 Task: Select Give A Gift Card from Gift Cards. Add to cart AmazonBasics Gift Card-1. Place order for Maya Campbell, _x000D_
3321 S 233rd Ky_x000D_
Gray, Kentucky(KY), 40734, Cell Number (606) 277-0262
Action: Mouse moved to (142, 85)
Screenshot: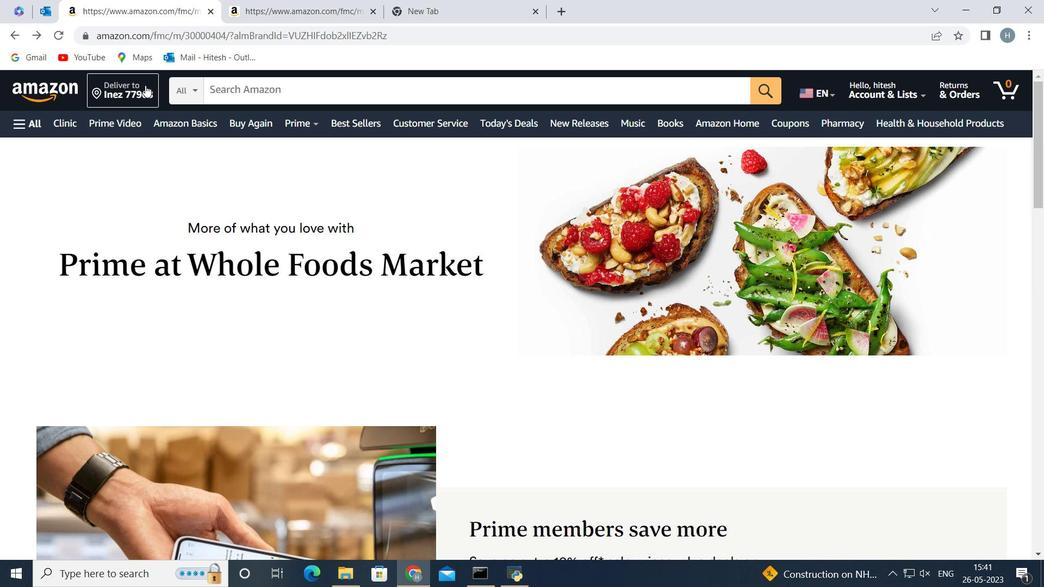 
Action: Mouse pressed left at (142, 85)
Screenshot: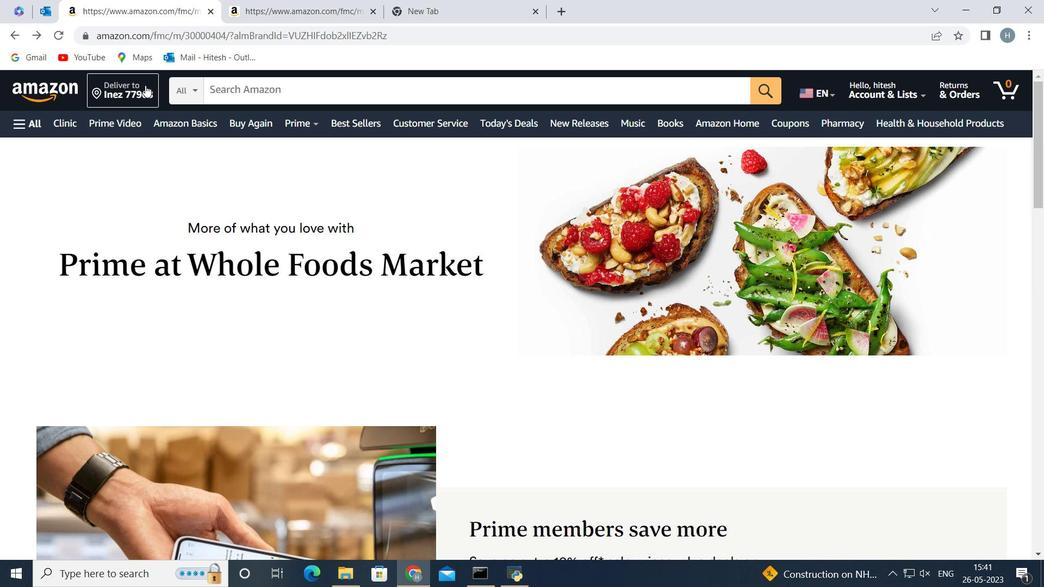 
Action: Mouse moved to (521, 381)
Screenshot: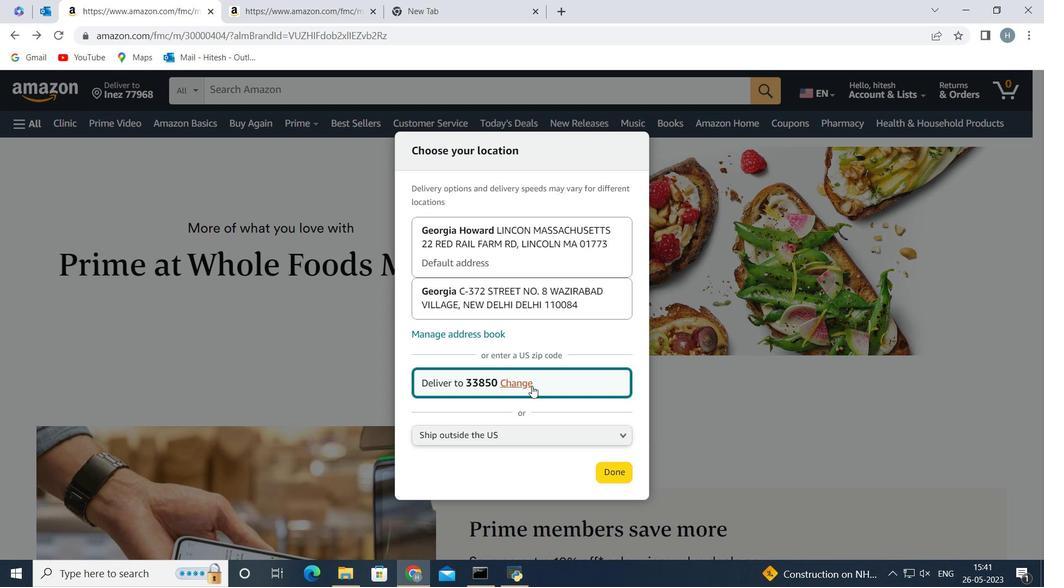 
Action: Mouse pressed left at (521, 381)
Screenshot: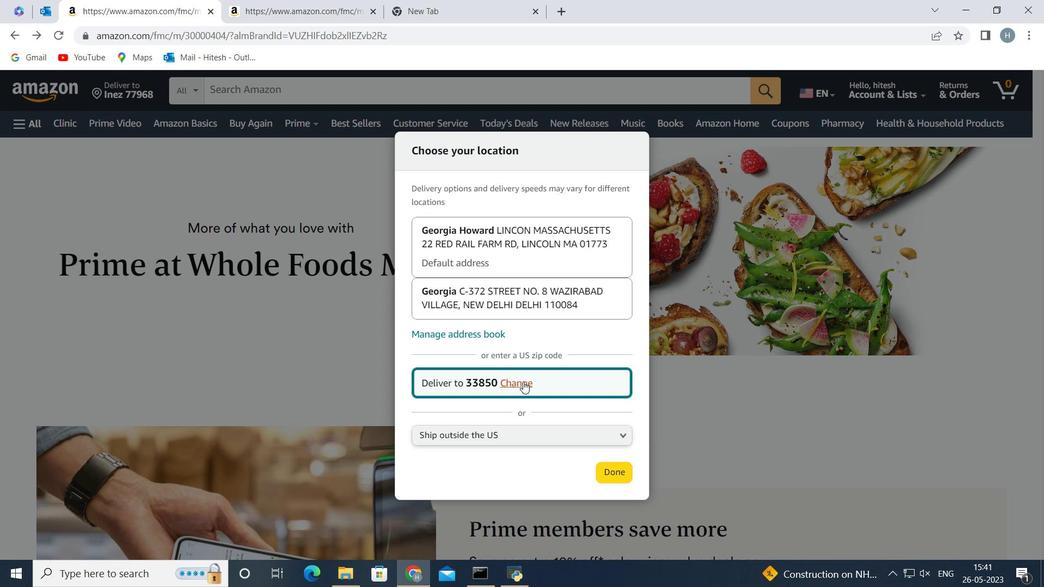 
Action: Mouse moved to (517, 378)
Screenshot: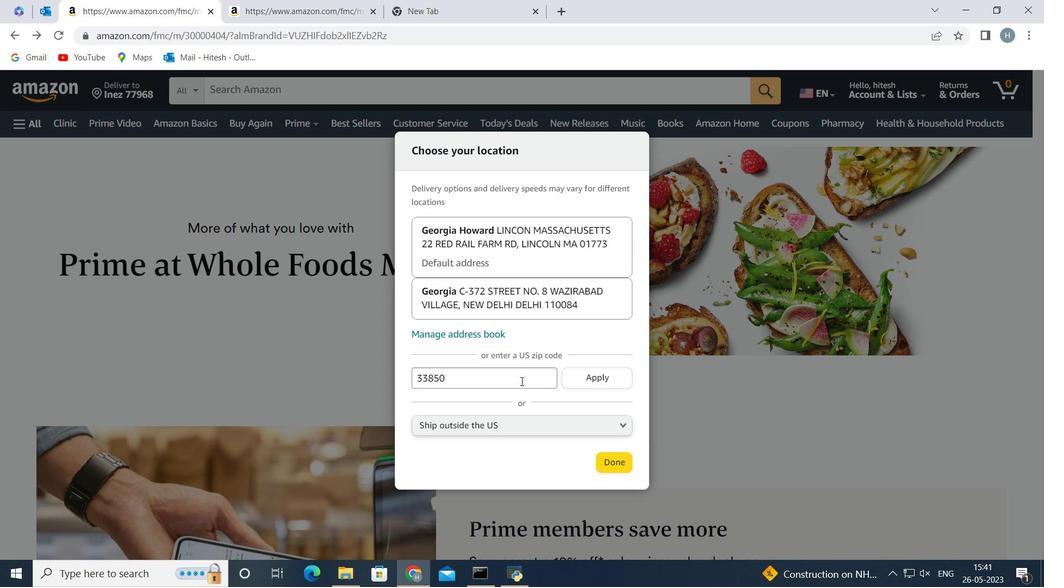 
Action: Mouse pressed left at (517, 378)
Screenshot: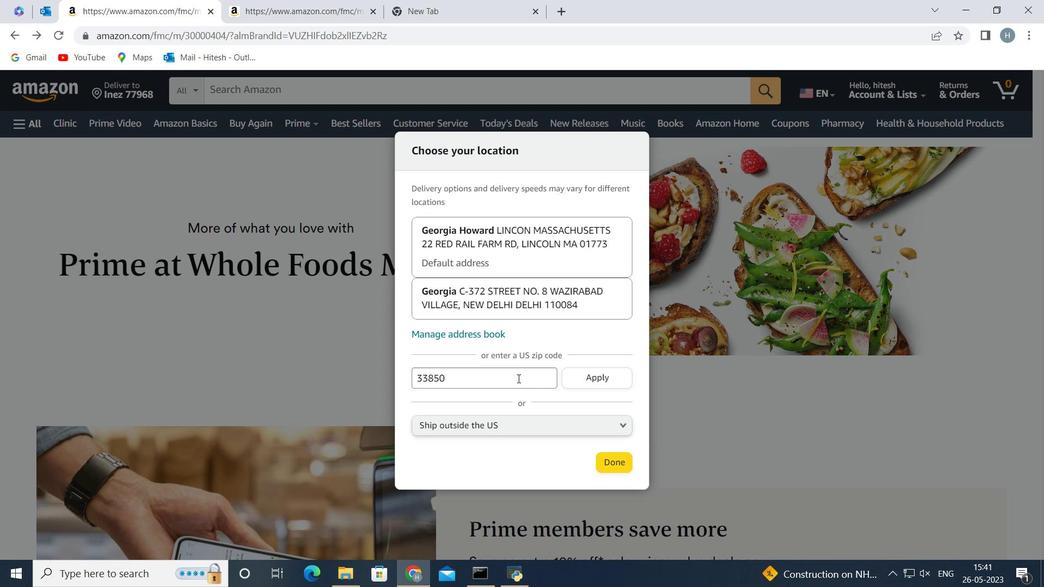 
Action: Key pressed <Key.backspace><Key.backspace><Key.backspace><Key.backspace><Key.backspace><Key.backspace><Key.backspace><Key.backspace>40734
Screenshot: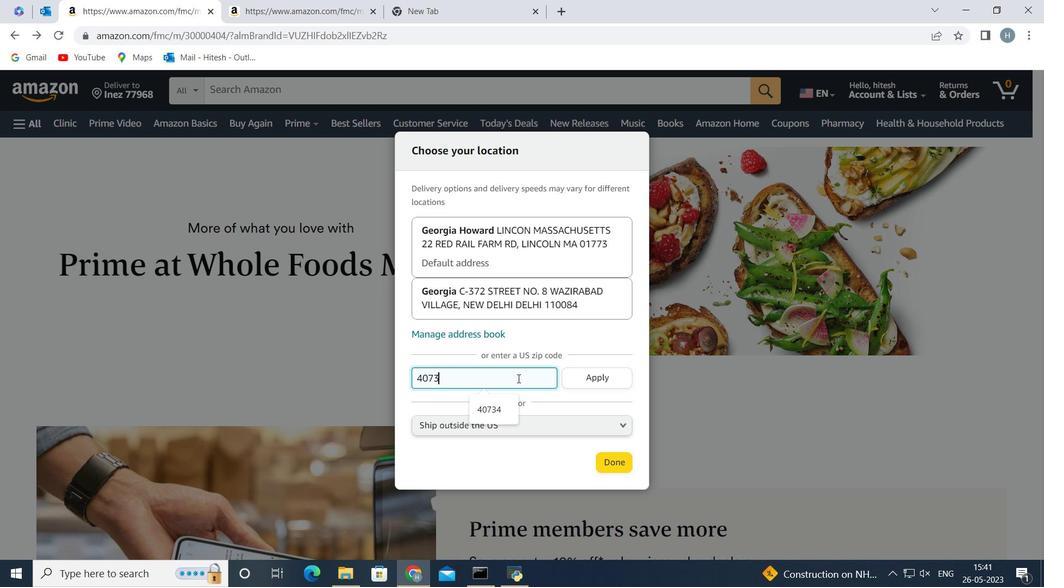 
Action: Mouse moved to (601, 380)
Screenshot: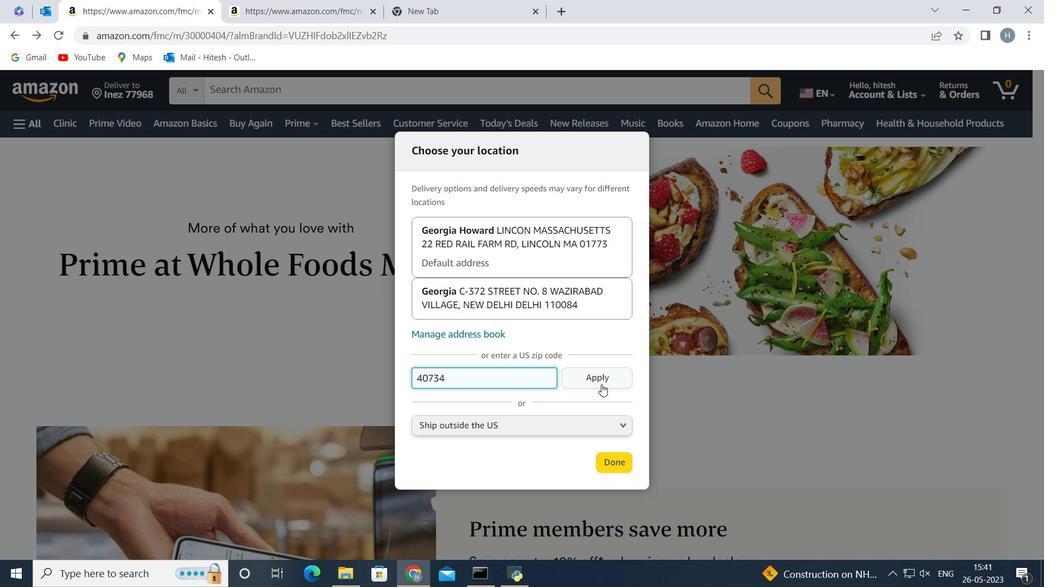 
Action: Mouse pressed left at (601, 380)
Screenshot: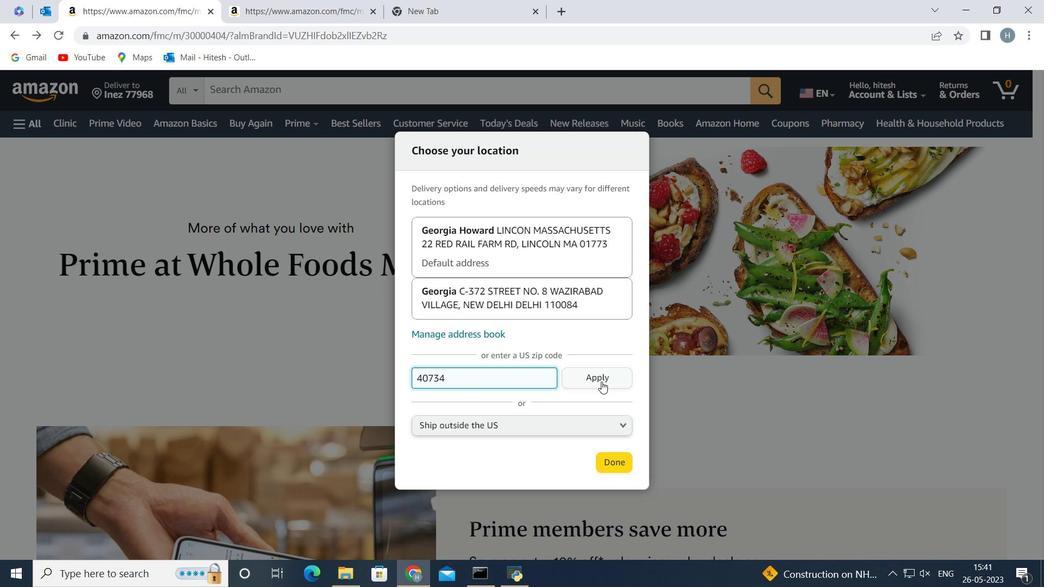 
Action: Mouse moved to (616, 473)
Screenshot: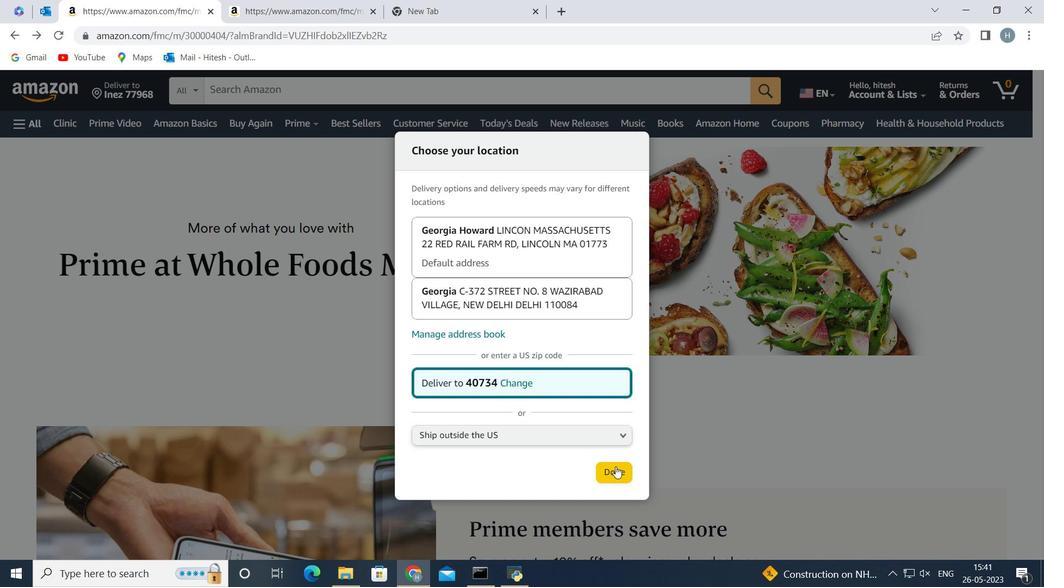 
Action: Mouse pressed left at (616, 473)
Screenshot: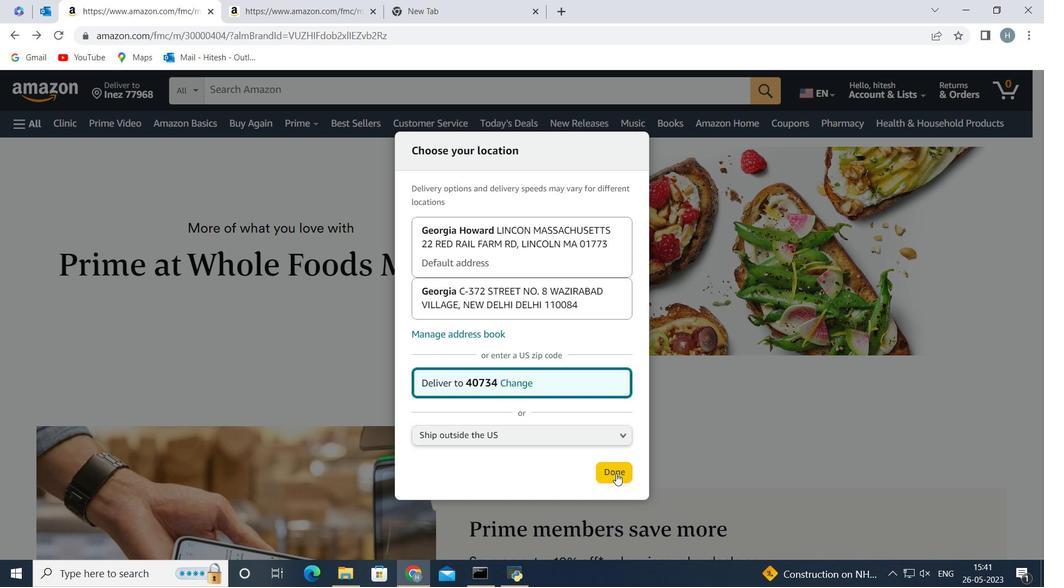 
Action: Mouse moved to (17, 125)
Screenshot: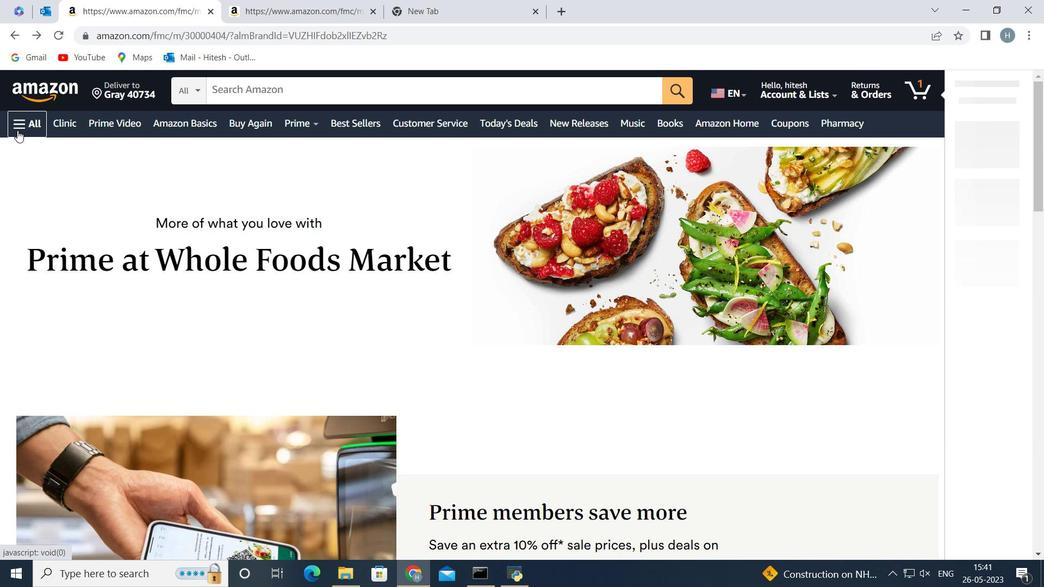 
Action: Mouse pressed left at (17, 125)
Screenshot: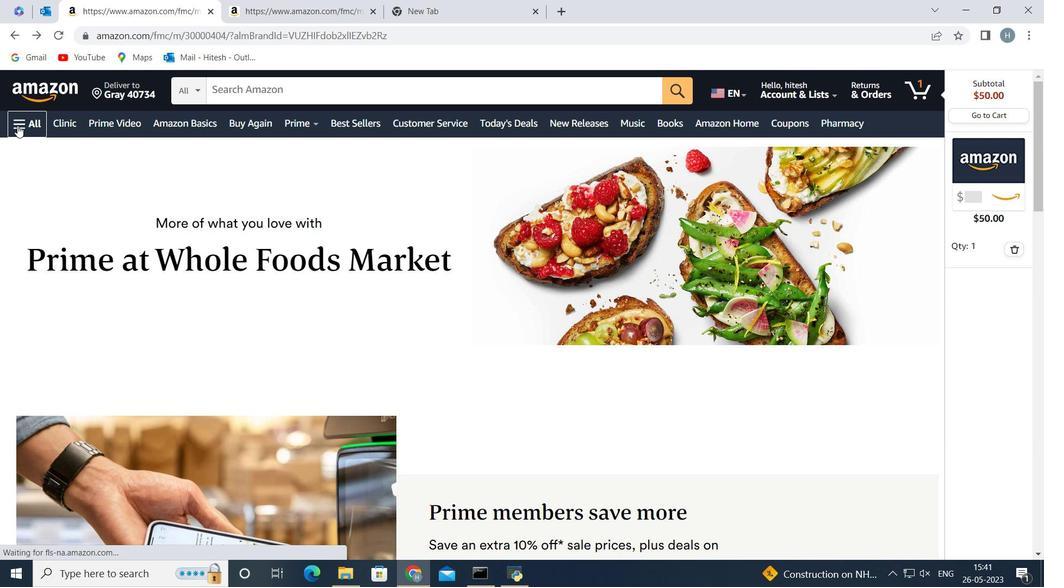 
Action: Mouse moved to (76, 202)
Screenshot: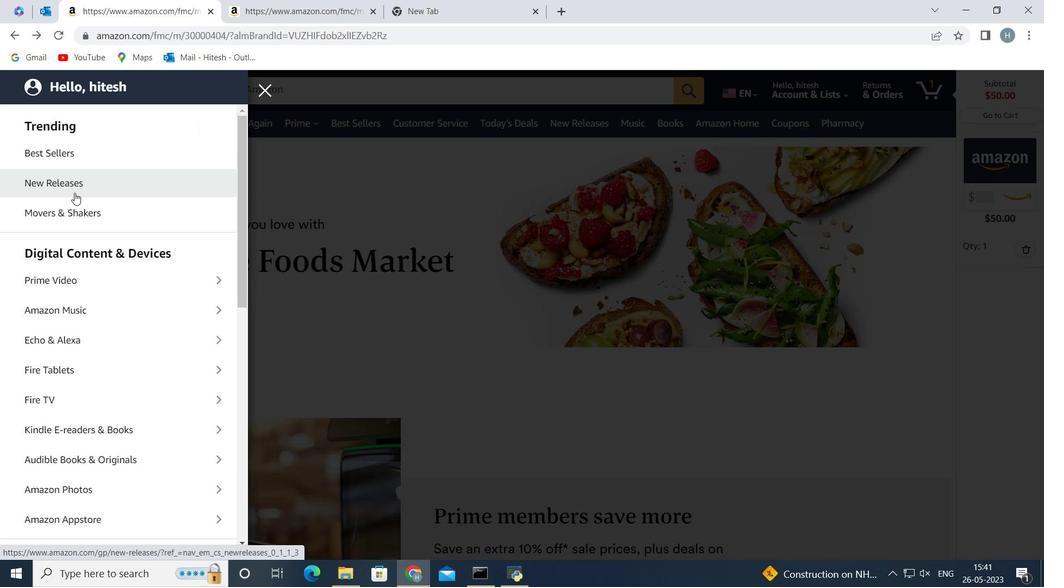 
Action: Mouse scrolled (76, 201) with delta (0, 0)
Screenshot: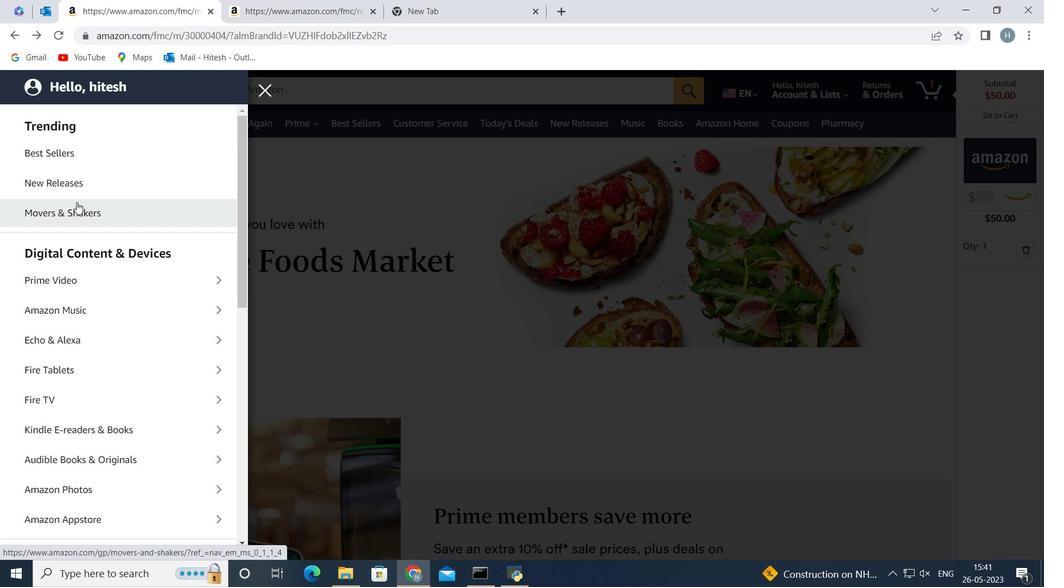 
Action: Mouse scrolled (76, 201) with delta (0, 0)
Screenshot: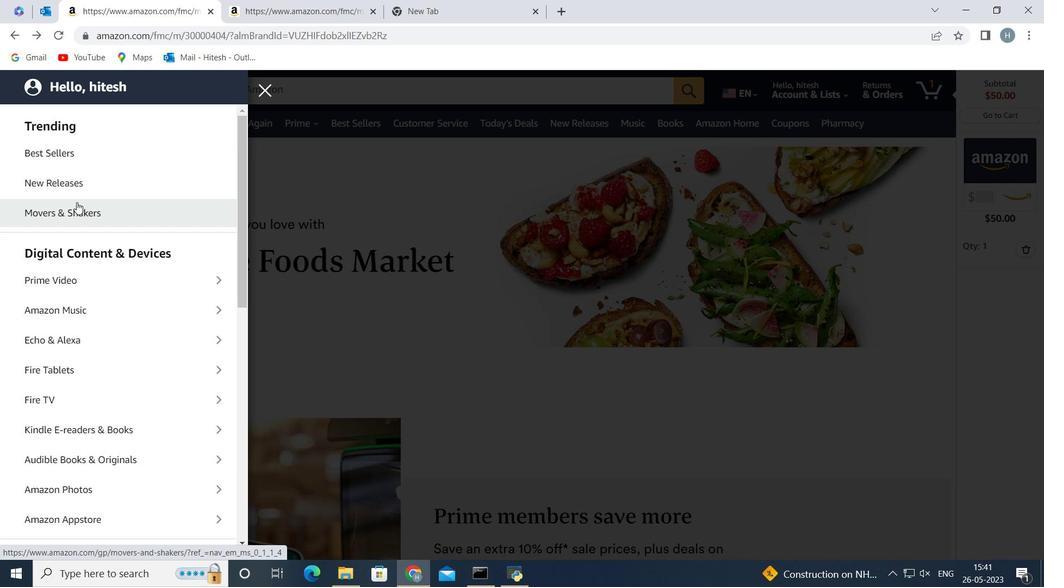 
Action: Mouse scrolled (76, 201) with delta (0, 0)
Screenshot: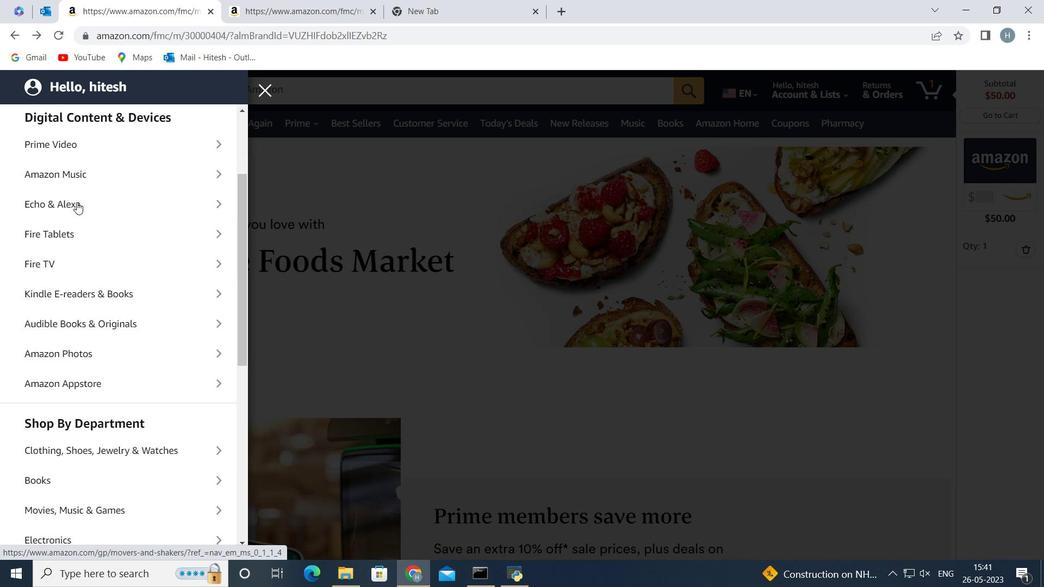 
Action: Mouse scrolled (76, 201) with delta (0, 0)
Screenshot: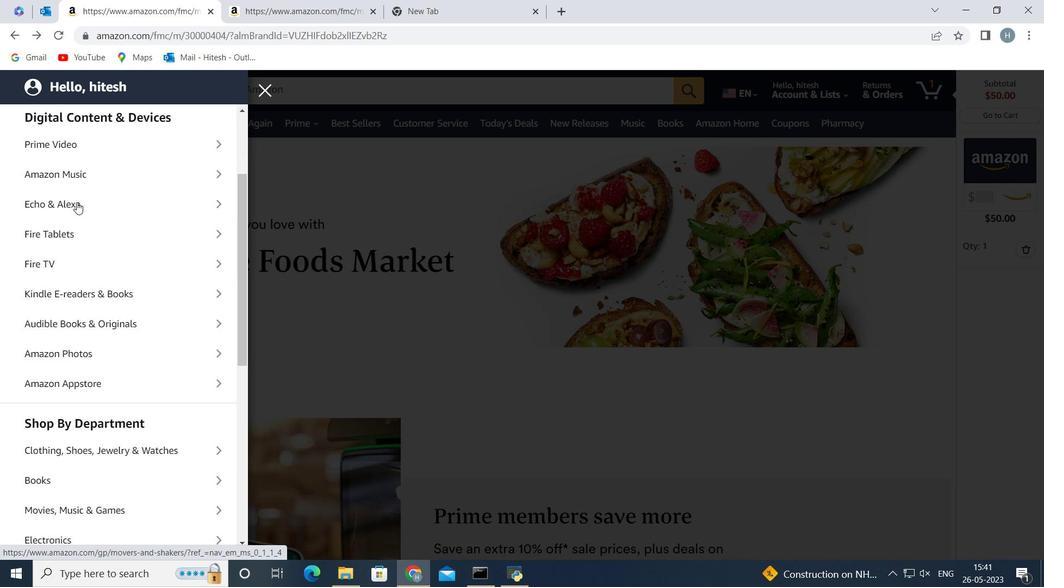
Action: Mouse scrolled (76, 201) with delta (0, 0)
Screenshot: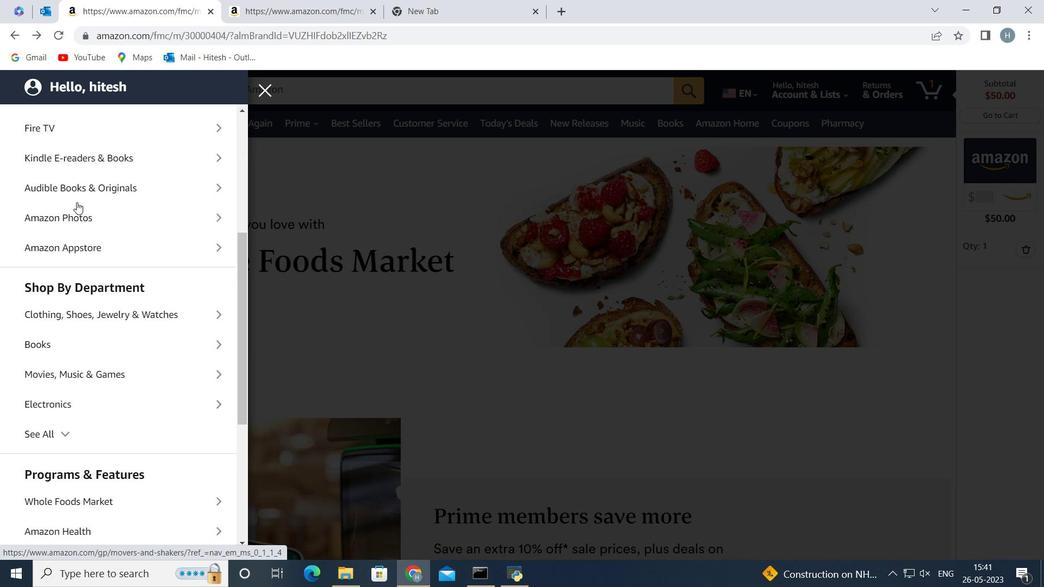
Action: Mouse scrolled (76, 201) with delta (0, 0)
Screenshot: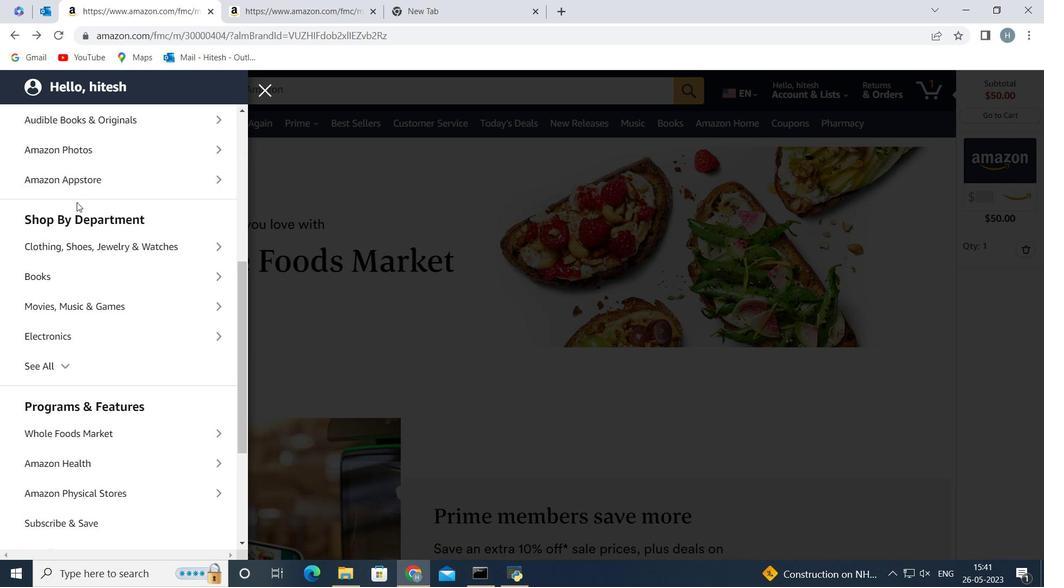 
Action: Mouse scrolled (76, 201) with delta (0, 0)
Screenshot: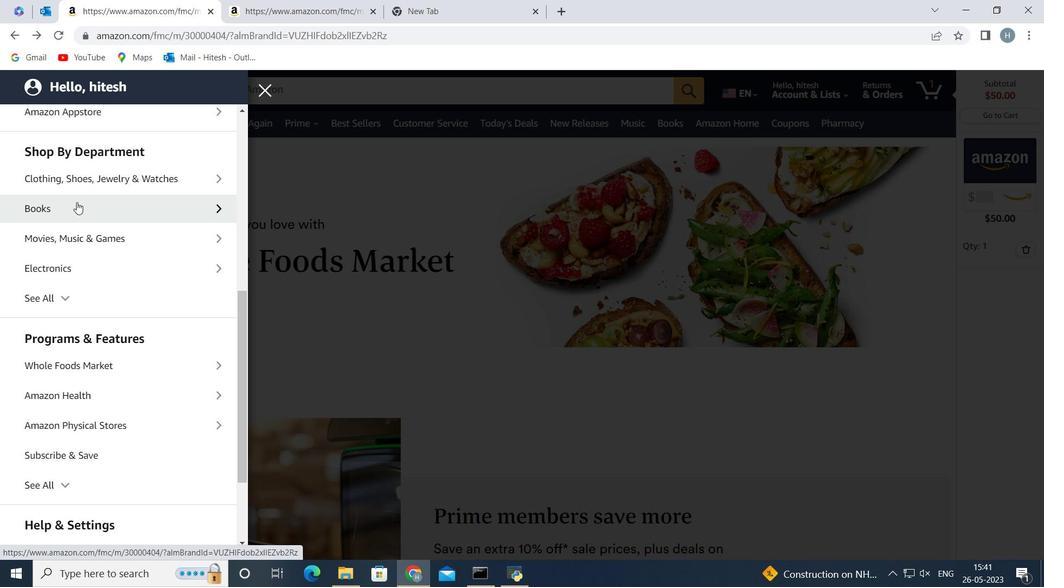 
Action: Mouse moved to (76, 422)
Screenshot: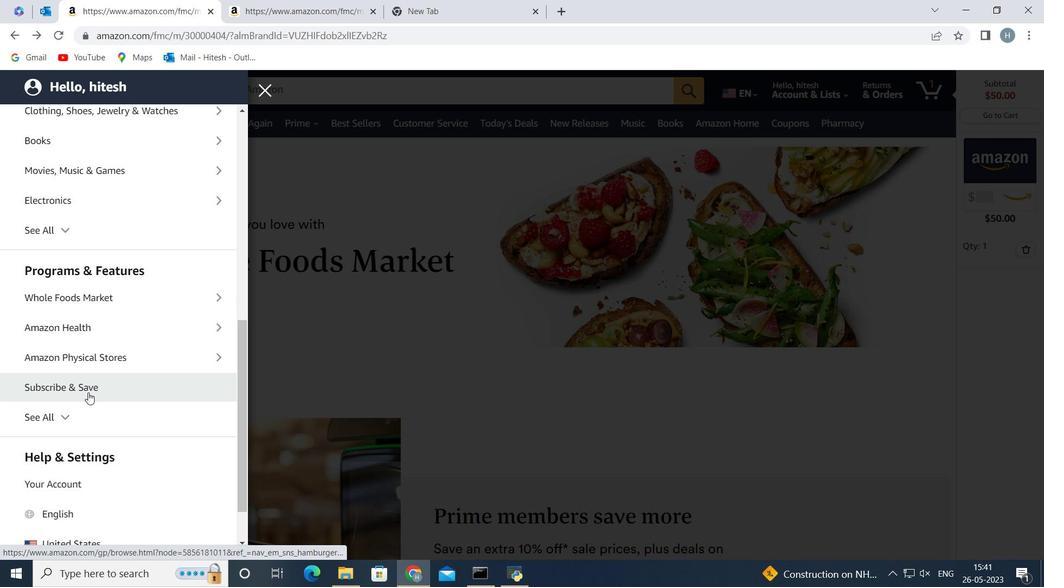 
Action: Mouse pressed left at (76, 422)
Screenshot: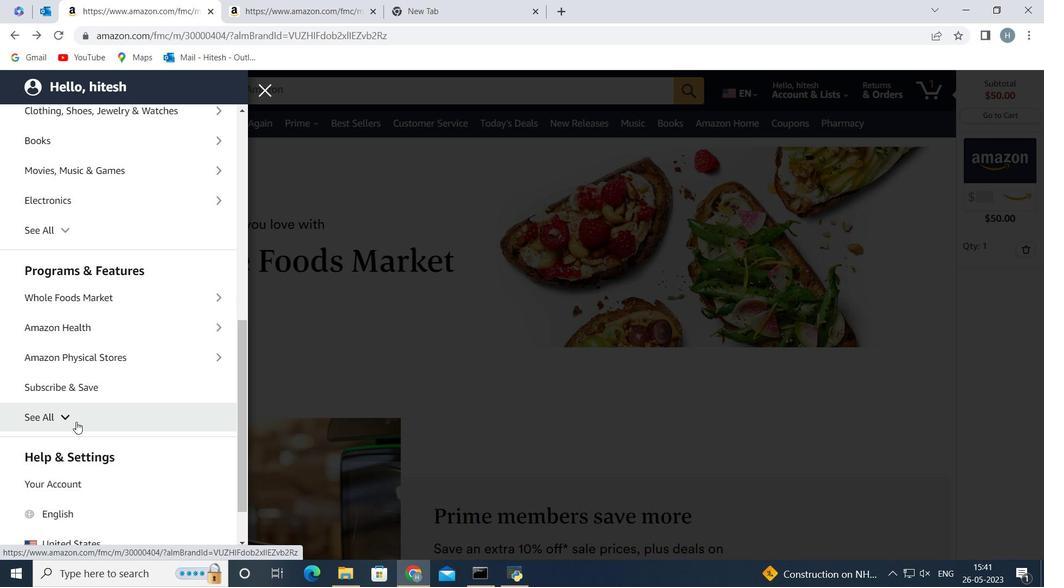 
Action: Mouse moved to (109, 369)
Screenshot: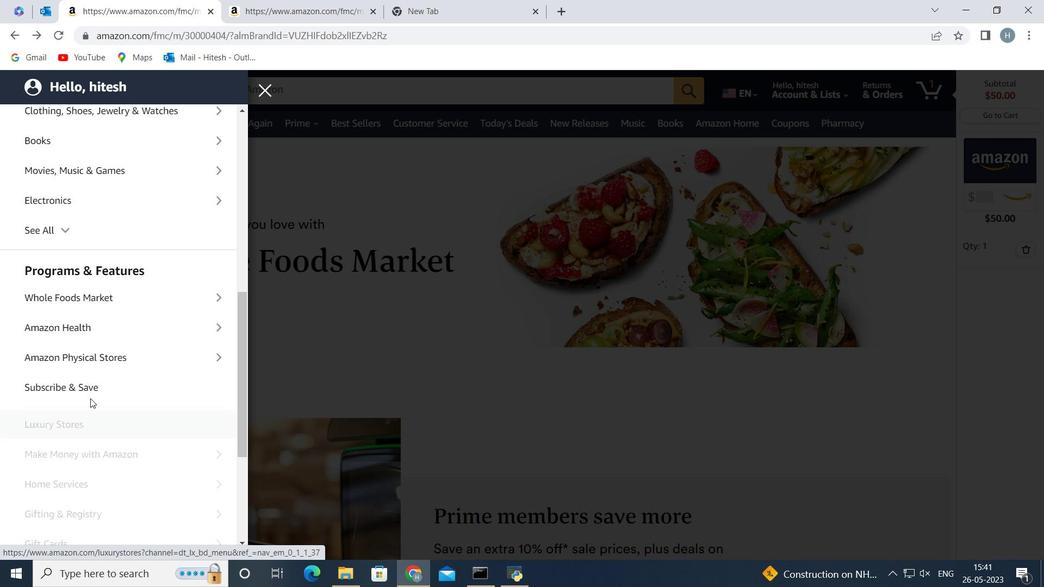 
Action: Mouse scrolled (109, 369) with delta (0, 0)
Screenshot: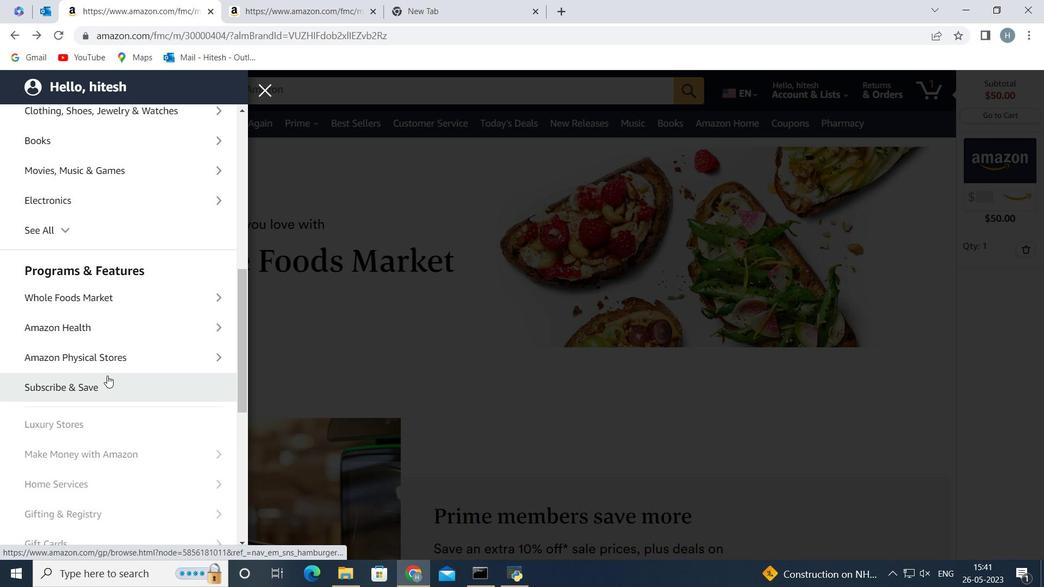 
Action: Mouse scrolled (109, 369) with delta (0, 0)
Screenshot: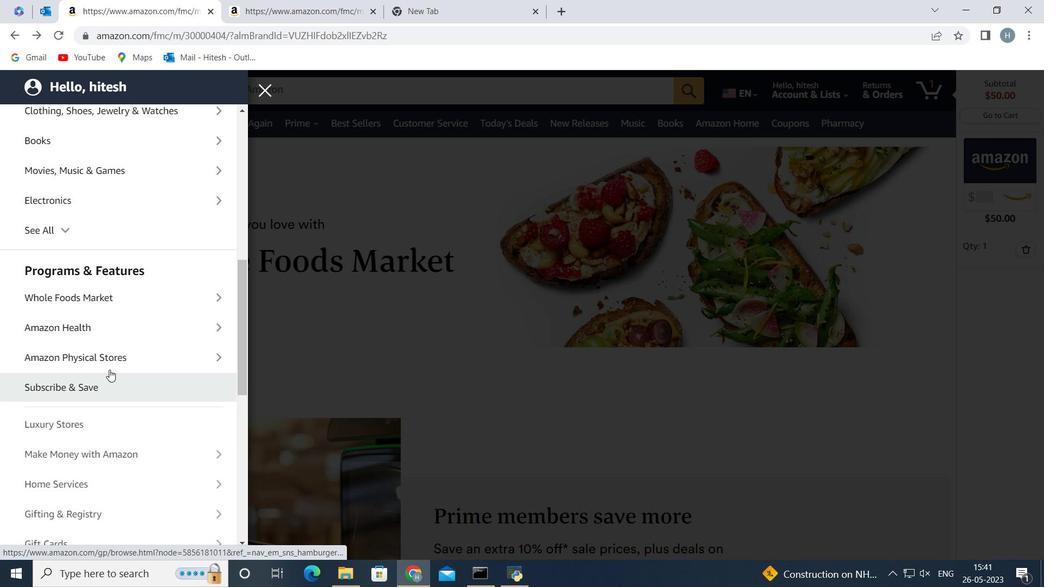 
Action: Mouse moved to (111, 366)
Screenshot: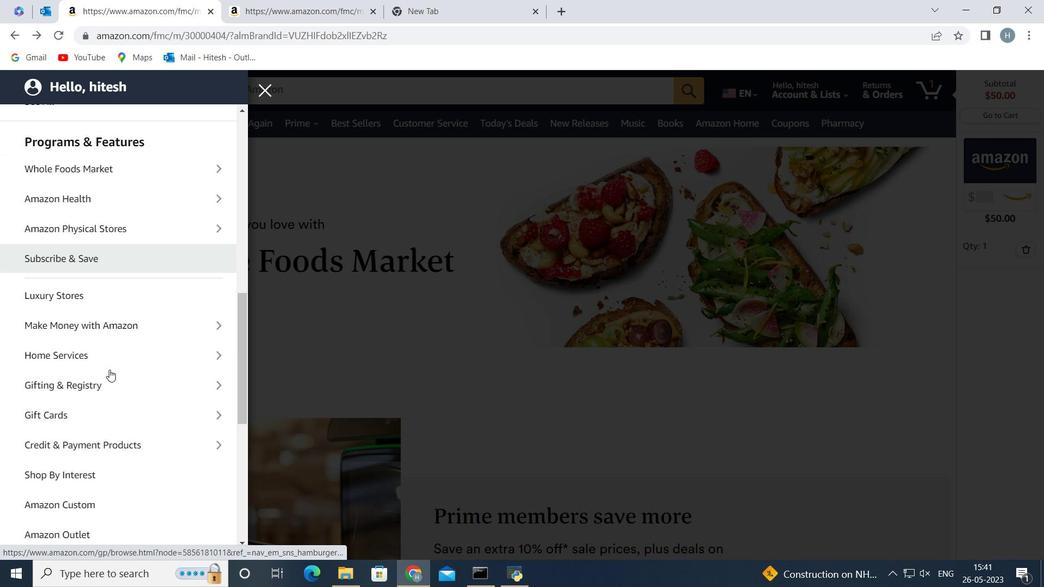 
Action: Mouse scrolled (111, 365) with delta (0, 0)
Screenshot: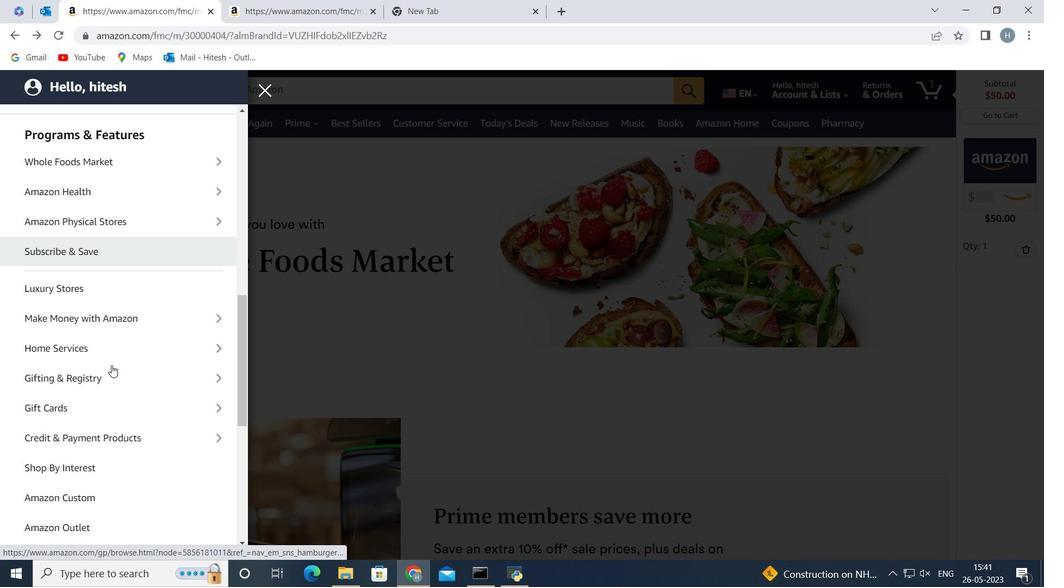 
Action: Mouse moved to (123, 335)
Screenshot: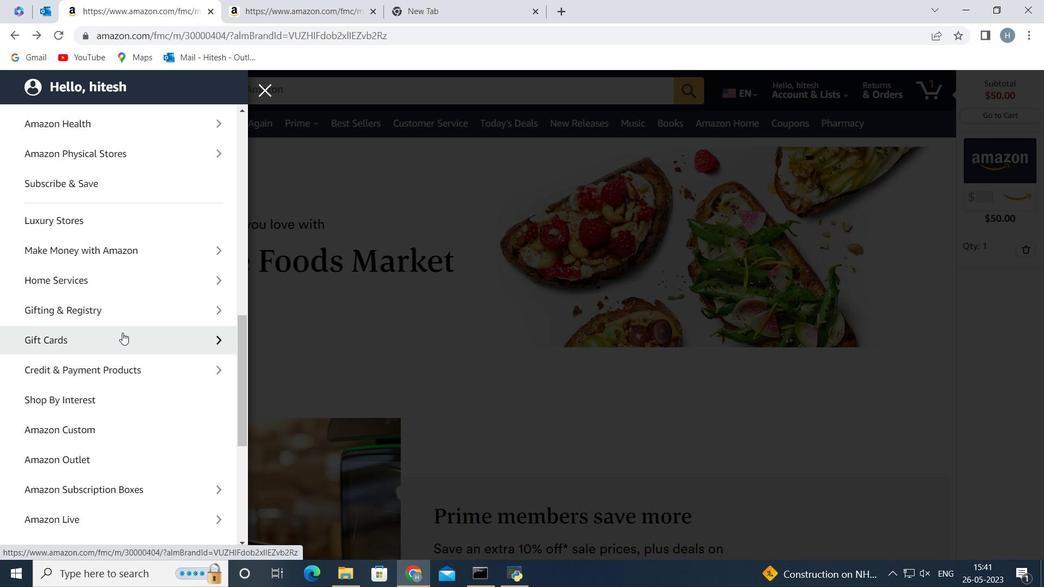 
Action: Mouse pressed left at (123, 335)
Screenshot: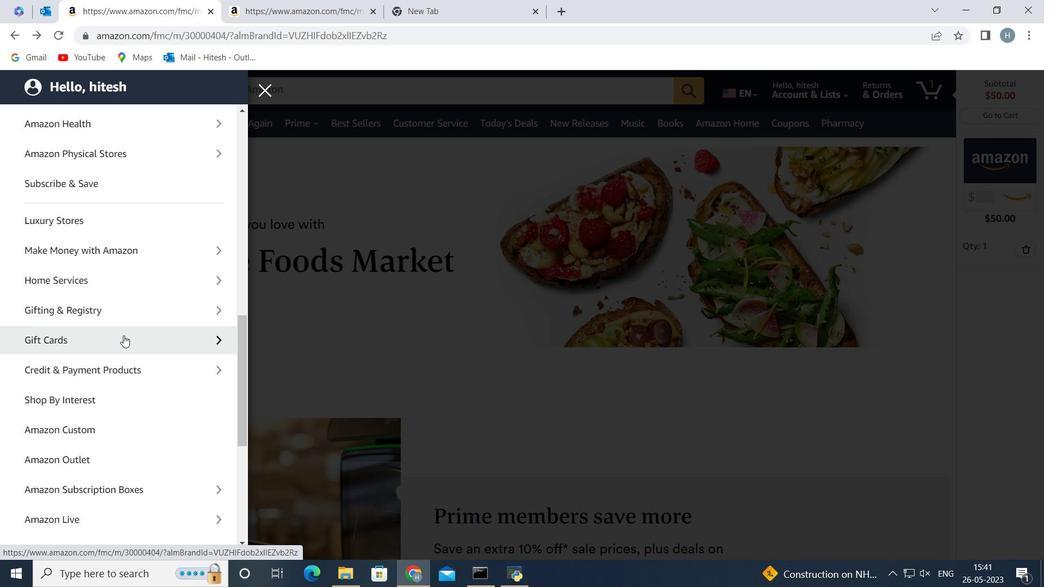 
Action: Mouse moved to (150, 177)
Screenshot: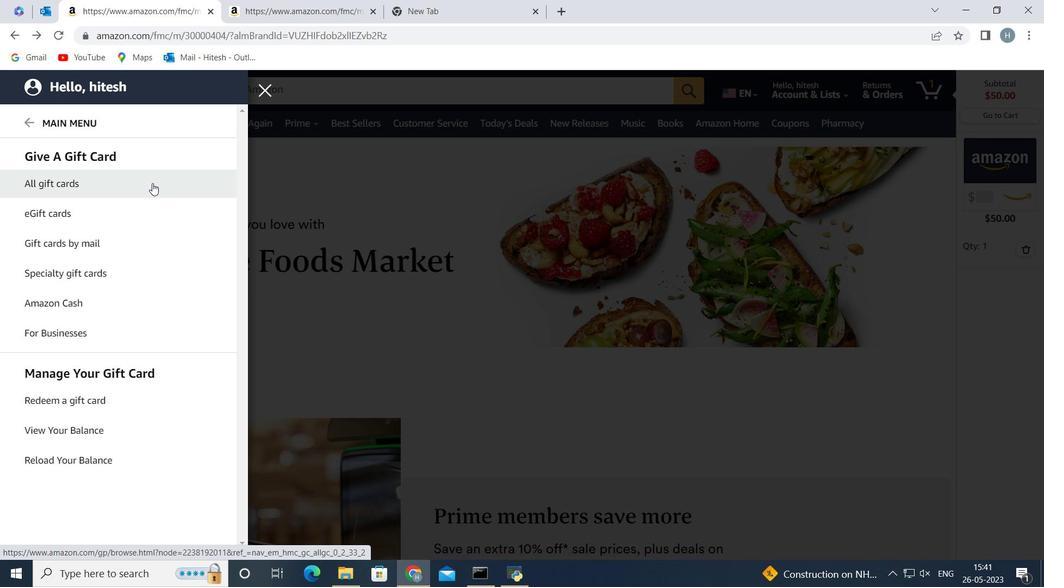 
Action: Mouse pressed left at (150, 177)
Screenshot: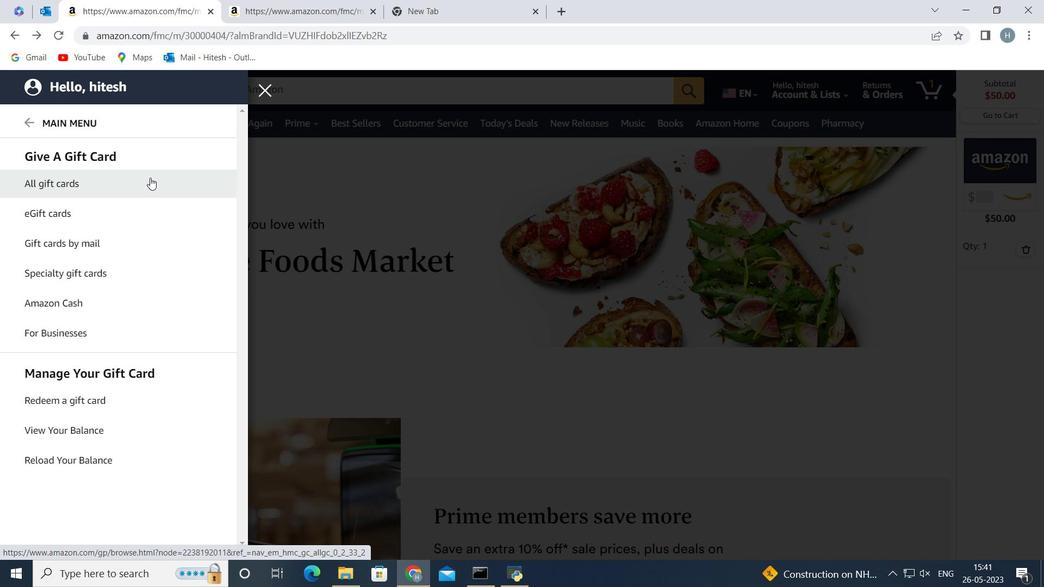 
Action: Mouse moved to (335, 88)
Screenshot: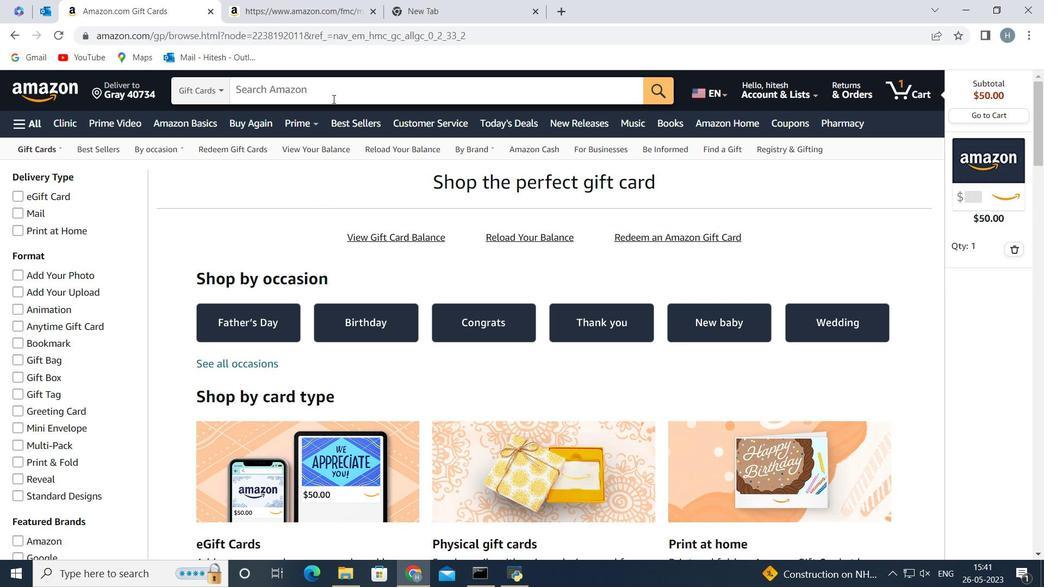 
Action: Mouse pressed left at (335, 88)
Screenshot: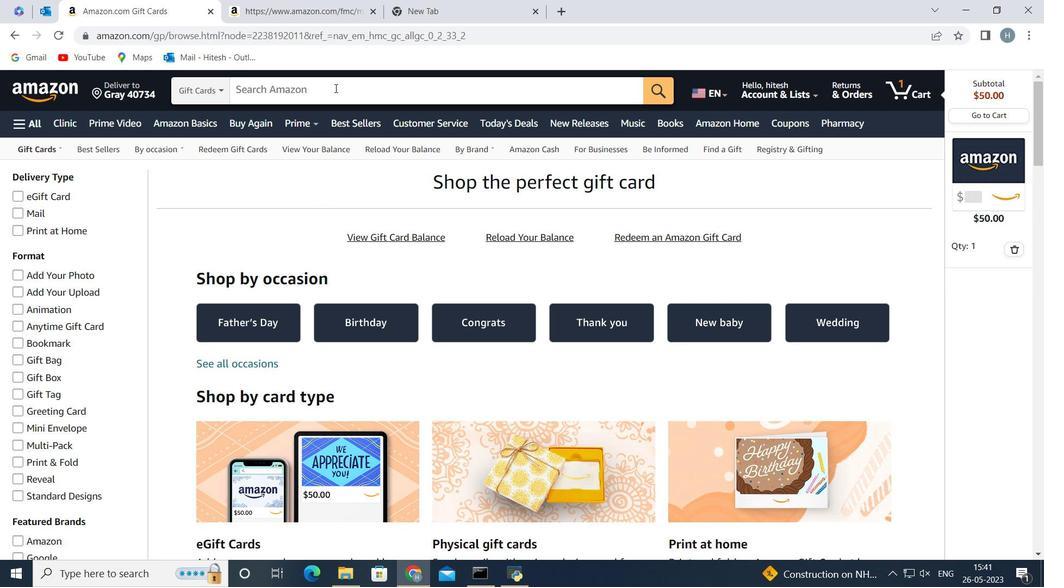 
Action: Key pressed <Key.shift>Ama
Screenshot: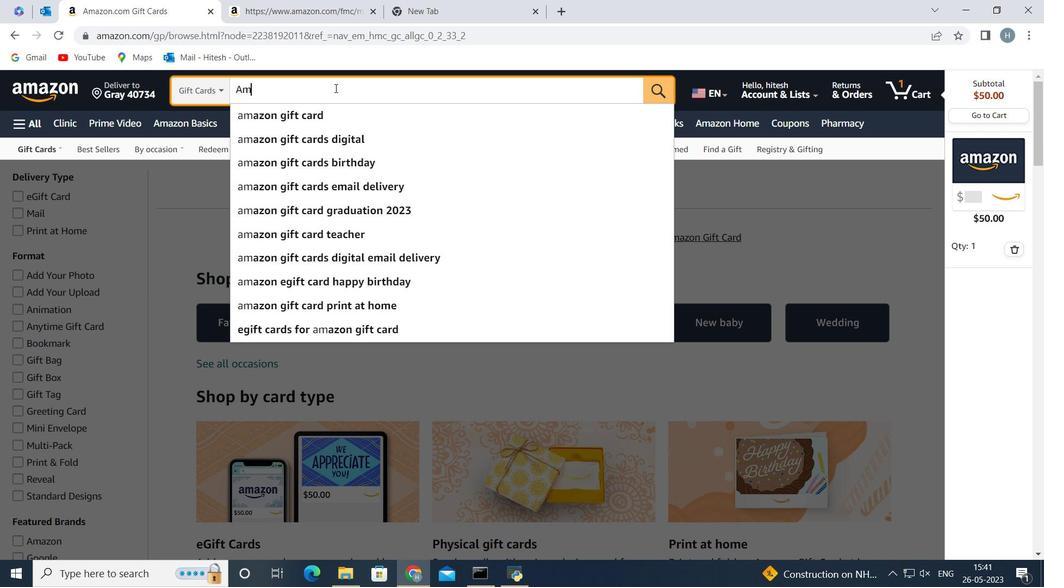 
Action: Mouse moved to (335, 88)
Screenshot: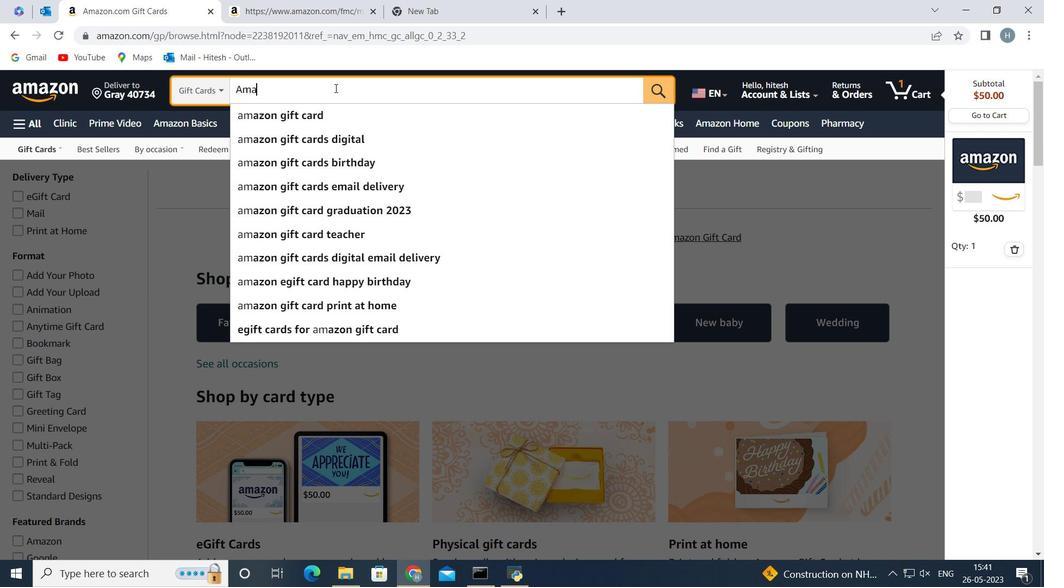 
Action: Key pressed zon<Key.space><Key.backspace>basics<Key.space>gift<Key.space>card<Key.enter>
Screenshot: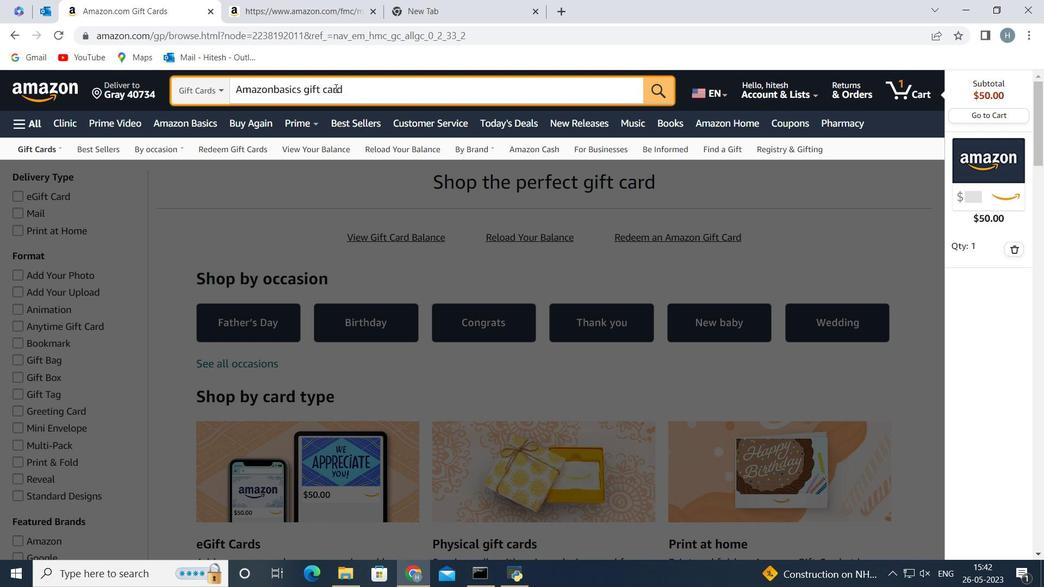 
Action: Mouse moved to (354, 267)
Screenshot: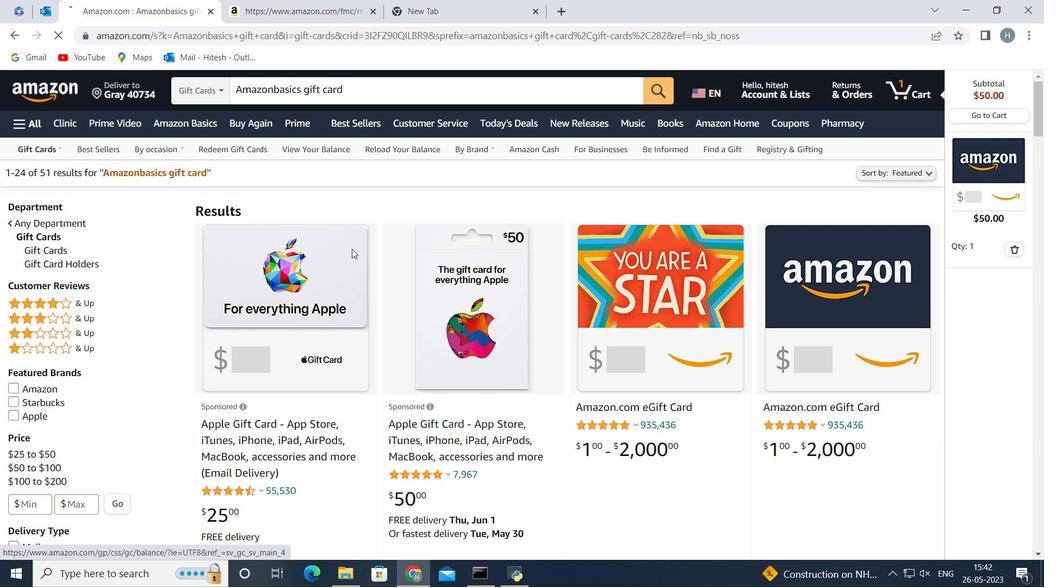 
Action: Mouse scrolled (354, 266) with delta (0, 0)
Screenshot: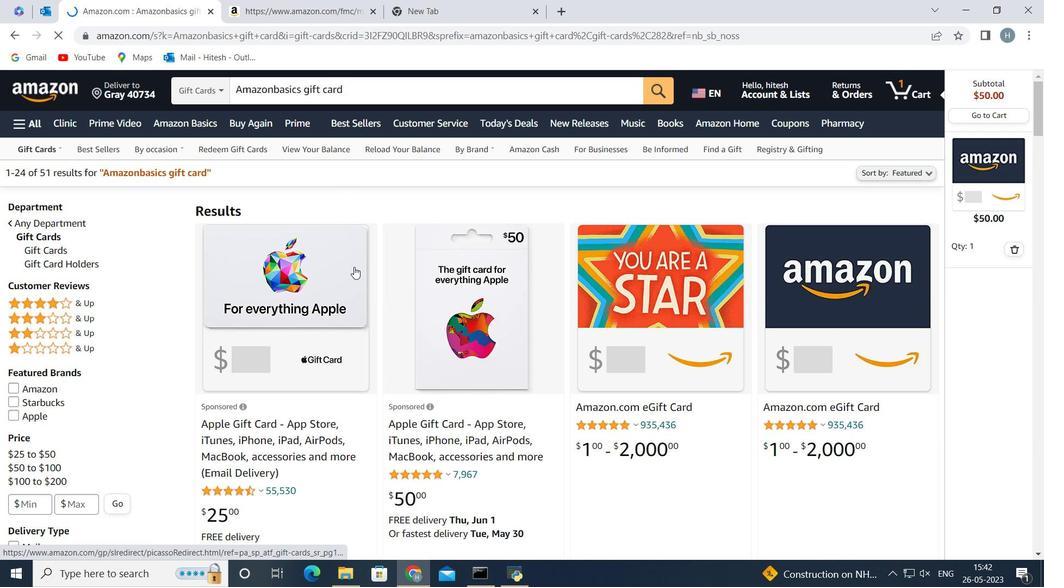 
Action: Mouse moved to (354, 264)
Screenshot: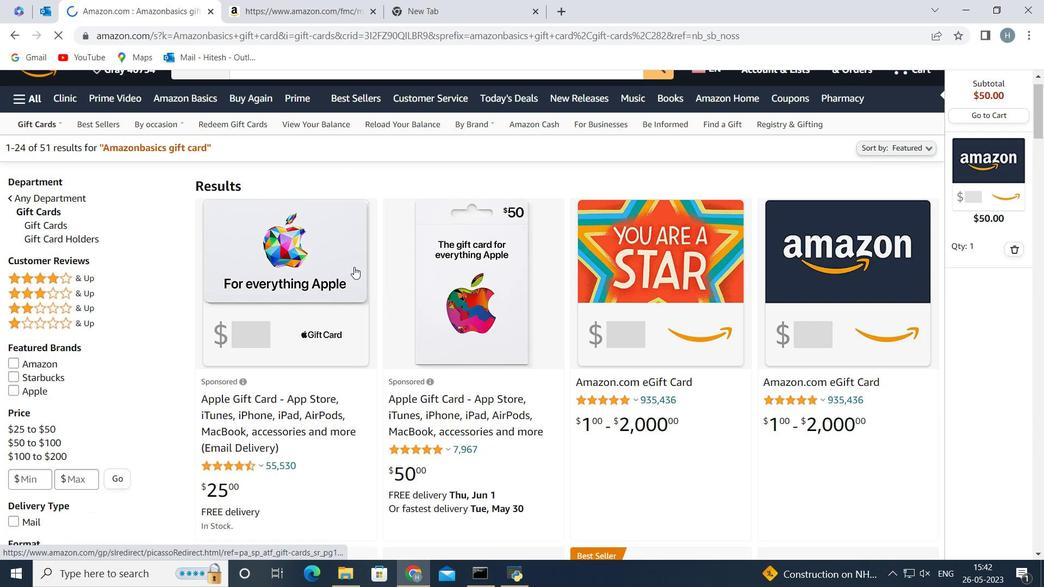 
Action: Mouse scrolled (354, 264) with delta (0, 0)
Screenshot: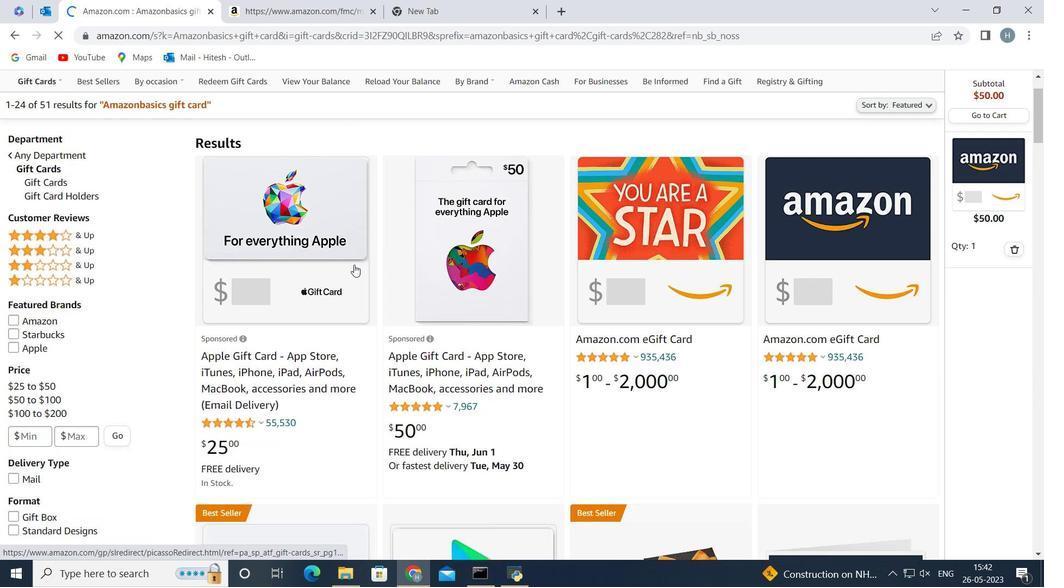 
Action: Mouse moved to (420, 230)
Screenshot: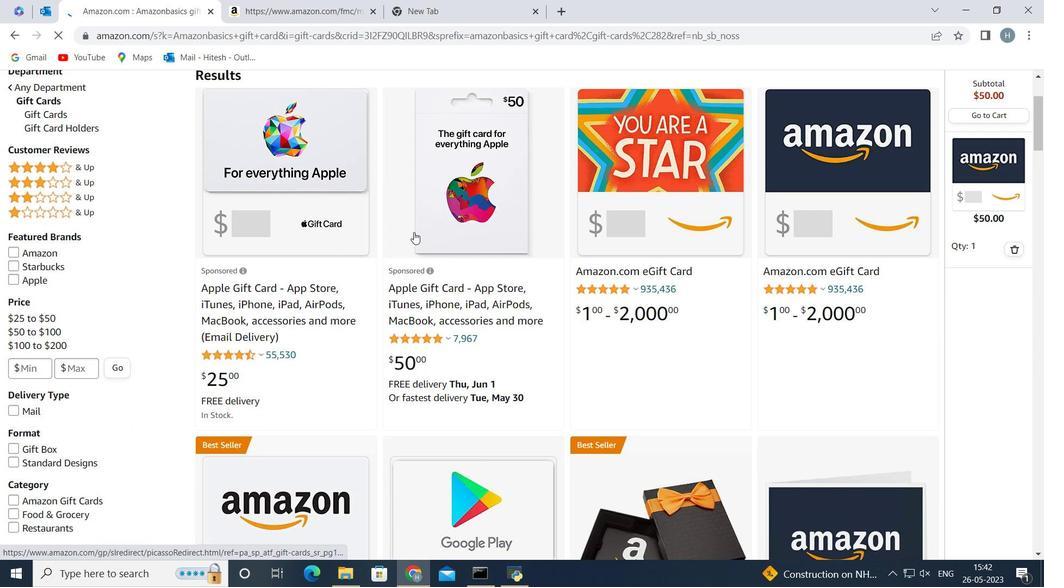 
Action: Mouse scrolled (420, 230) with delta (0, 0)
Screenshot: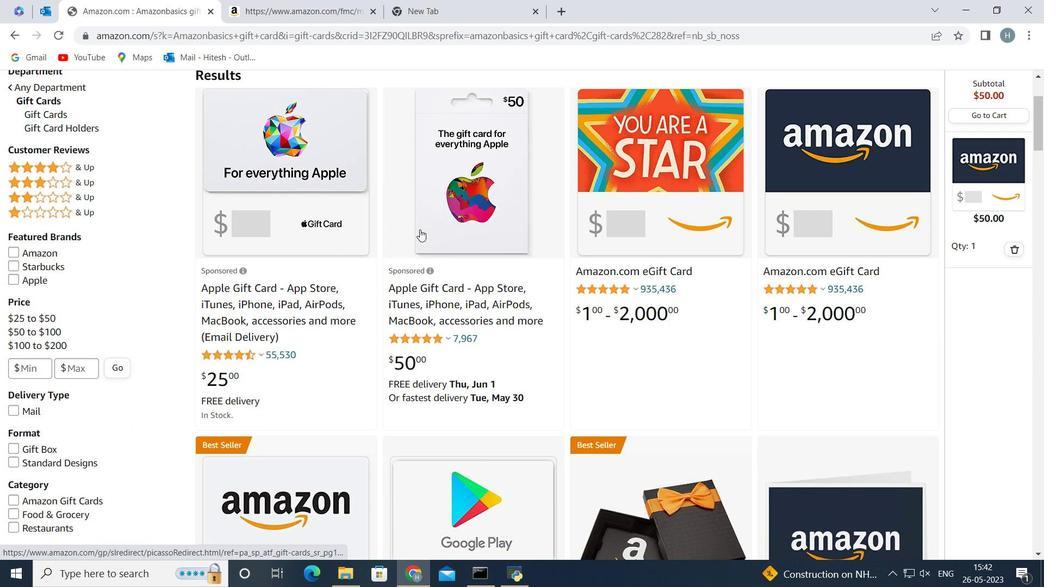 
Action: Mouse scrolled (420, 230) with delta (0, 0)
Screenshot: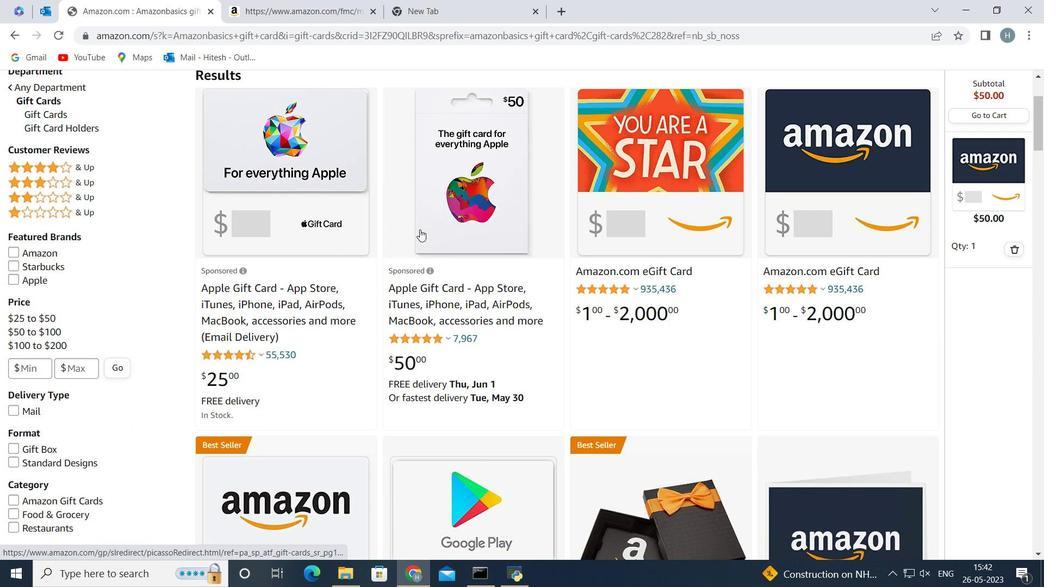 
Action: Mouse scrolled (420, 230) with delta (0, 0)
Screenshot: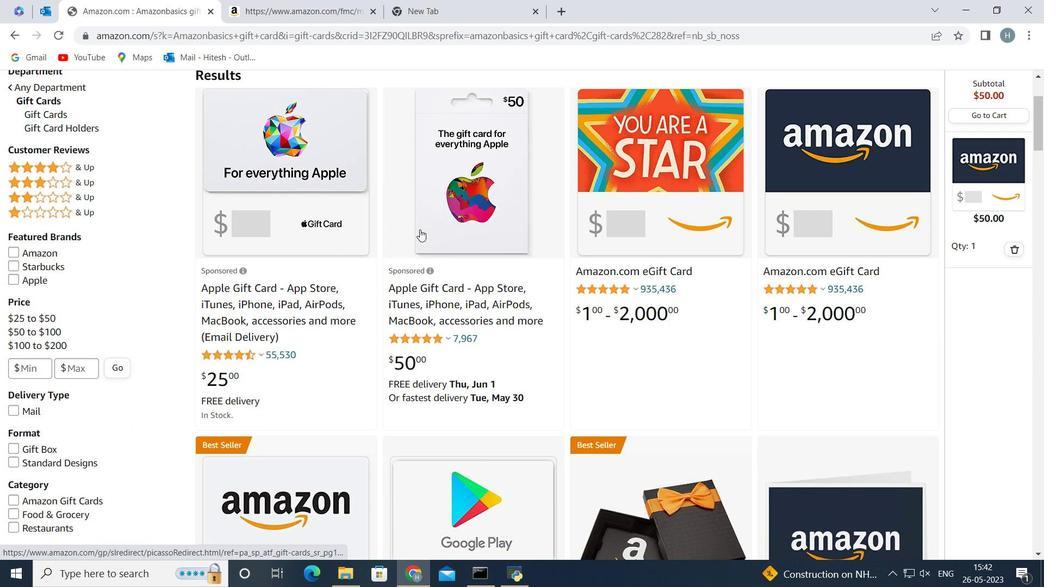 
Action: Mouse scrolled (420, 230) with delta (0, 0)
Screenshot: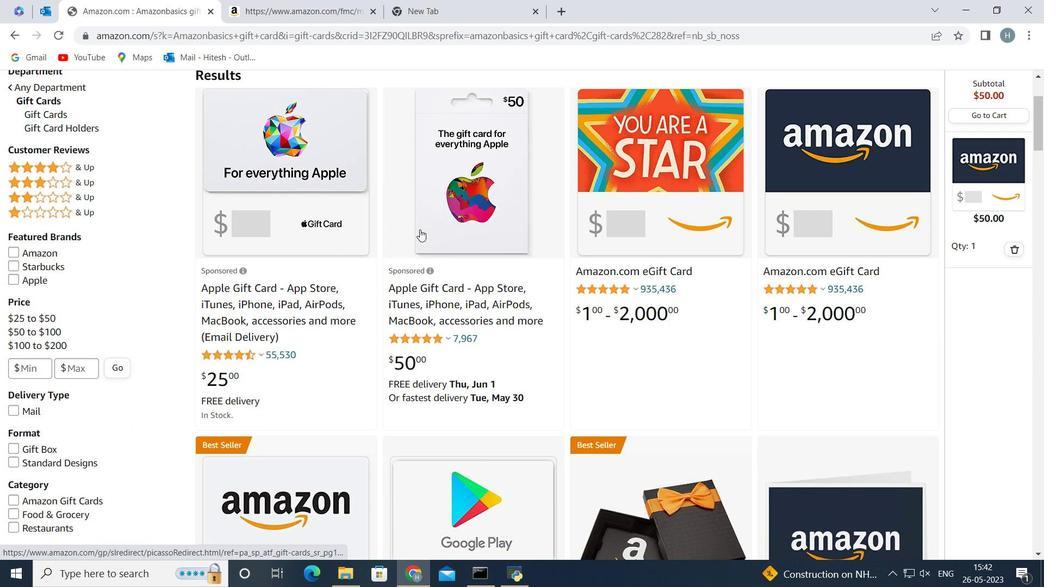 
Action: Mouse scrolled (420, 230) with delta (0, 0)
Screenshot: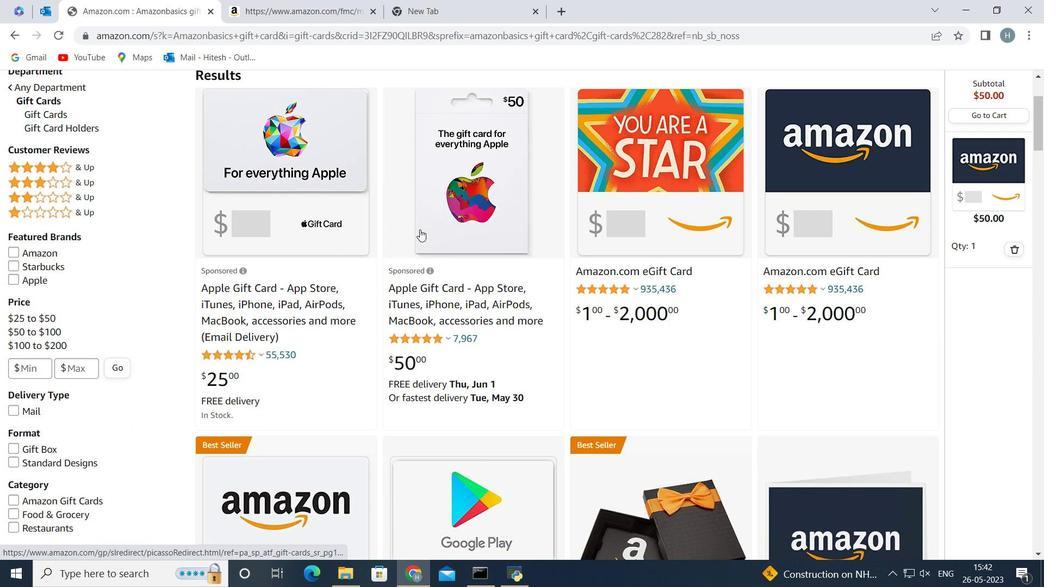 
Action: Mouse scrolled (420, 230) with delta (0, 0)
Screenshot: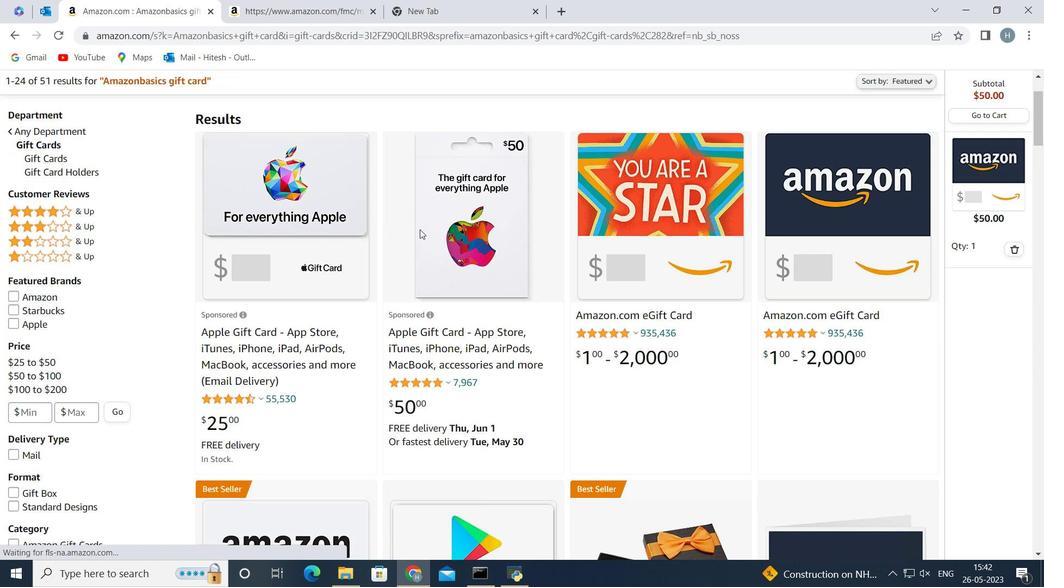 
Action: Mouse scrolled (420, 230) with delta (0, 0)
Screenshot: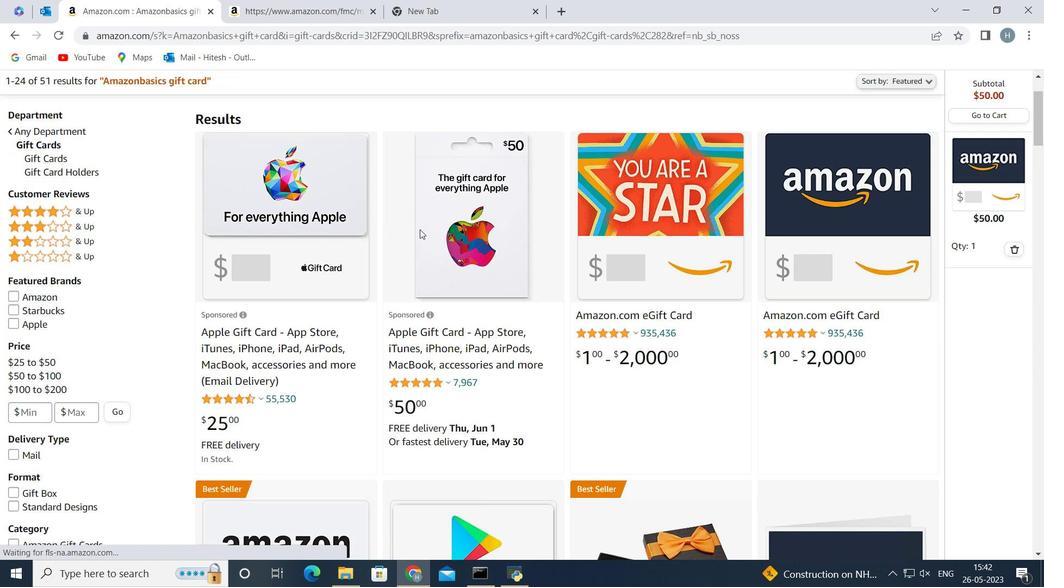
Action: Mouse scrolled (420, 230) with delta (0, 0)
Screenshot: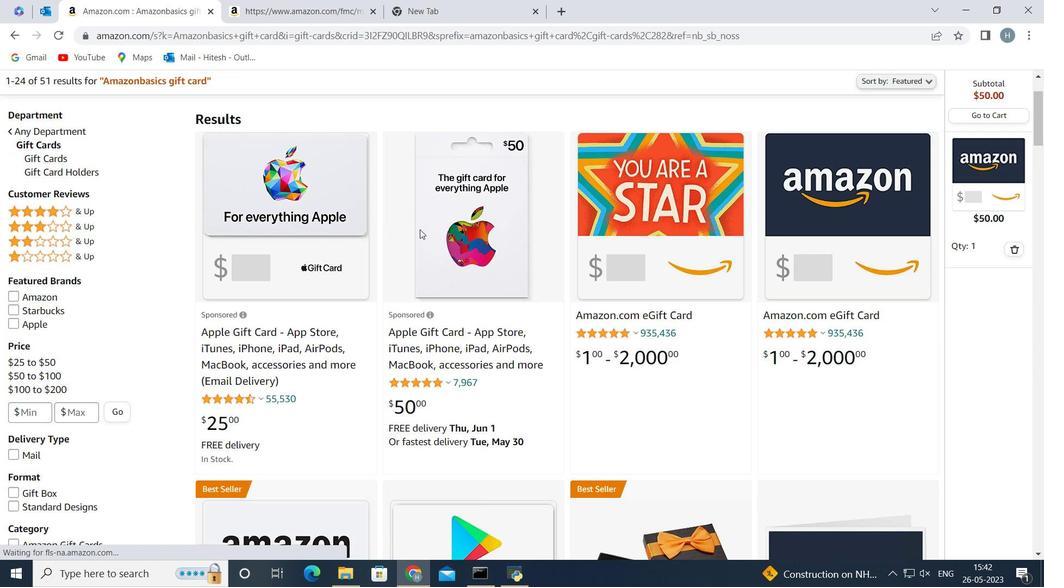 
Action: Mouse scrolled (420, 230) with delta (0, 0)
Screenshot: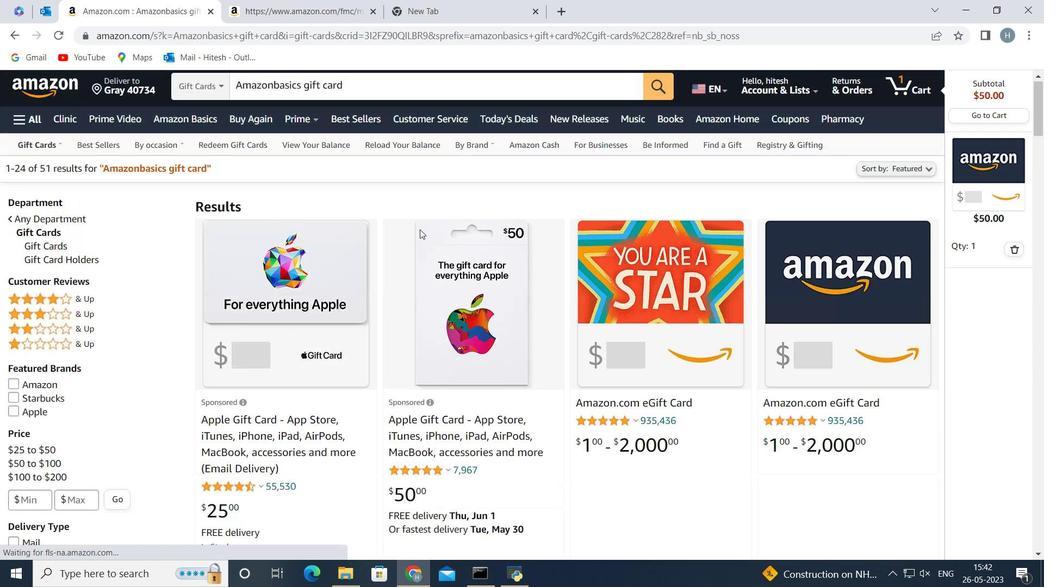 
Action: Mouse moved to (374, 265)
Screenshot: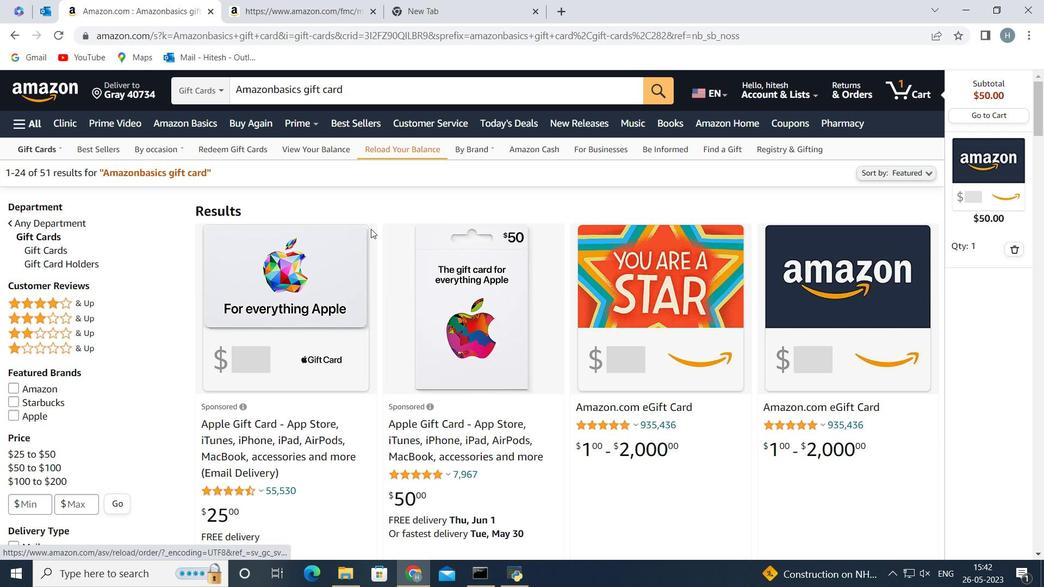 
Action: Mouse scrolled (374, 264) with delta (0, 0)
Screenshot: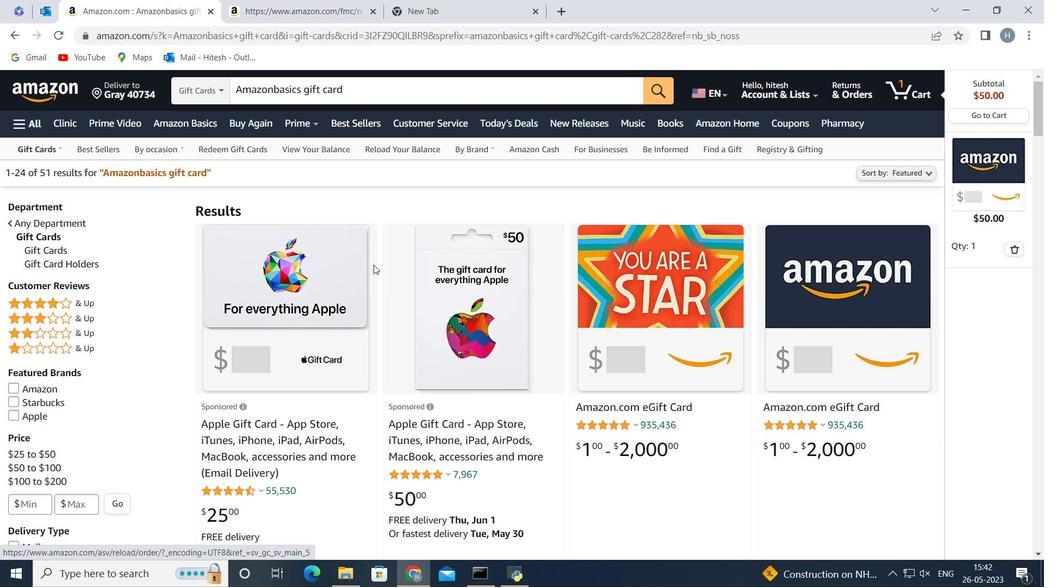 
Action: Mouse scrolled (374, 264) with delta (0, 0)
Screenshot: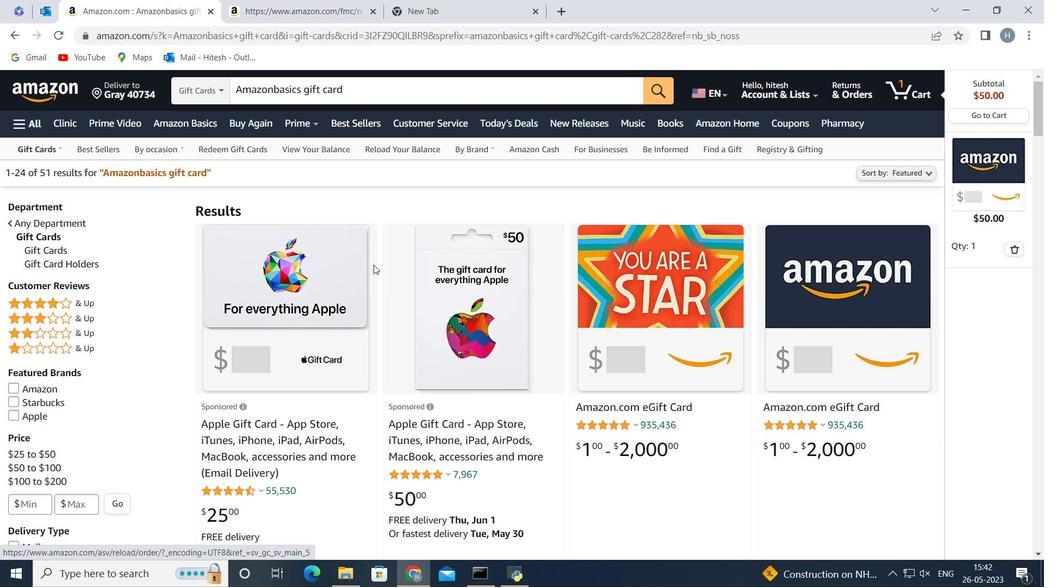 
Action: Mouse moved to (589, 219)
Screenshot: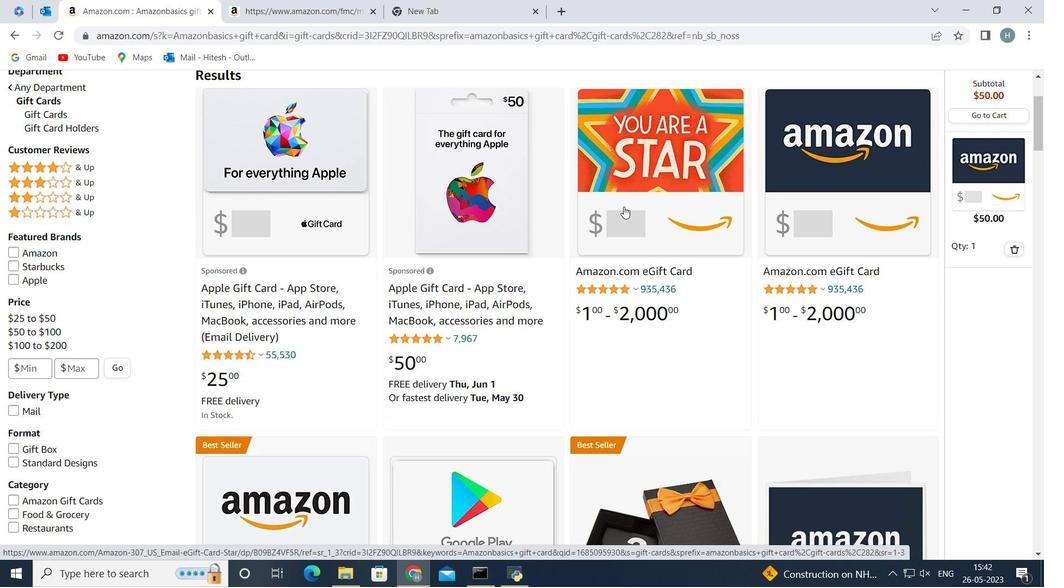 
Action: Mouse scrolled (589, 219) with delta (0, 0)
Screenshot: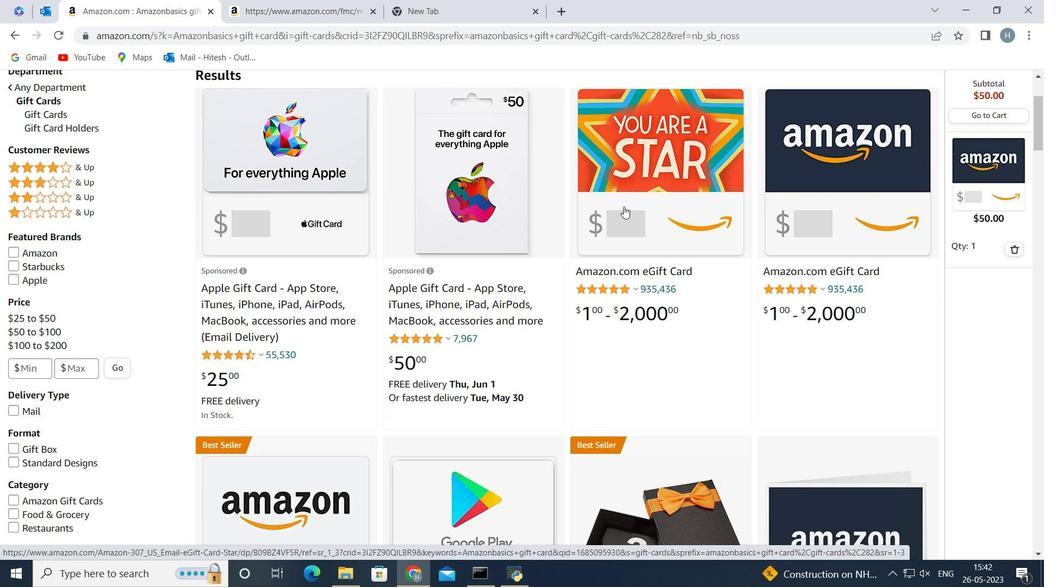 
Action: Mouse scrolled (589, 219) with delta (0, 0)
Screenshot: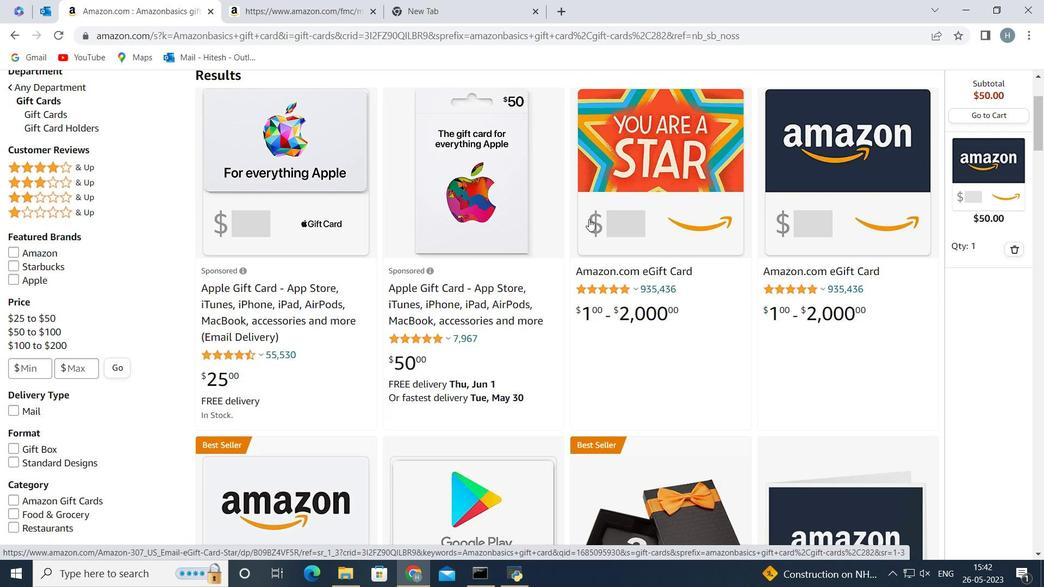 
Action: Mouse scrolled (589, 219) with delta (0, 0)
Screenshot: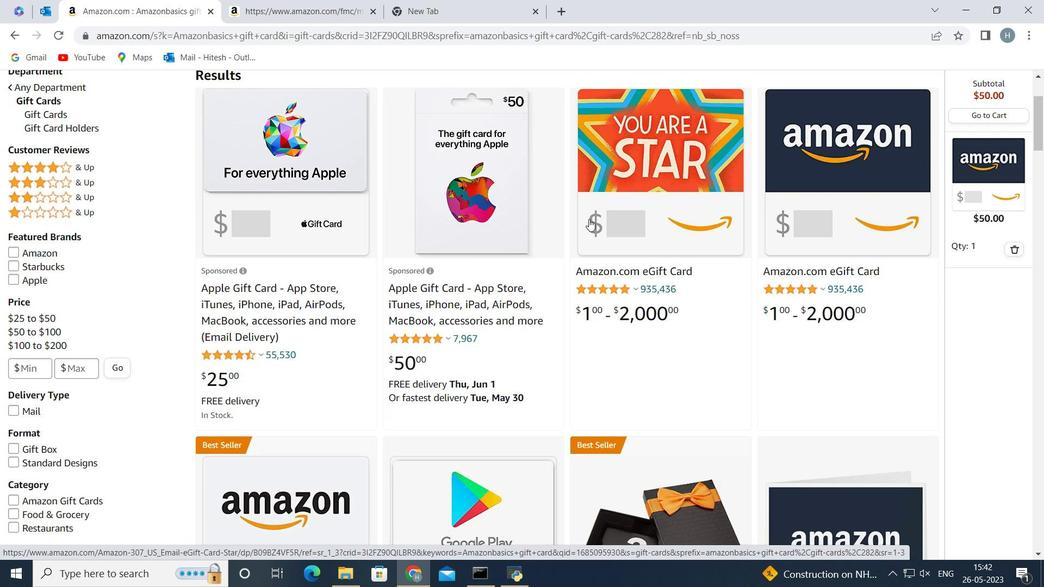 
Action: Mouse moved to (704, 234)
Screenshot: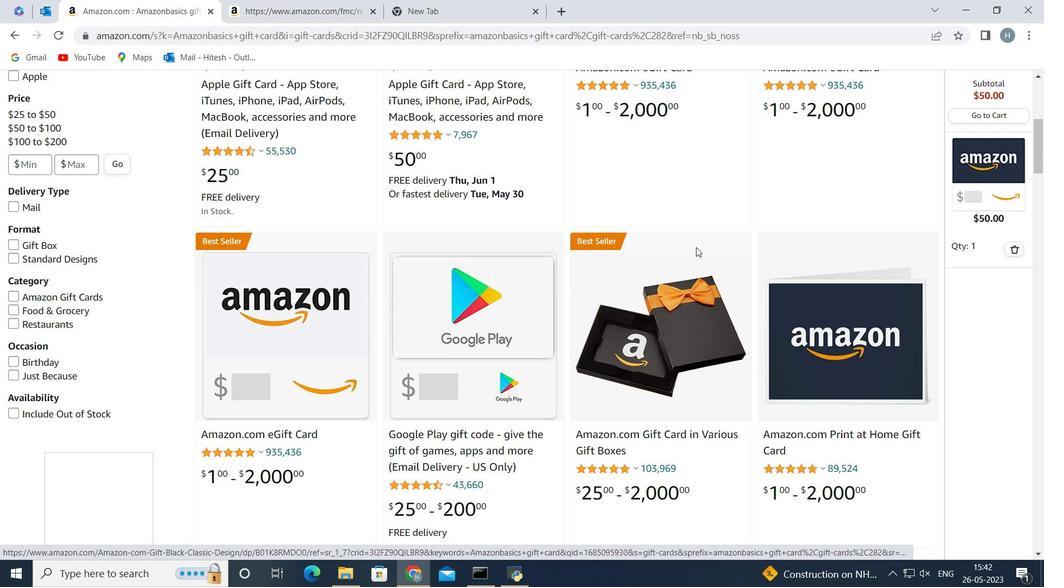 
Action: Mouse scrolled (704, 235) with delta (0, 0)
Screenshot: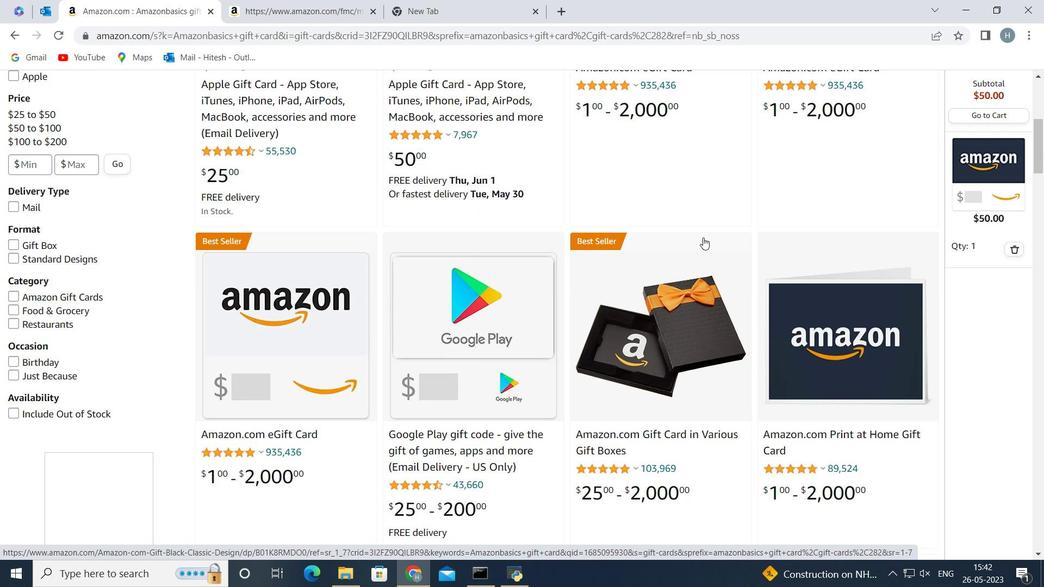 
Action: Mouse scrolled (704, 235) with delta (0, 0)
Screenshot: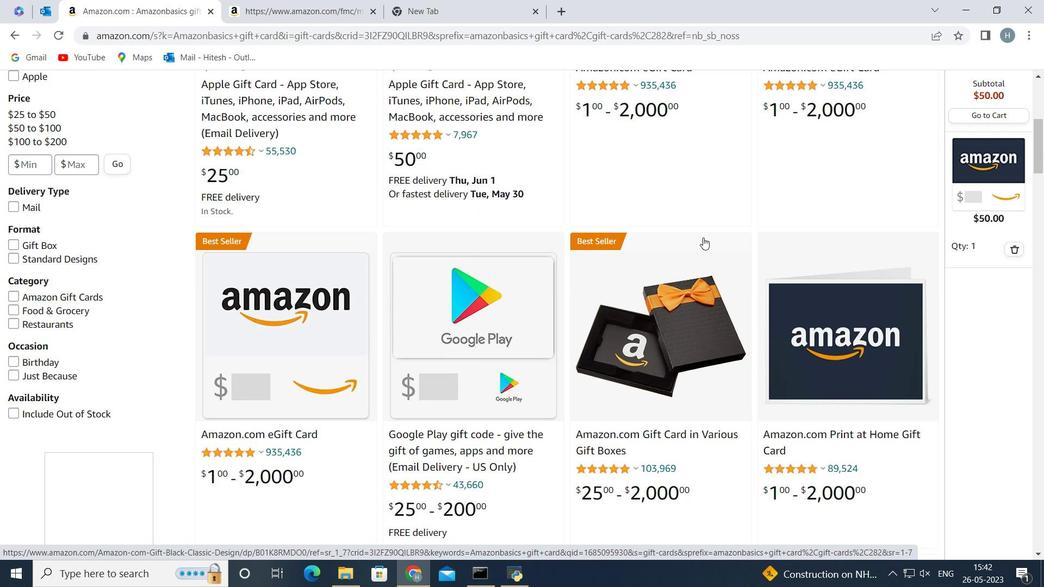 
Action: Mouse scrolled (704, 235) with delta (0, 0)
Screenshot: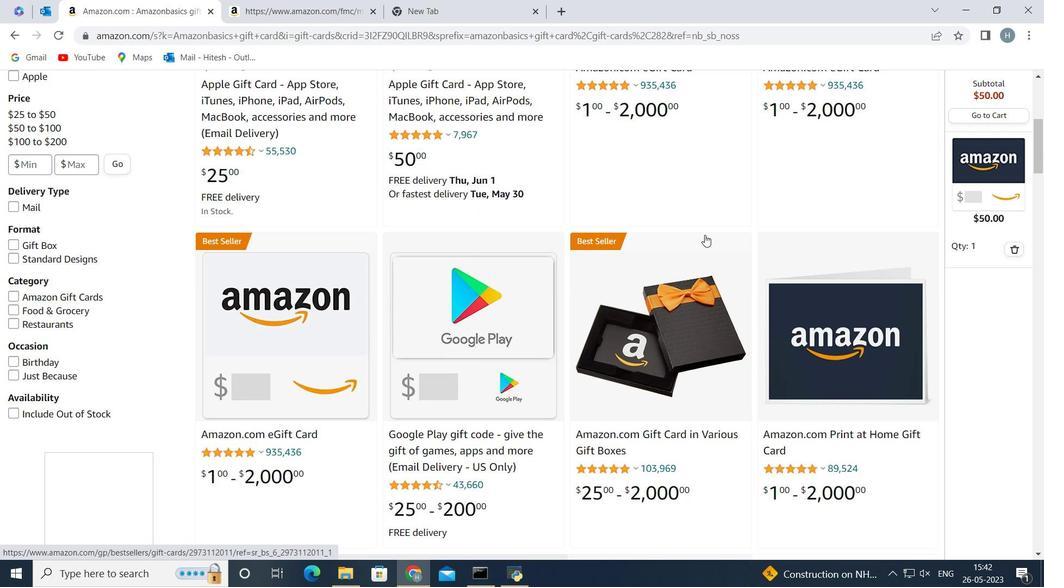 
Action: Mouse moved to (801, 155)
Screenshot: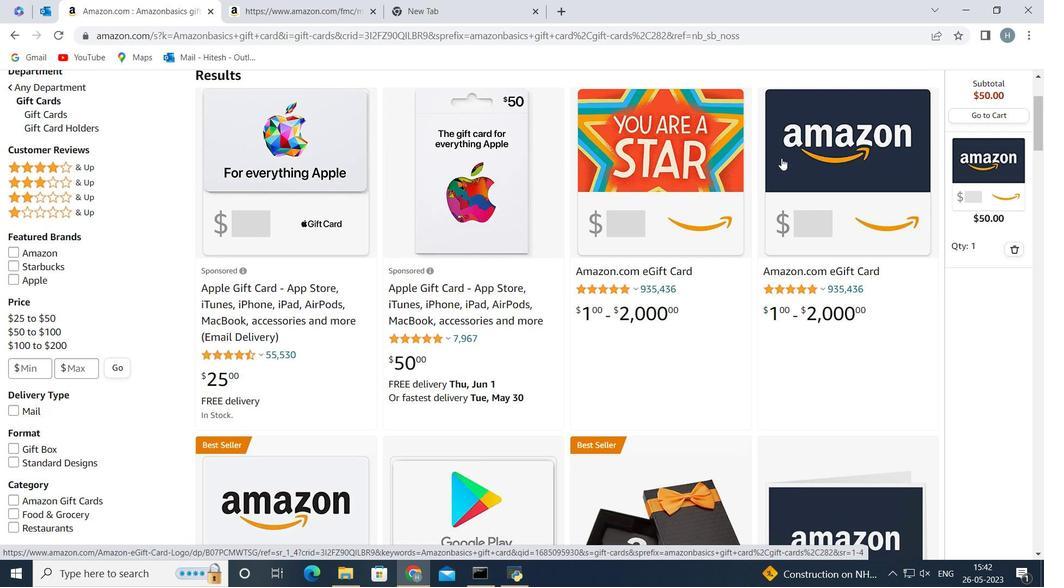 
Action: Mouse pressed left at (801, 155)
Screenshot: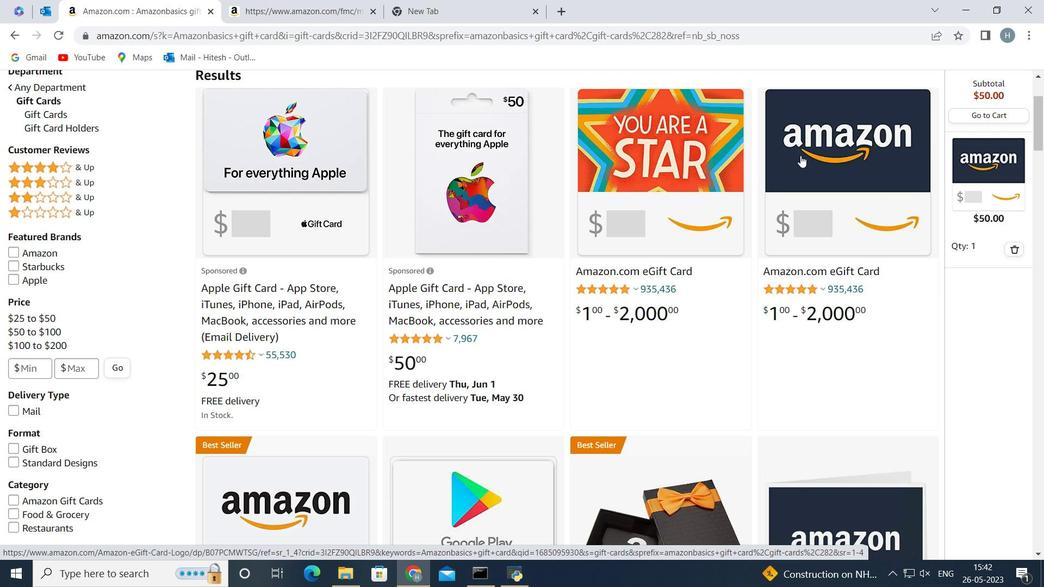 
Action: Mouse moved to (682, 199)
Screenshot: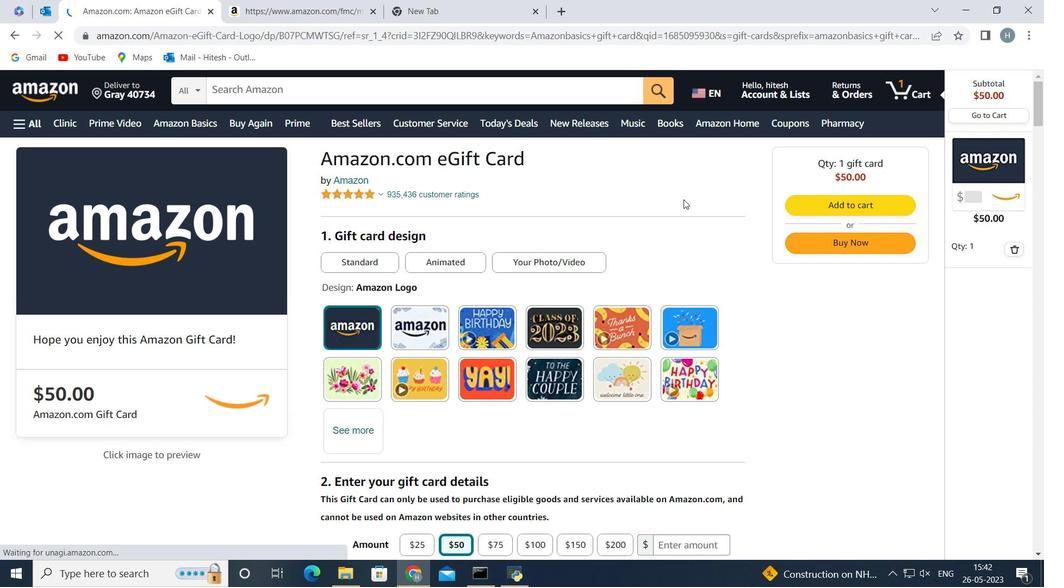 
Action: Mouse scrolled (682, 199) with delta (0, 0)
Screenshot: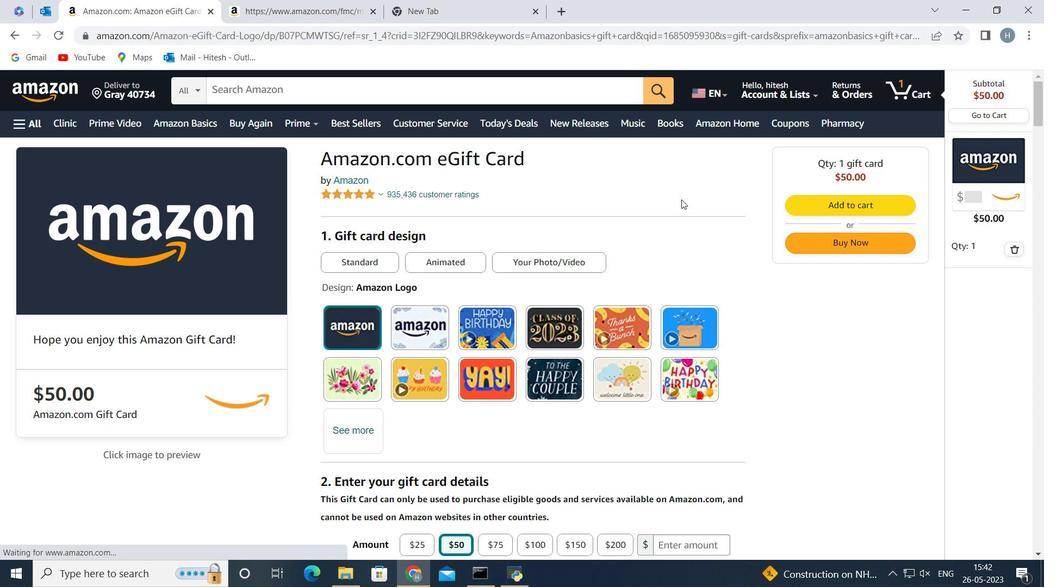 
Action: Mouse moved to (536, 264)
Screenshot: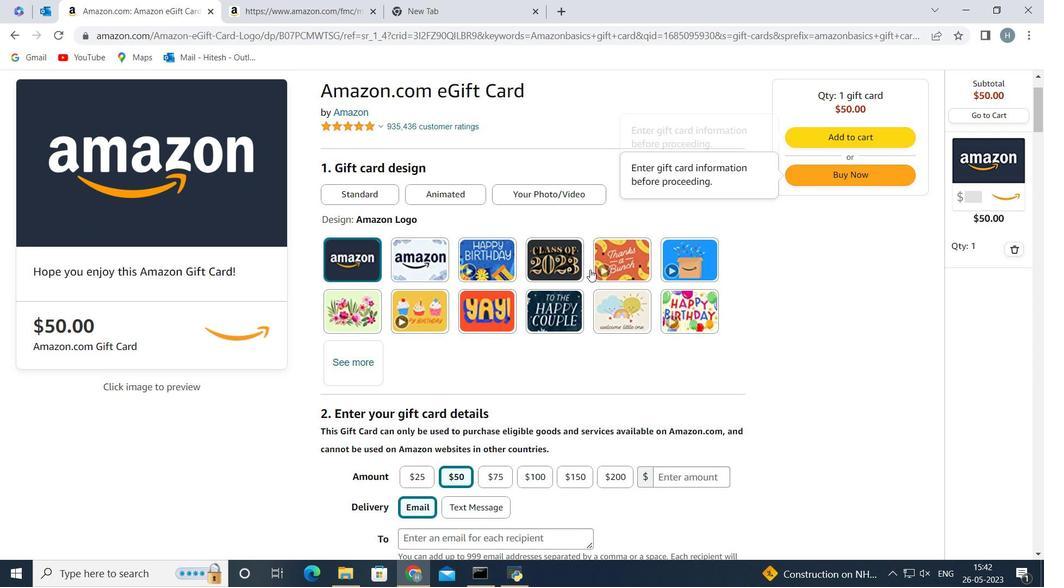 
Action: Mouse scrolled (536, 264) with delta (0, 0)
Screenshot: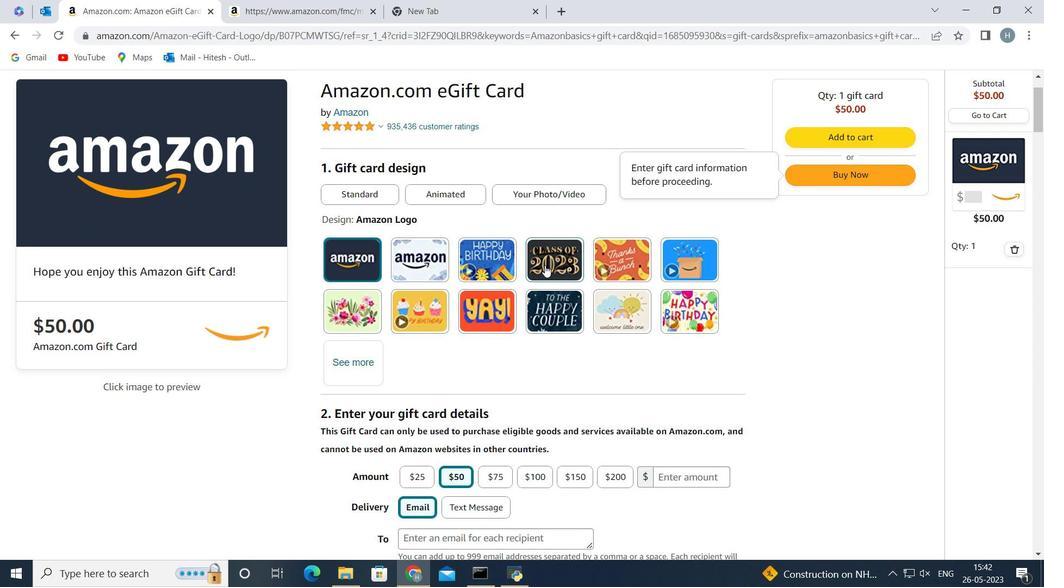 
Action: Mouse moved to (535, 264)
Screenshot: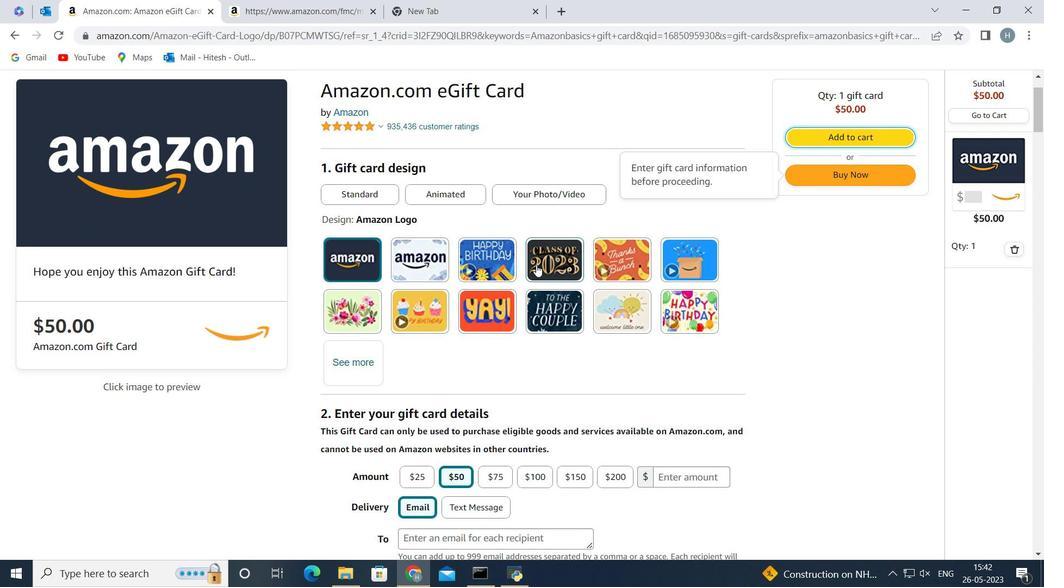 
Action: Mouse scrolled (535, 264) with delta (0, 0)
Screenshot: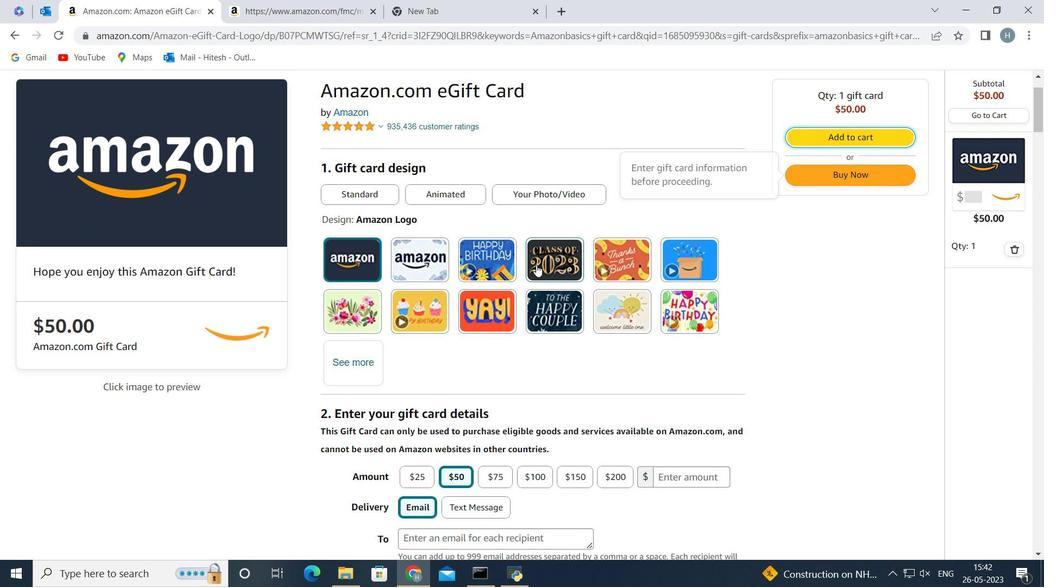 
Action: Mouse moved to (534, 264)
Screenshot: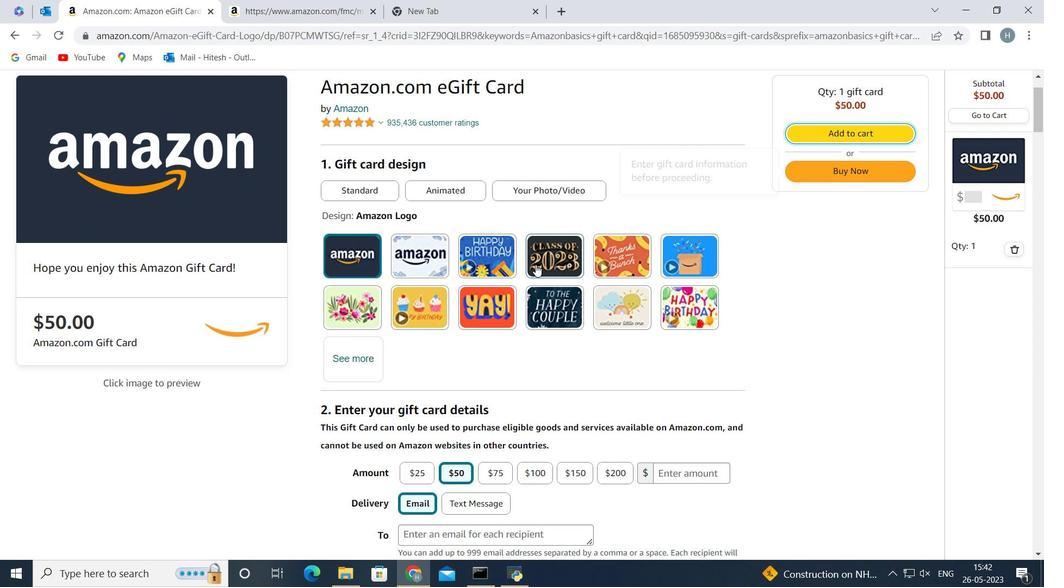 
Action: Mouse scrolled (534, 264) with delta (0, 0)
Screenshot: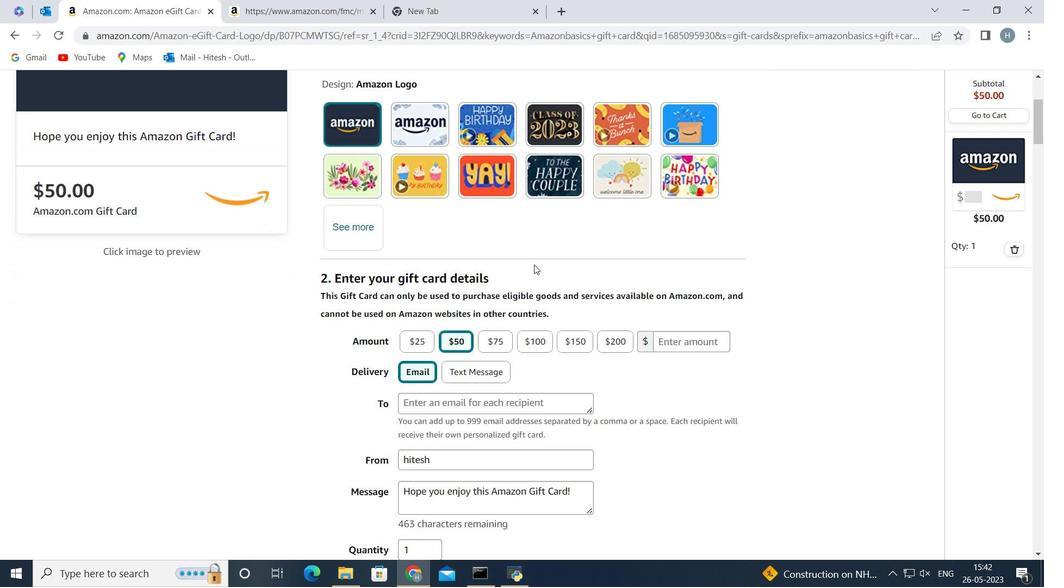 
Action: Mouse moved to (485, 333)
Screenshot: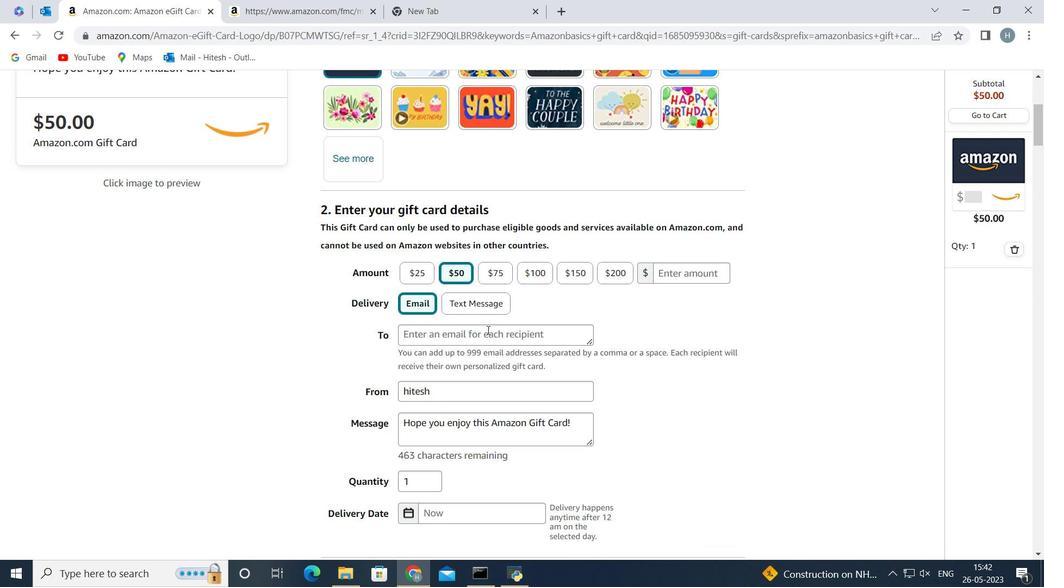 
Action: Mouse pressed left at (485, 333)
Screenshot: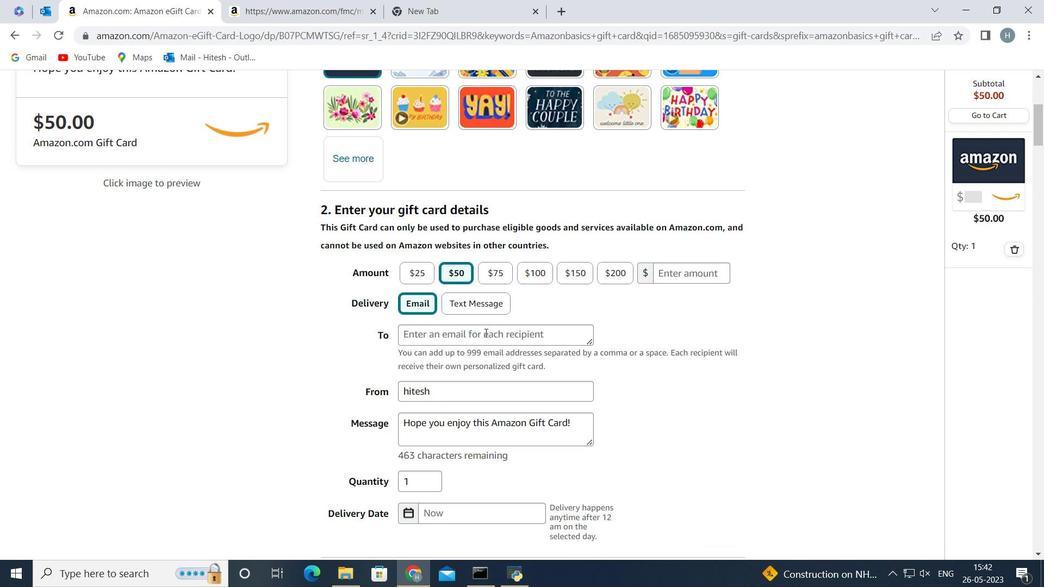 
Action: Mouse scrolled (485, 333) with delta (0, 0)
Screenshot: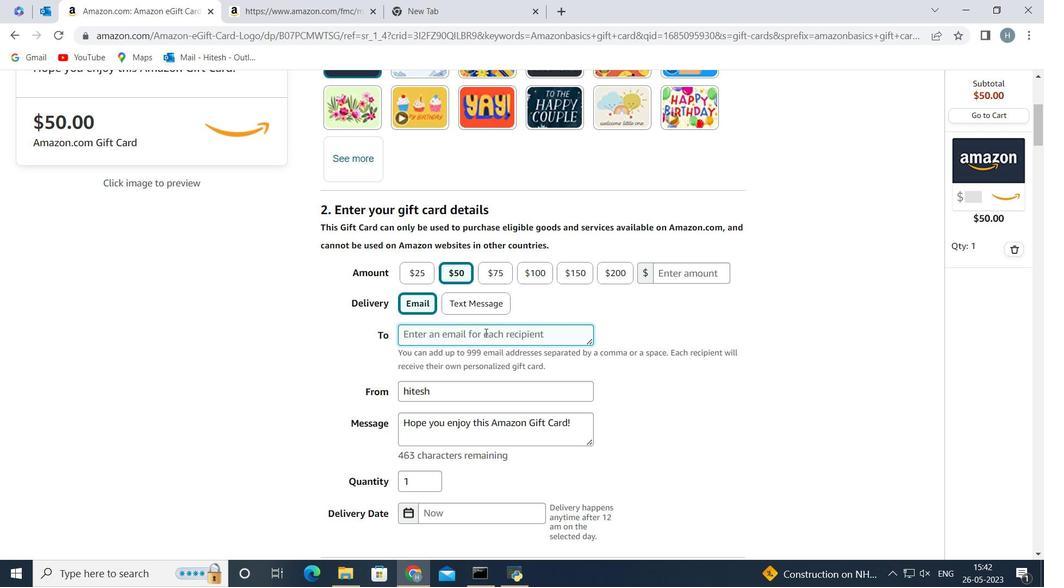 
Action: Mouse scrolled (485, 333) with delta (0, 0)
Screenshot: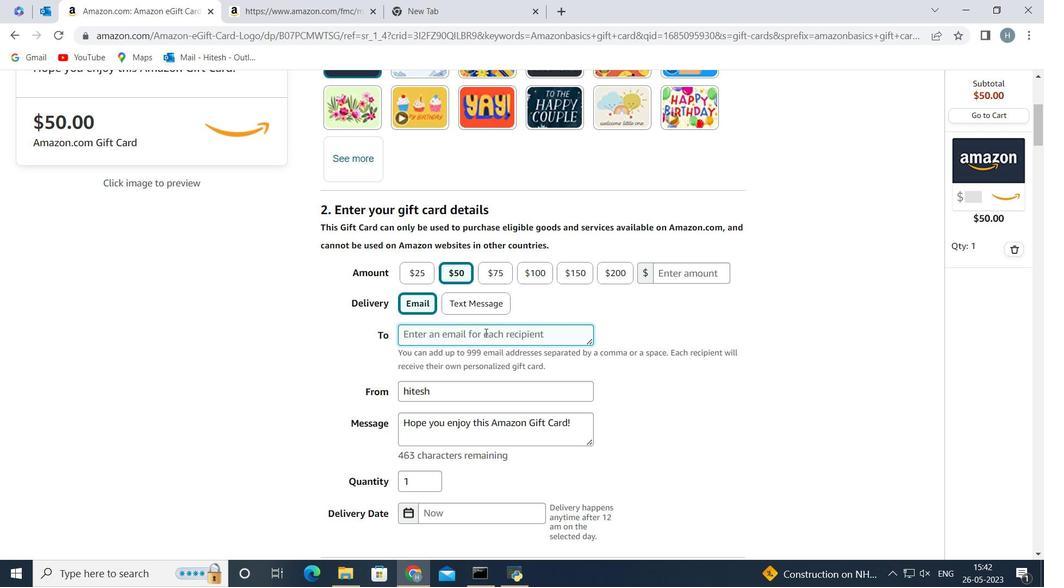 
Action: Mouse scrolled (485, 333) with delta (0, 0)
Screenshot: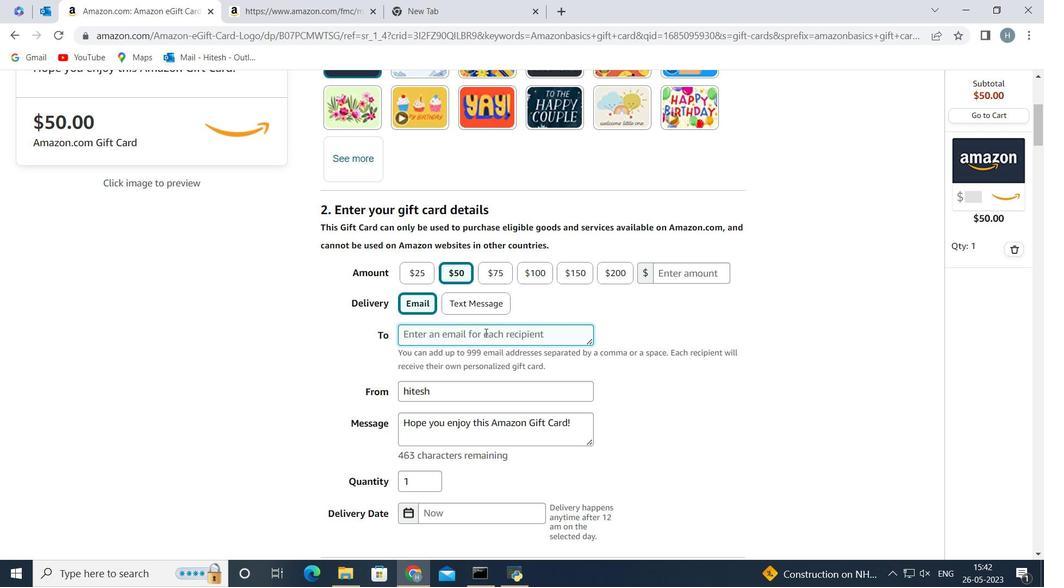 
Action: Mouse moved to (501, 328)
Screenshot: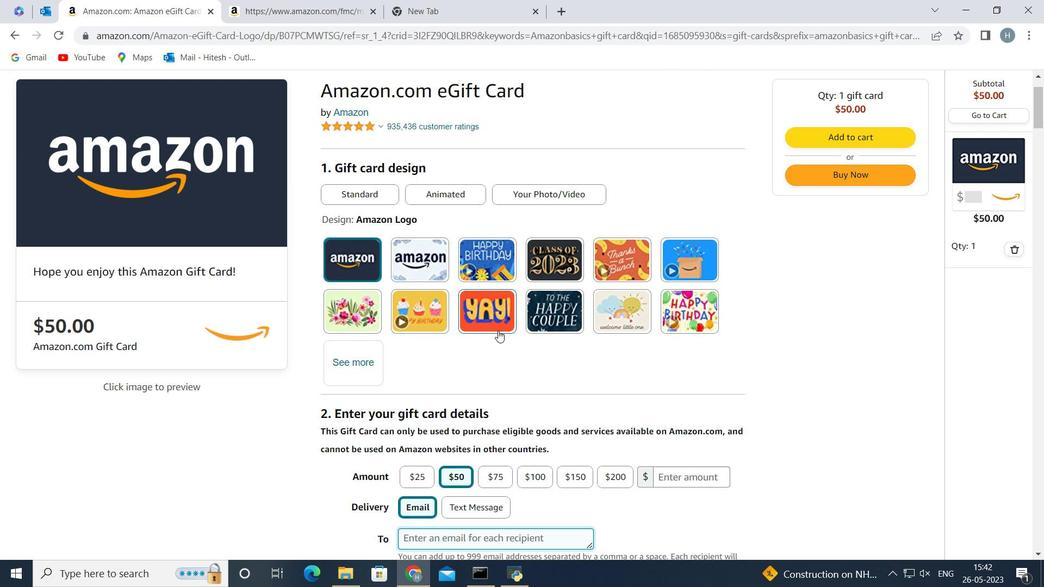 
Action: Mouse scrolled (501, 327) with delta (0, 0)
Screenshot: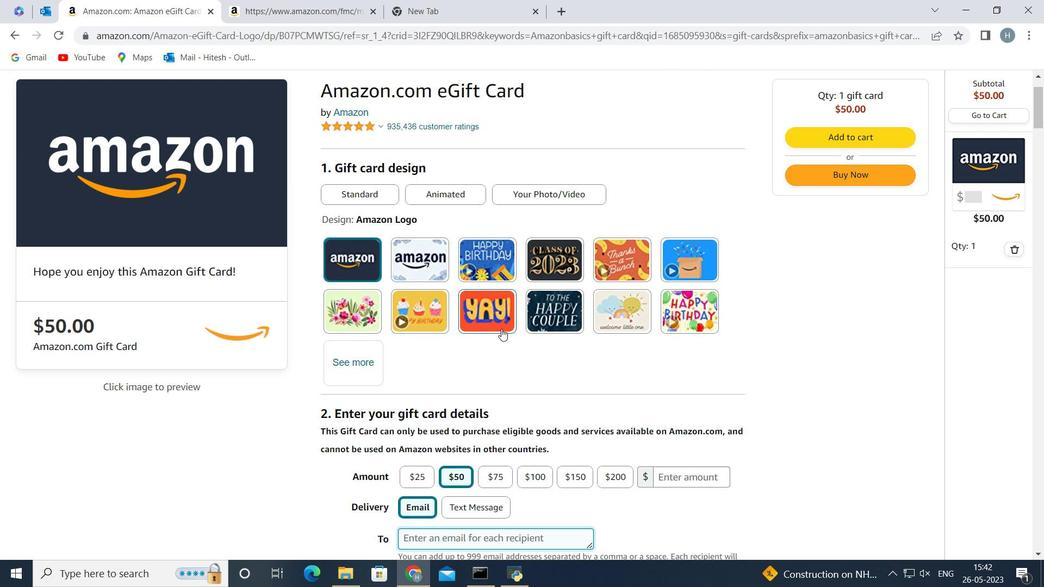 
Action: Mouse scrolled (501, 327) with delta (0, 0)
Screenshot: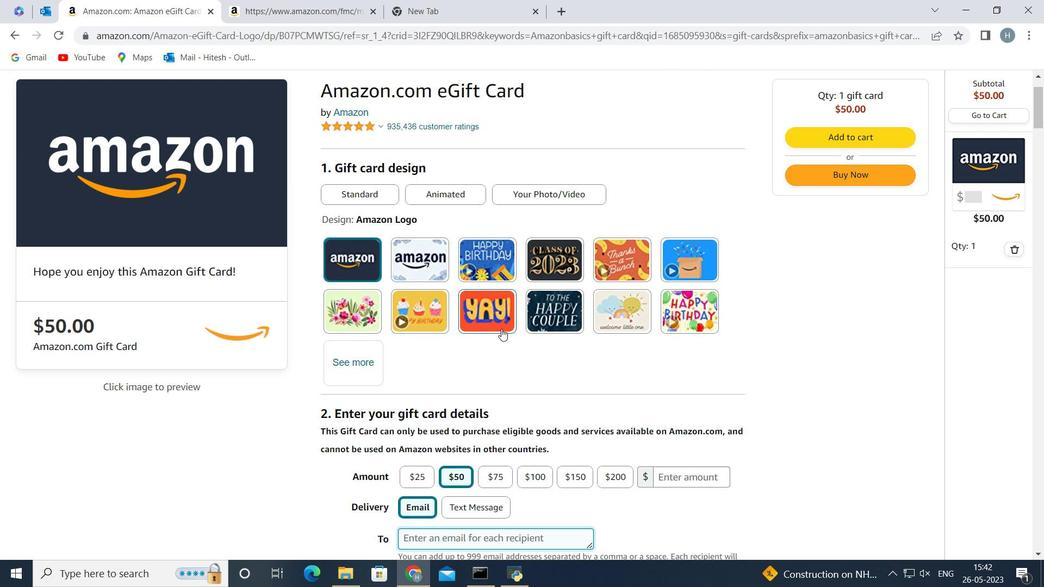 
Action: Mouse moved to (511, 314)
Screenshot: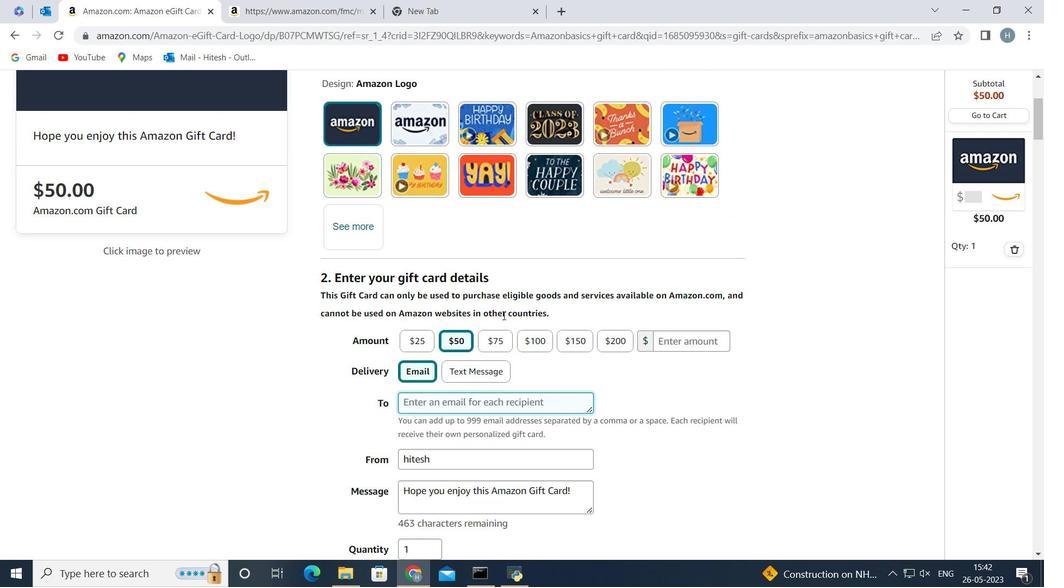 
Action: Mouse scrolled (511, 314) with delta (0, 0)
Screenshot: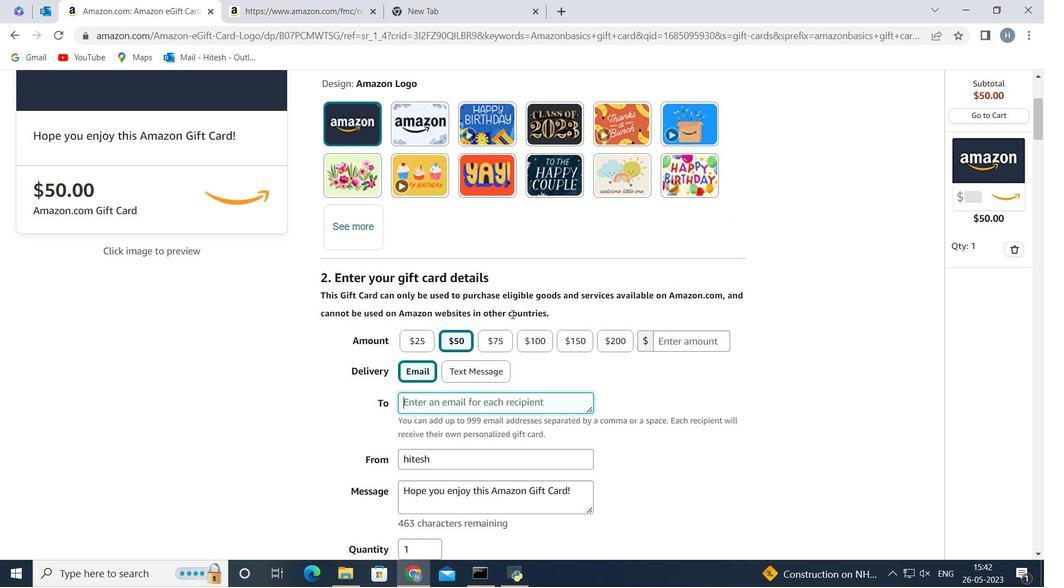 
Action: Mouse scrolled (511, 314) with delta (0, 0)
Screenshot: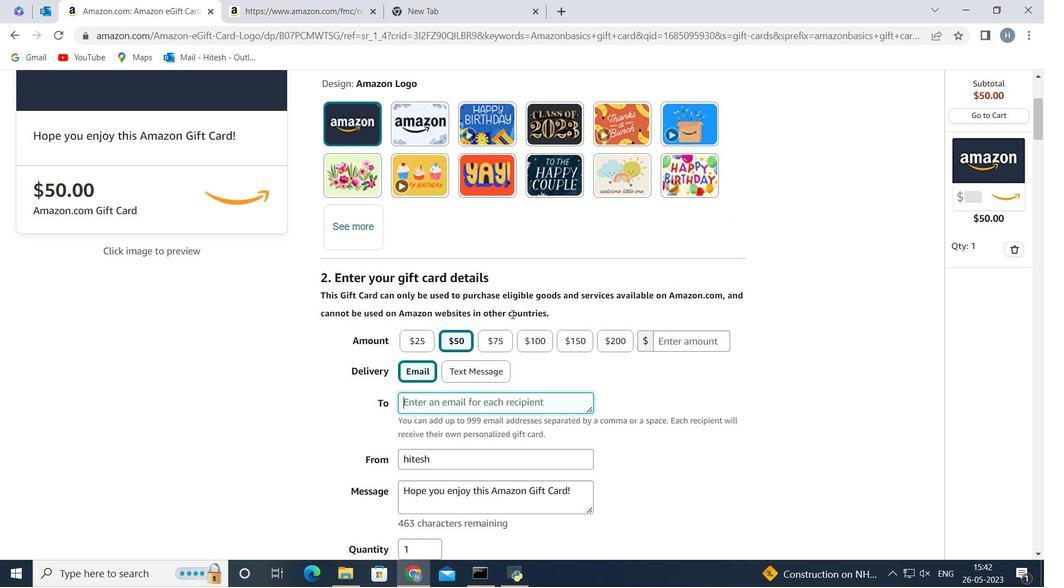
Action: Mouse moved to (499, 271)
Screenshot: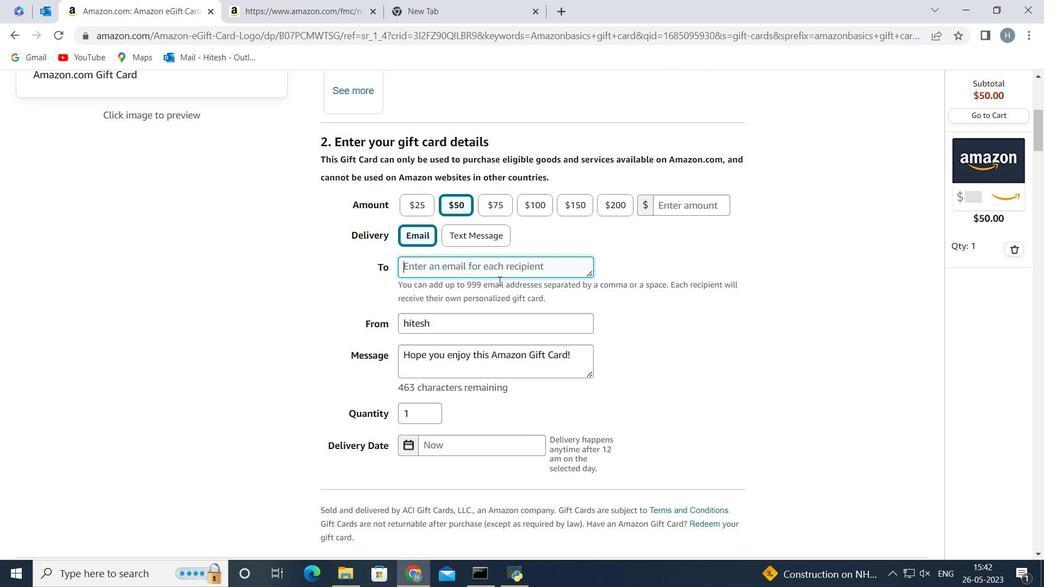 
Action: Key pressed <Key.shift><Key.shift><Key.shift>xyzasdf<Key.shift>@123<Key.backspace><Key.backspace><Key.backspace><Key.backspace>123<Key.shift>@gmail.com
Screenshot: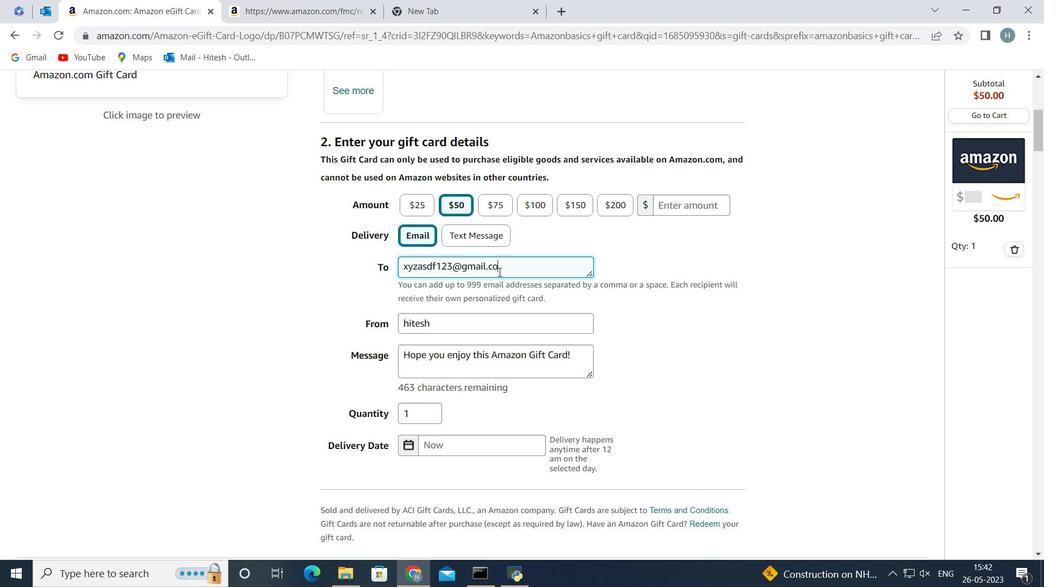 
Action: Mouse moved to (505, 324)
Screenshot: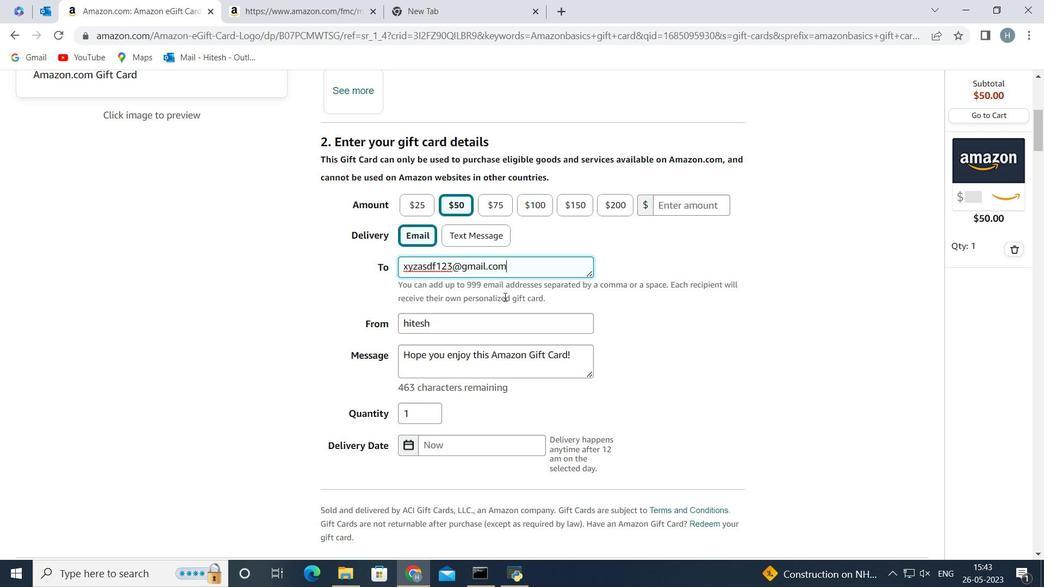 
Action: Mouse pressed left at (505, 324)
Screenshot: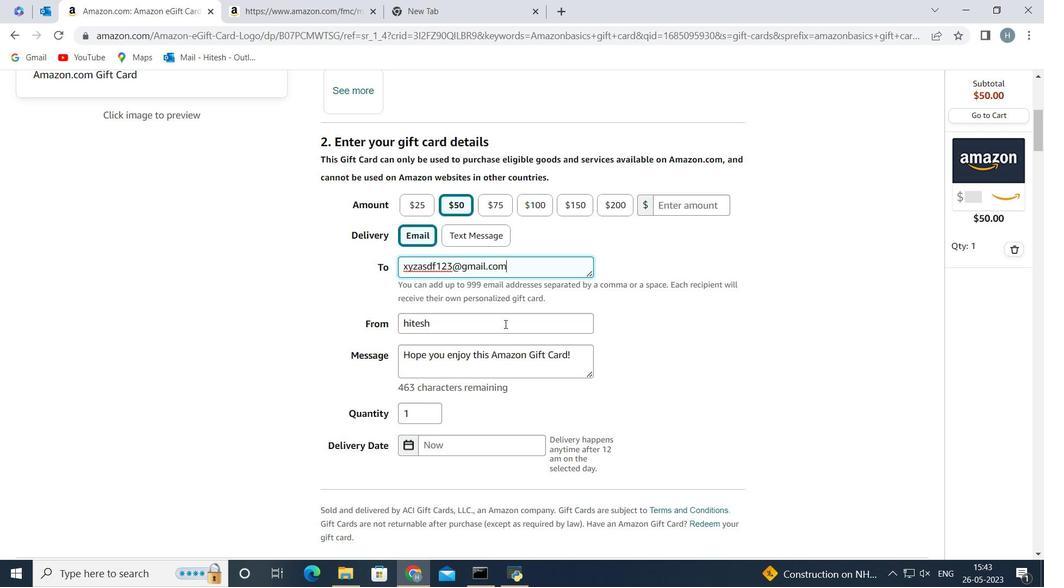 
Action: Key pressed <Key.backspace><Key.backspace><Key.backspace><Key.backspace><Key.backspace><Key.backspace><Key.backspace><Key.backspace><Key.backspace><Key.backspace><Key.backspace><Key.backspace><Key.backspace>hella<Key.space>
Screenshot: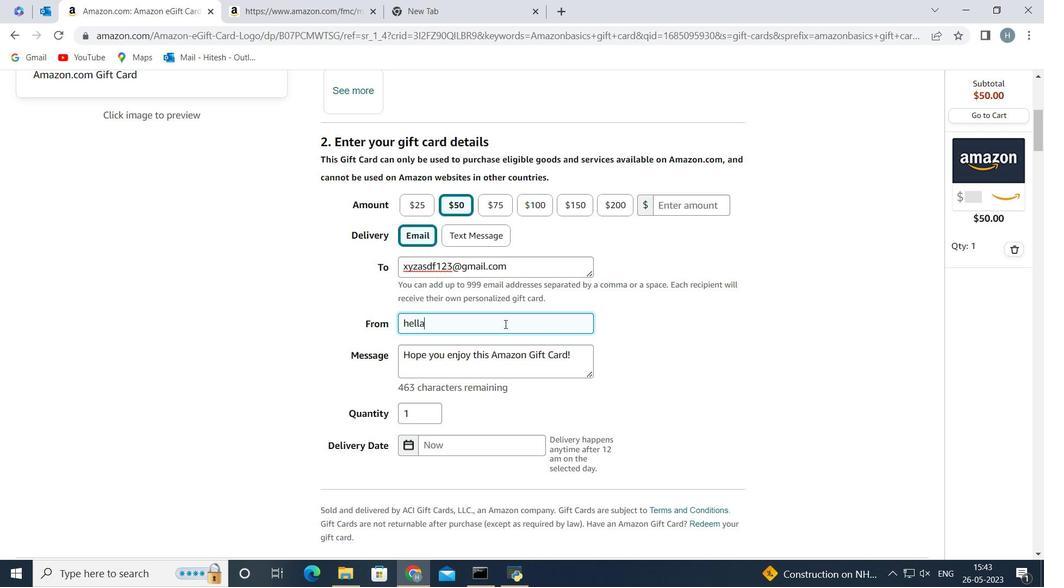 
Action: Mouse moved to (497, 446)
Screenshot: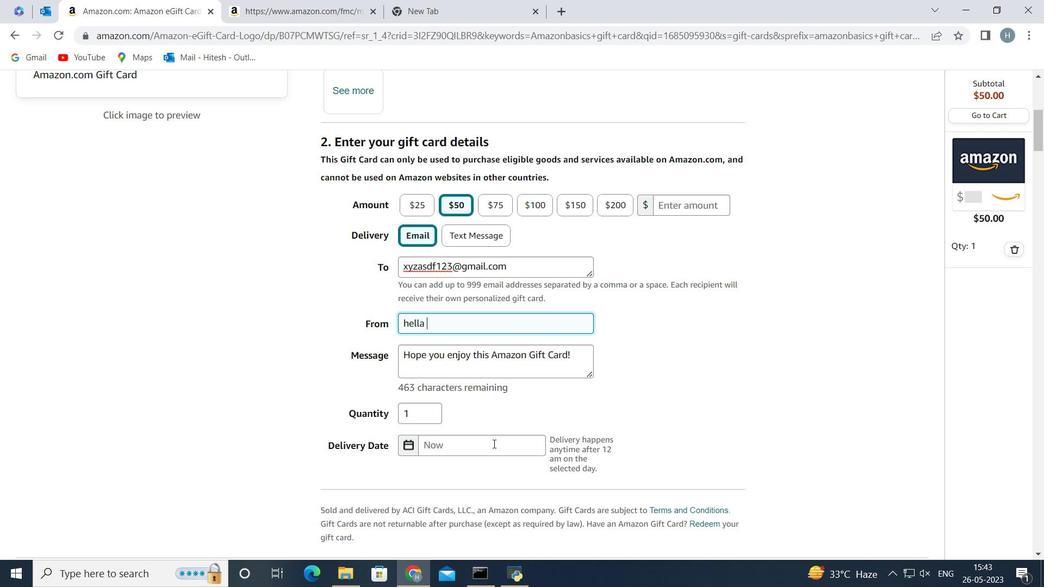 
Action: Mouse pressed left at (497, 446)
Screenshot: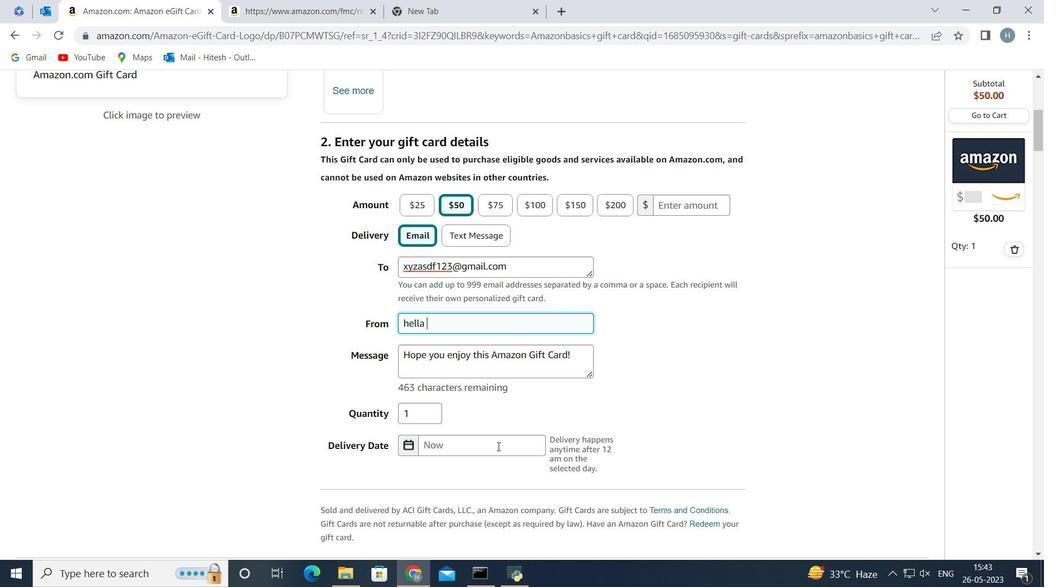 
Action: Mouse moved to (499, 448)
Screenshot: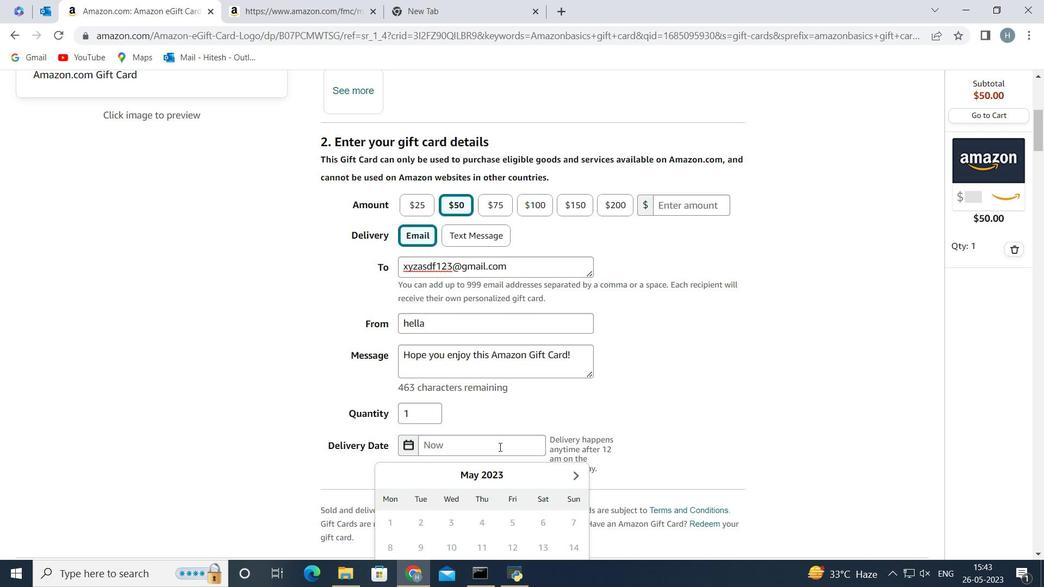 
Action: Mouse scrolled (499, 447) with delta (0, 0)
Screenshot: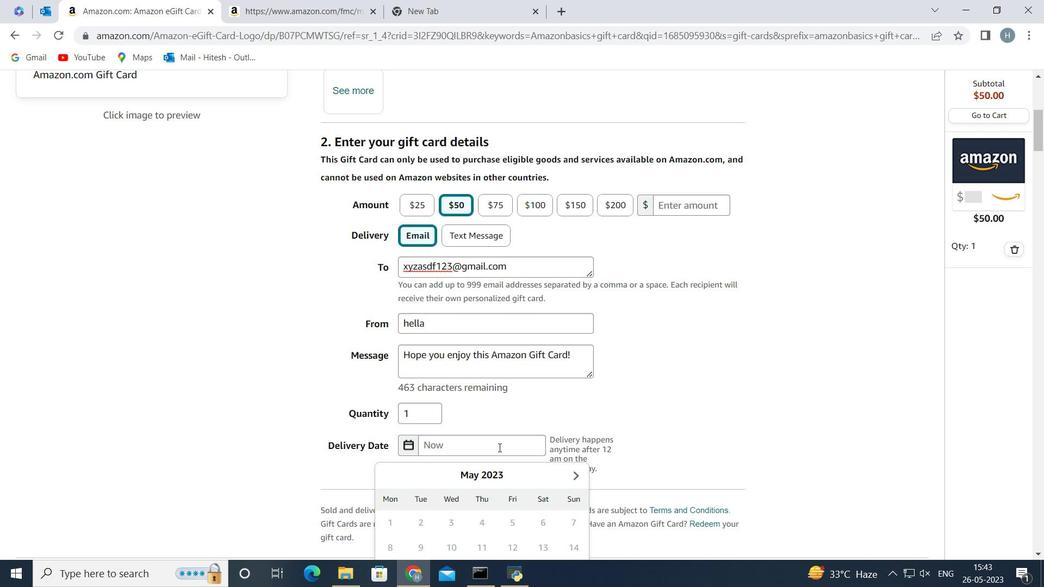 
Action: Mouse scrolled (499, 447) with delta (0, 0)
Screenshot: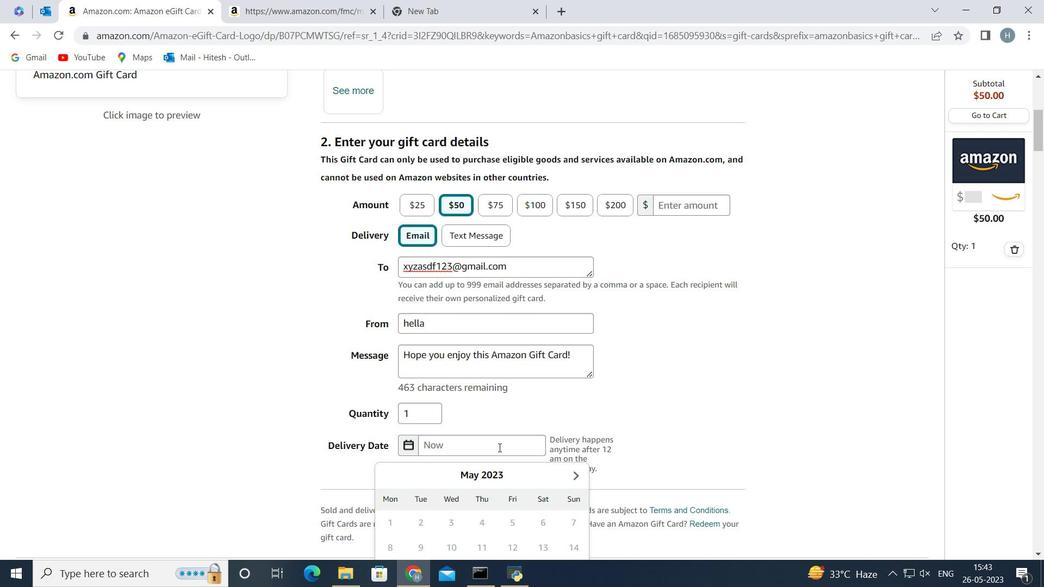 
Action: Mouse scrolled (499, 447) with delta (0, 0)
Screenshot: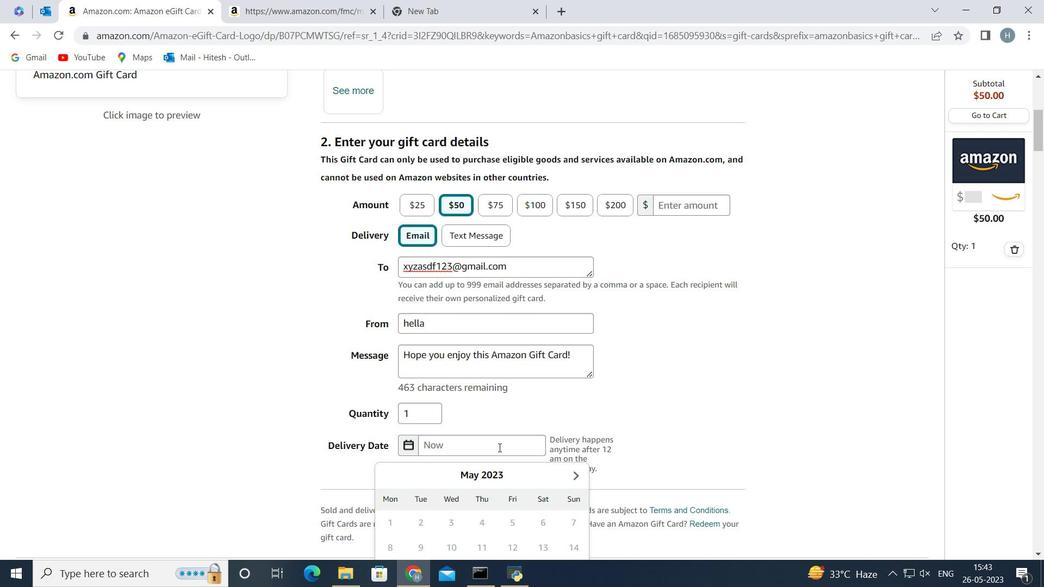 
Action: Mouse moved to (424, 421)
Screenshot: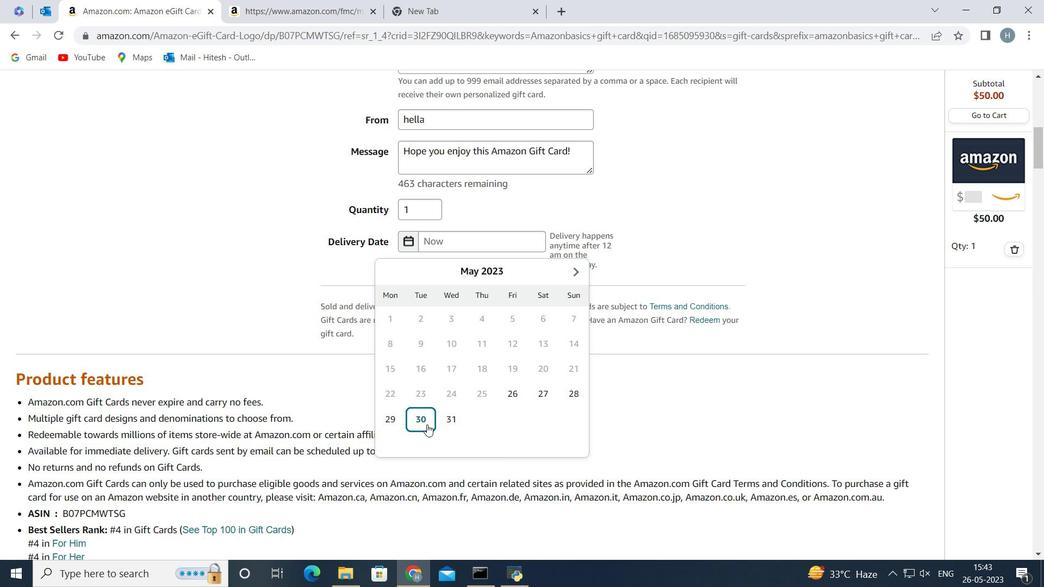 
Action: Mouse pressed left at (424, 421)
Screenshot: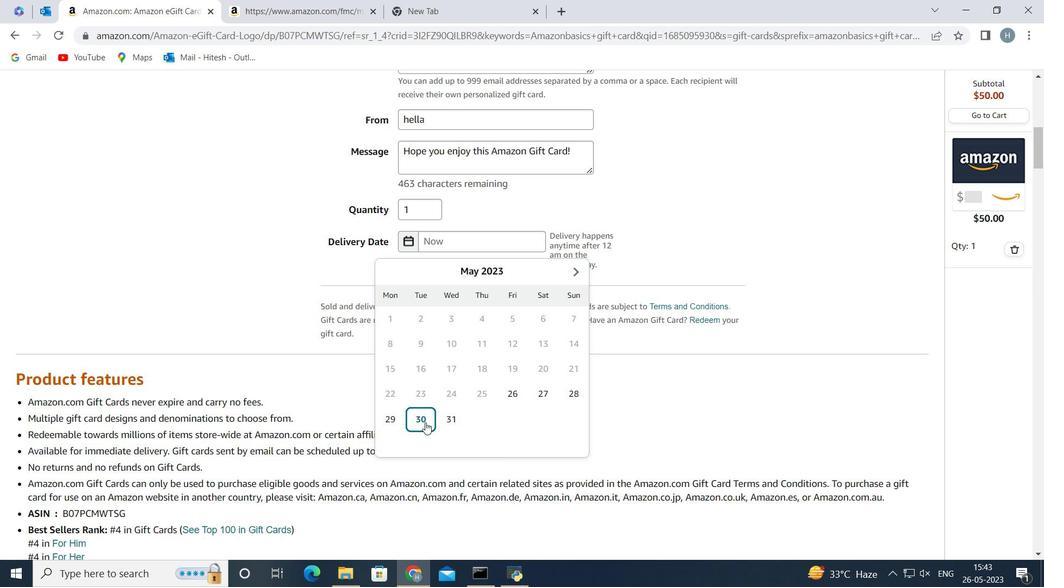
Action: Mouse moved to (675, 254)
Screenshot: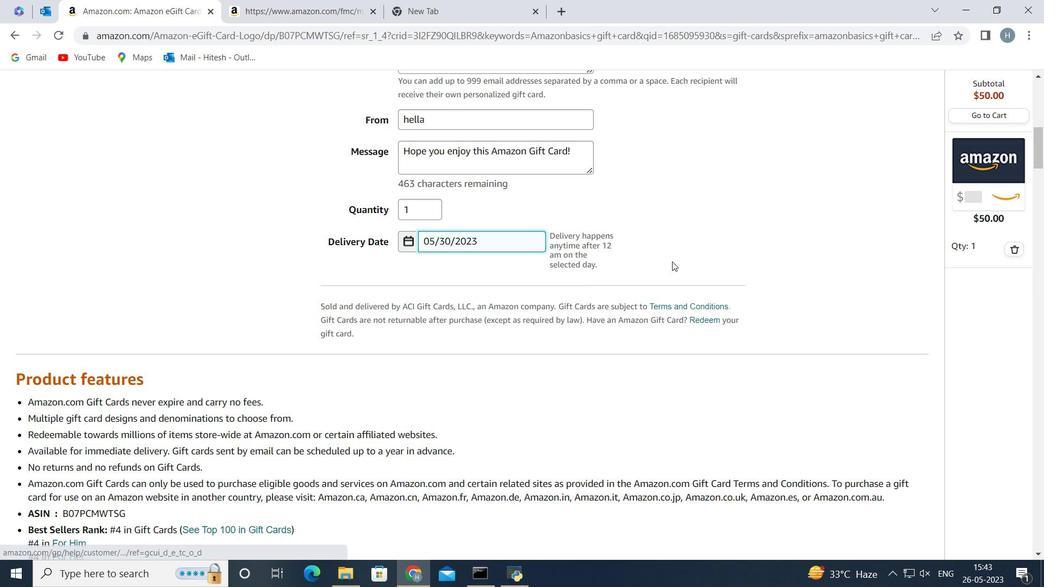 
Action: Mouse scrolled (675, 255) with delta (0, 0)
Screenshot: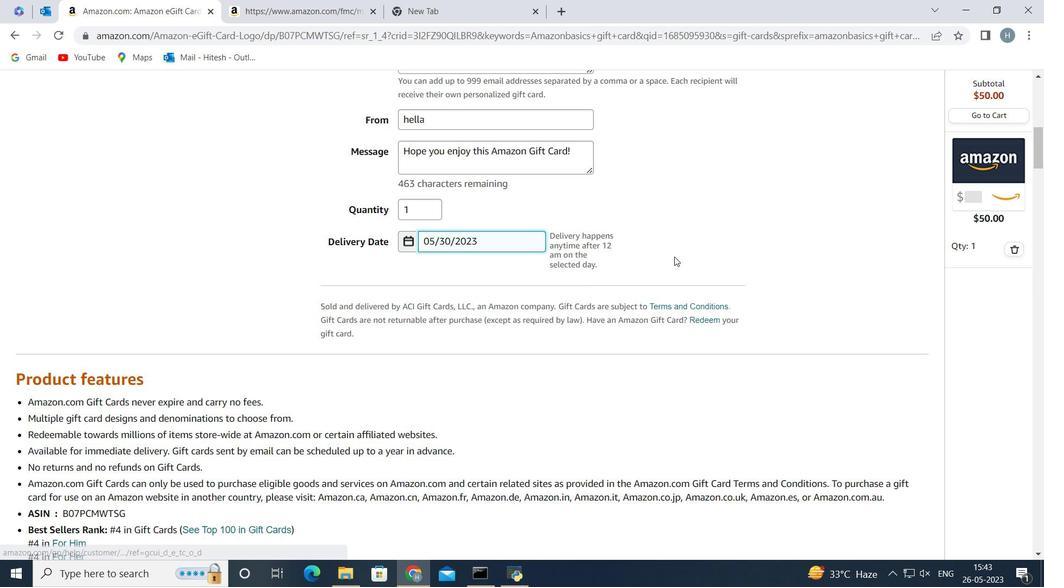 
Action: Mouse scrolled (675, 255) with delta (0, 0)
Screenshot: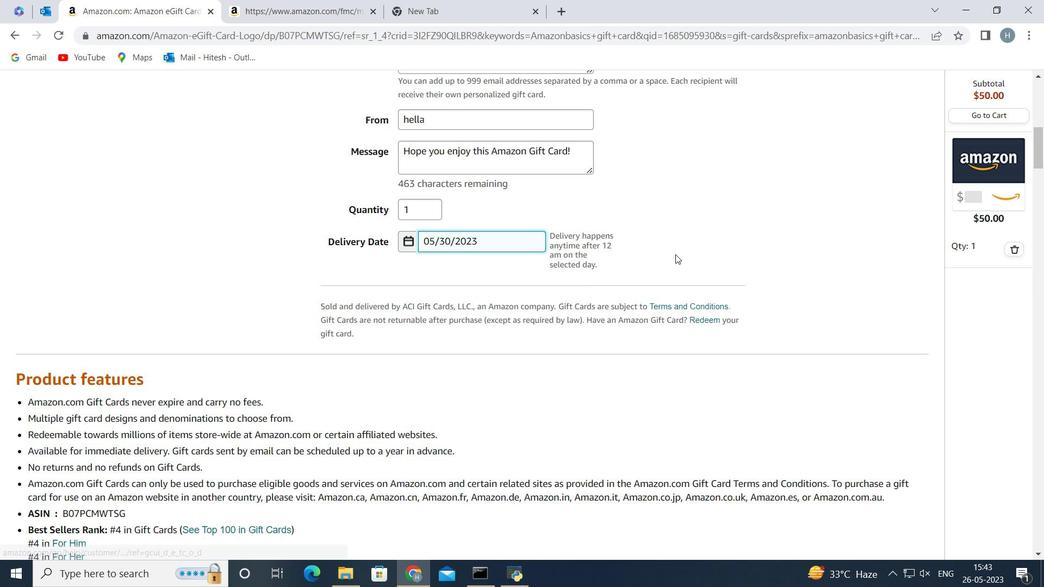 
Action: Mouse scrolled (675, 255) with delta (0, 0)
Screenshot: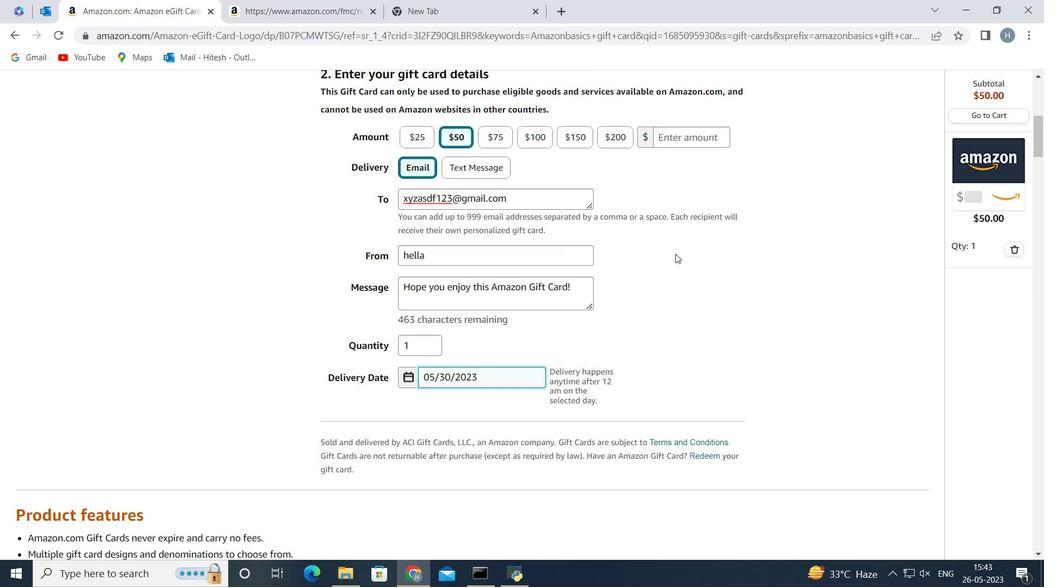 
Action: Mouse scrolled (675, 255) with delta (0, 0)
Screenshot: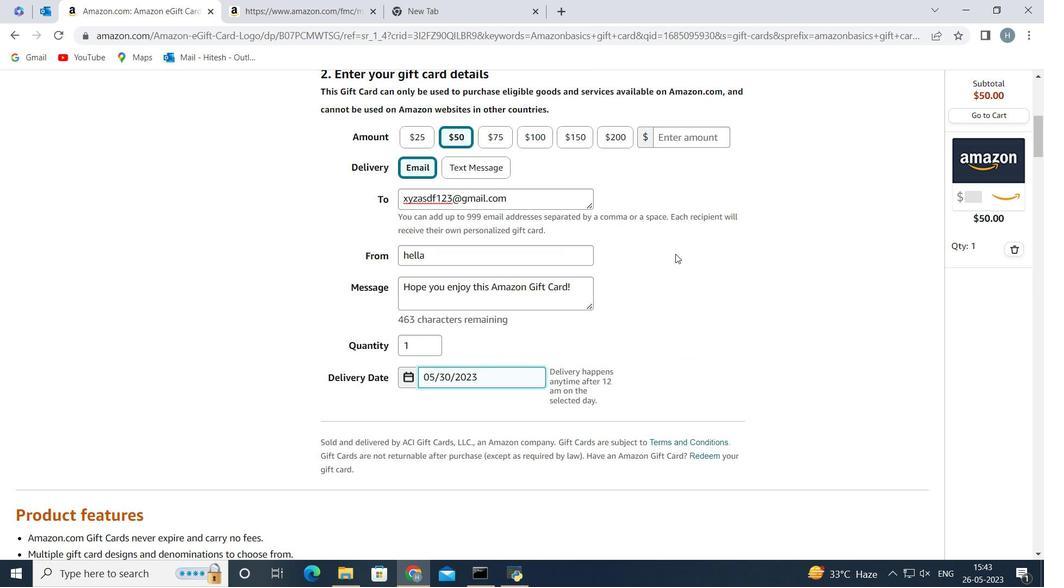 
Action: Mouse scrolled (675, 255) with delta (0, 0)
Screenshot: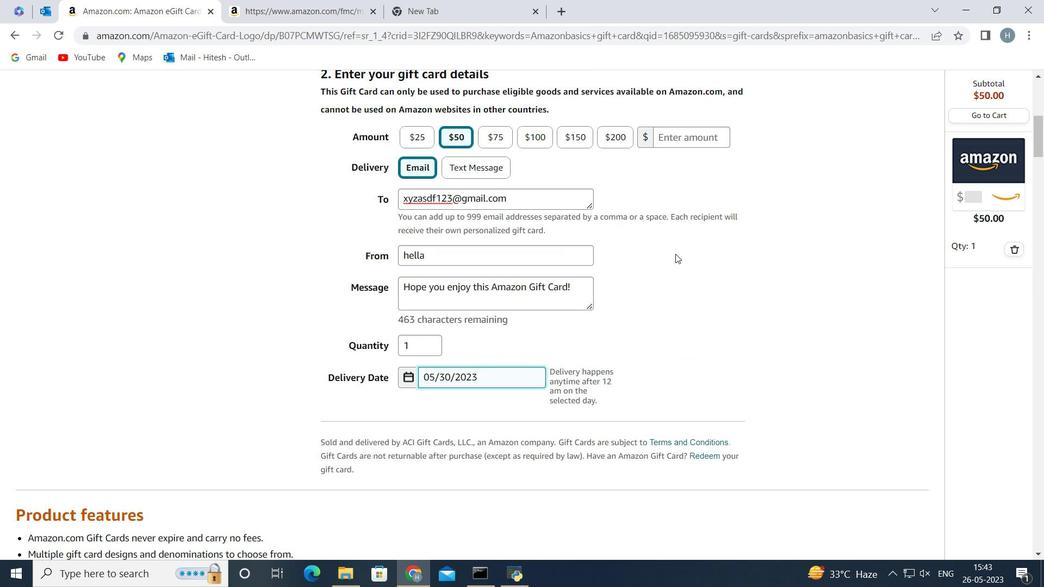 
Action: Mouse moved to (789, 202)
Screenshot: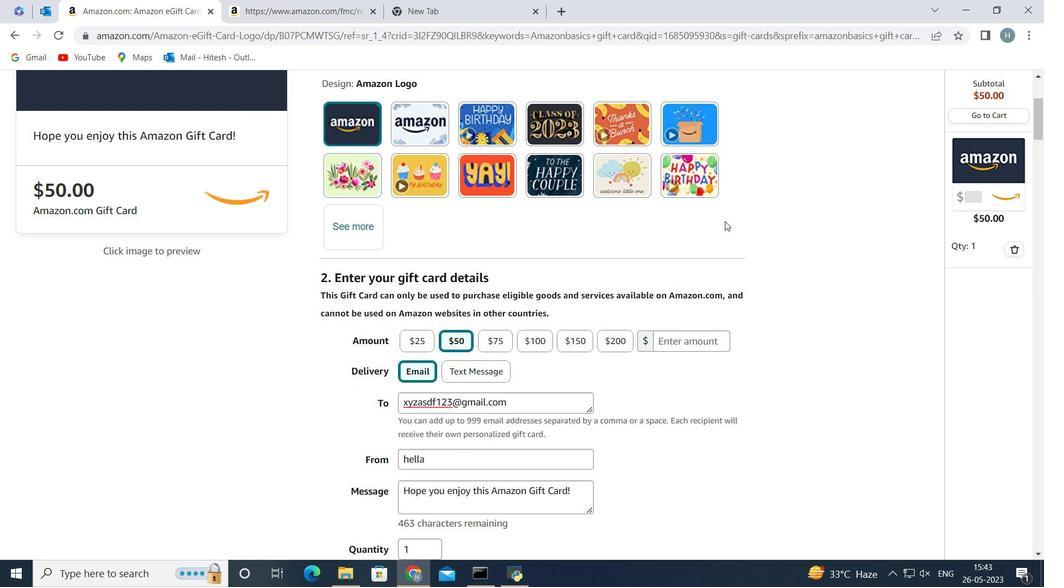 
Action: Mouse scrolled (789, 203) with delta (0, 0)
Screenshot: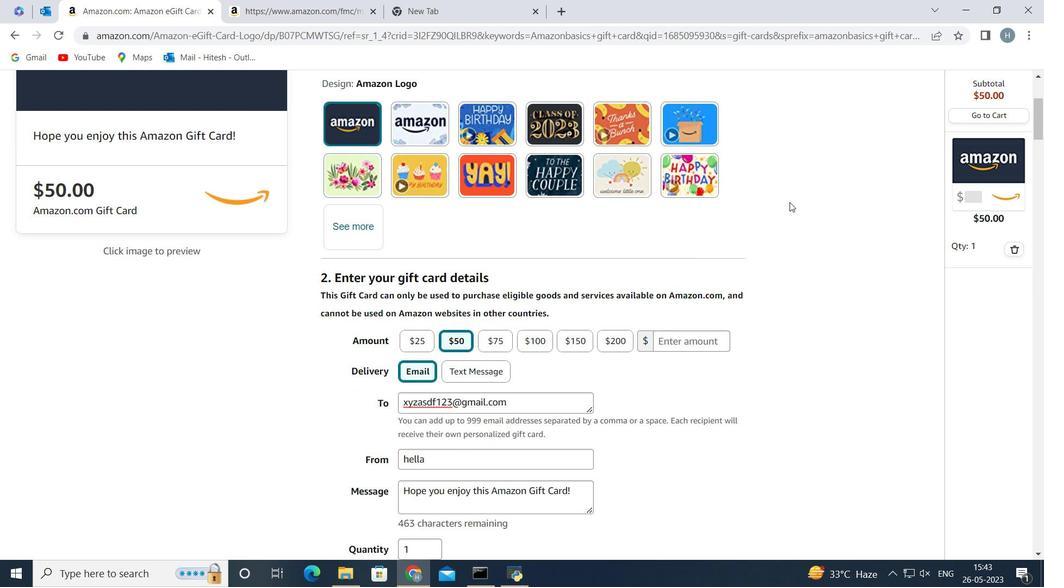 
Action: Mouse scrolled (789, 203) with delta (0, 0)
Screenshot: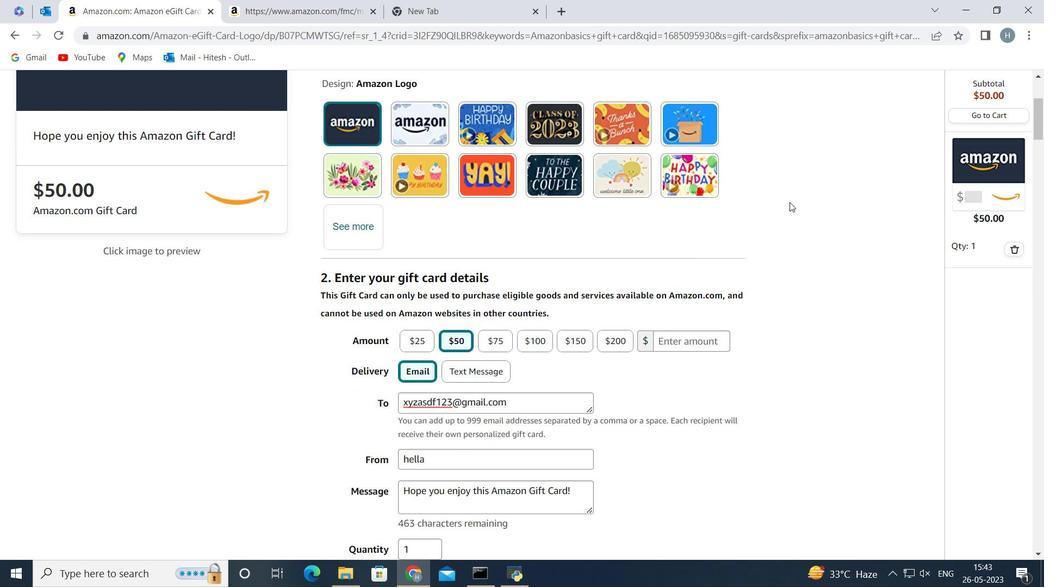 
Action: Mouse scrolled (789, 203) with delta (0, 0)
Screenshot: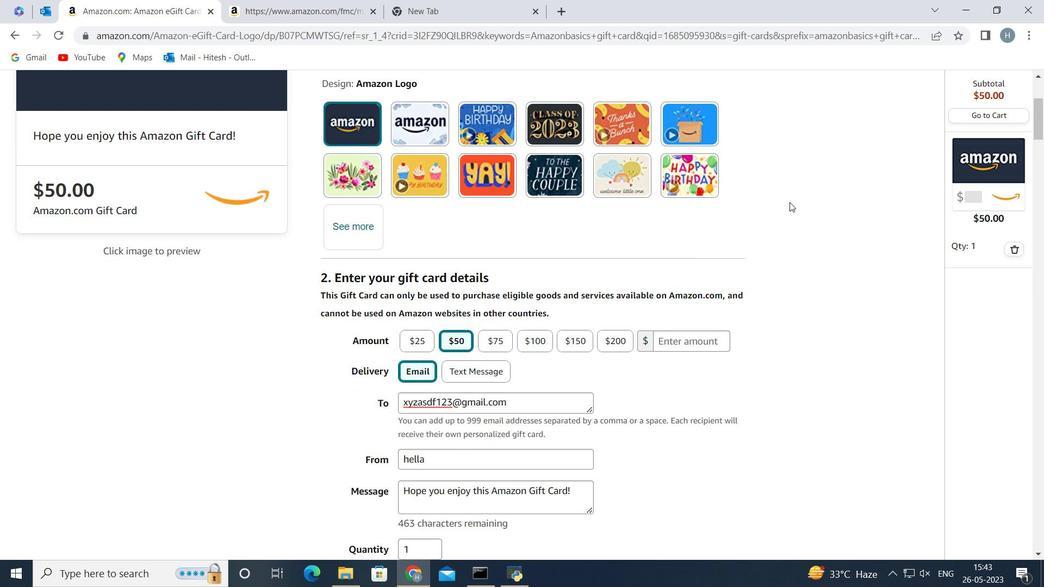 
Action: Mouse moved to (830, 241)
Screenshot: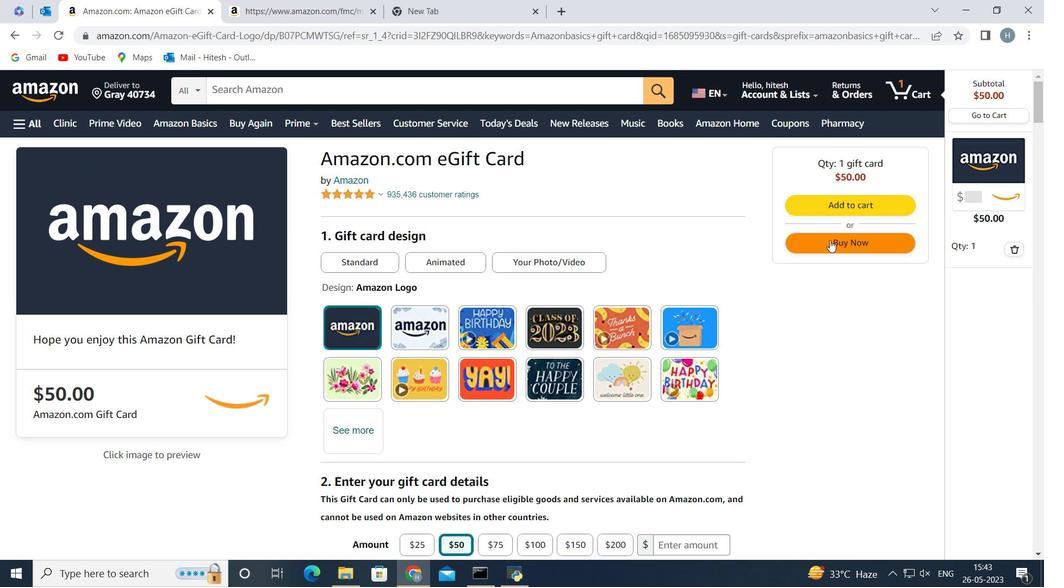 
Action: Mouse pressed left at (830, 241)
Screenshot: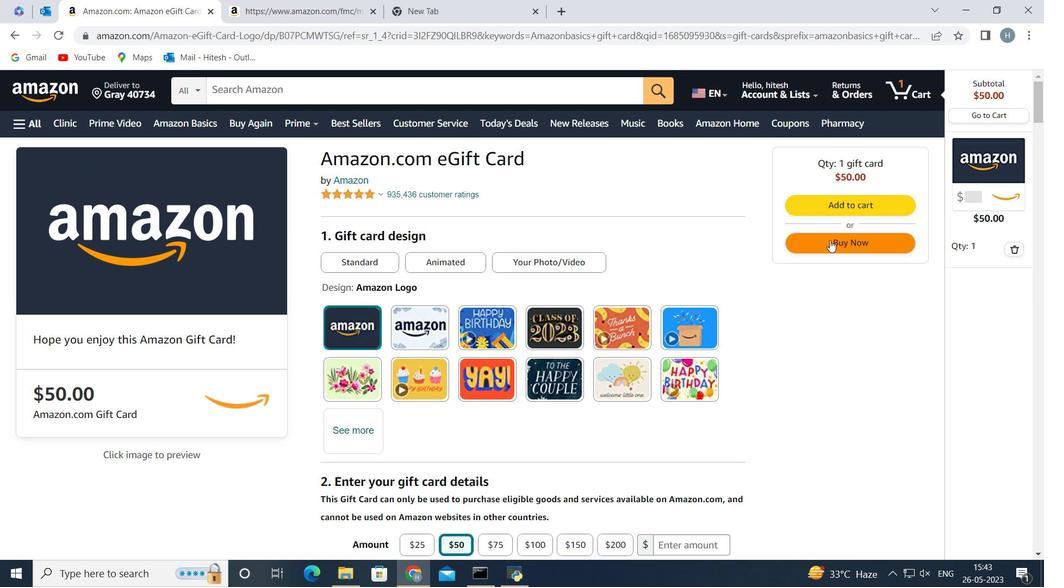 
Action: Mouse moved to (371, 224)
Screenshot: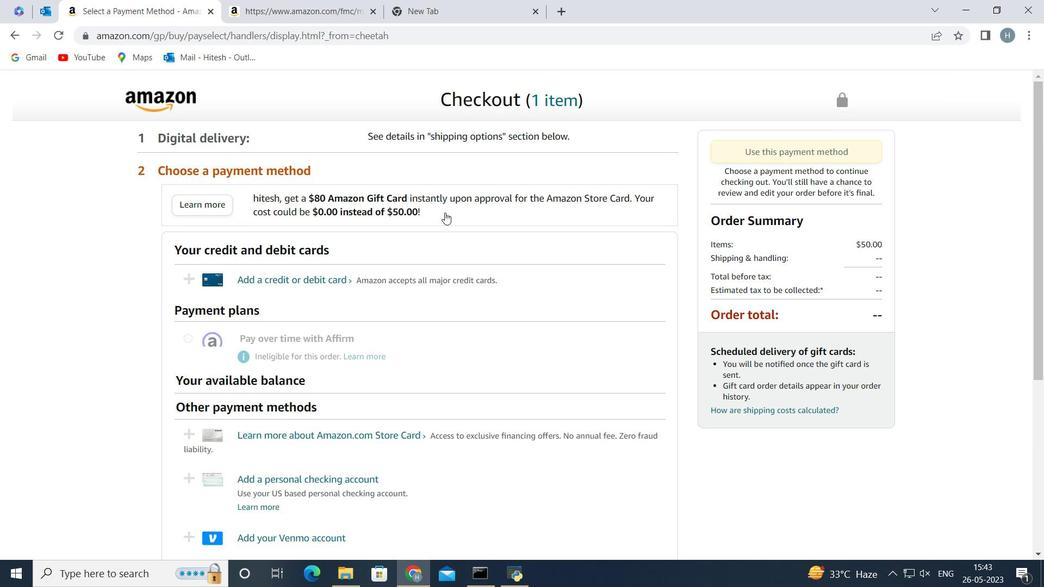 
Action: Mouse scrolled (371, 223) with delta (0, 0)
Screenshot: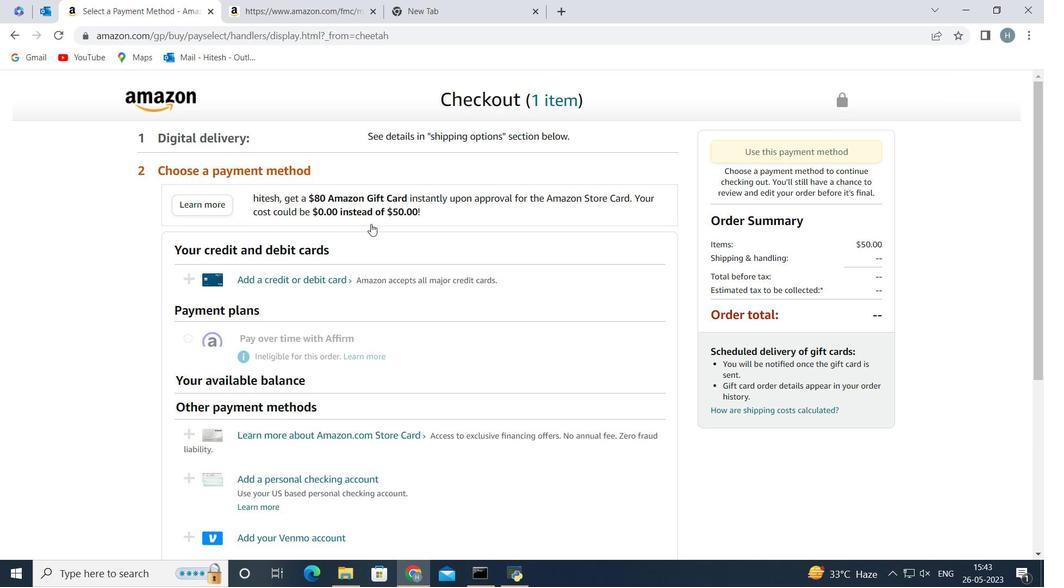 
Action: Mouse scrolled (371, 223) with delta (0, 0)
Screenshot: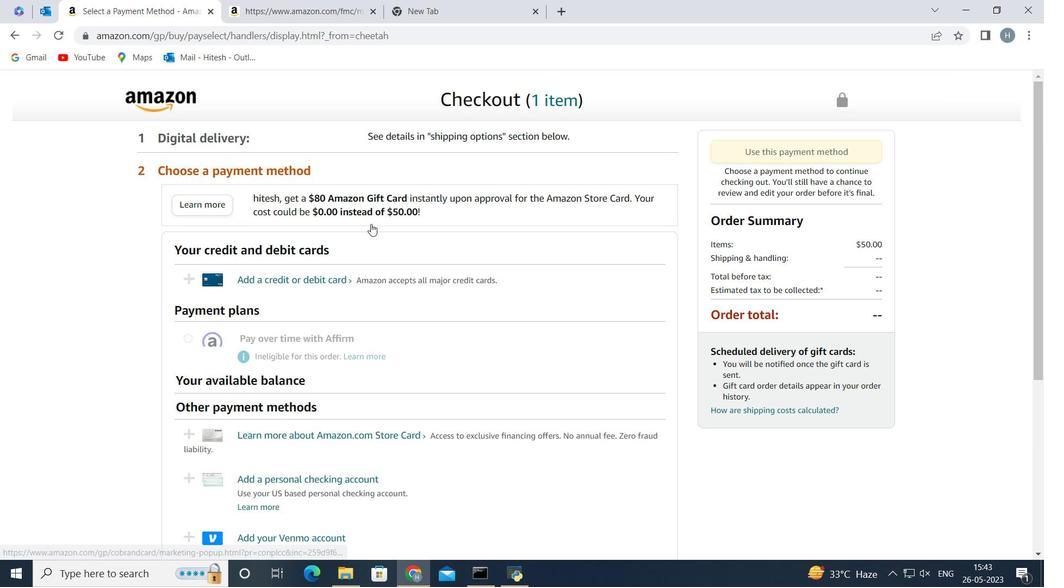 
Action: Mouse moved to (267, 143)
Screenshot: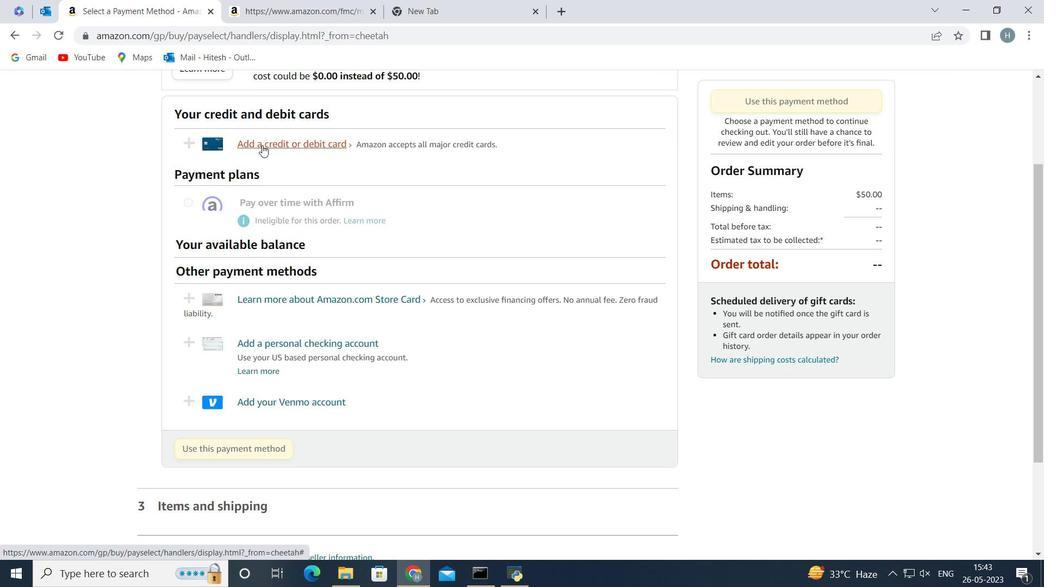 
Action: Mouse pressed left at (267, 143)
Screenshot: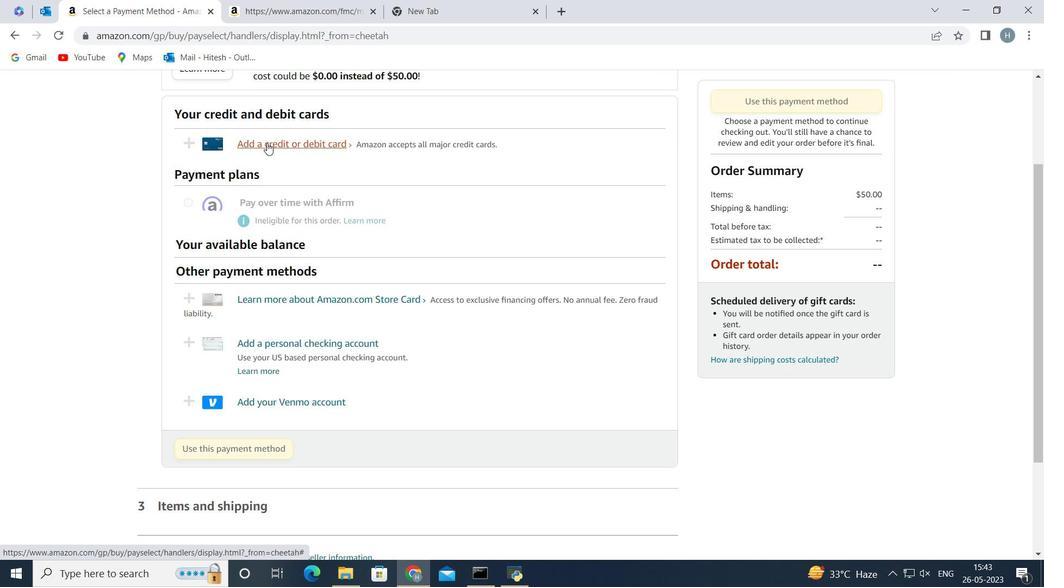 
Action: Mouse moved to (471, 264)
Screenshot: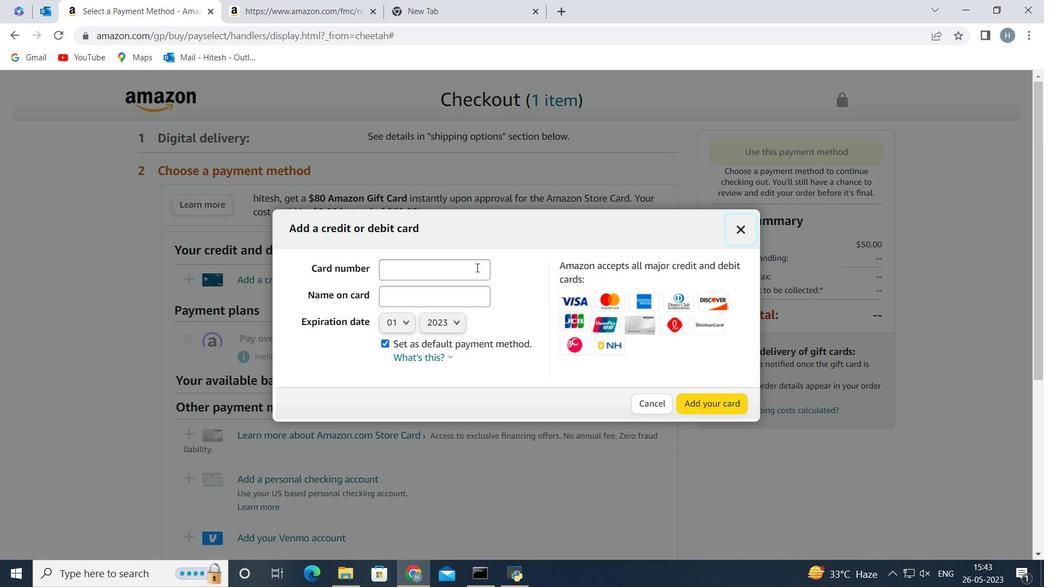 
Action: Mouse pressed left at (471, 264)
Screenshot: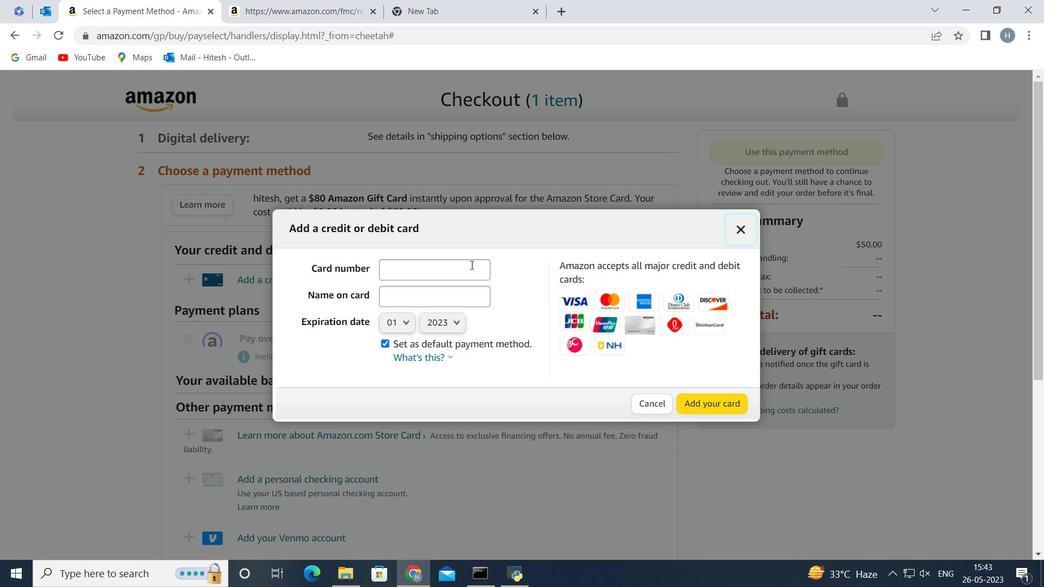 
Action: Key pressed <Key.shift>Alex<Key.space><Key.shift>Clark<Key.space>
Screenshot: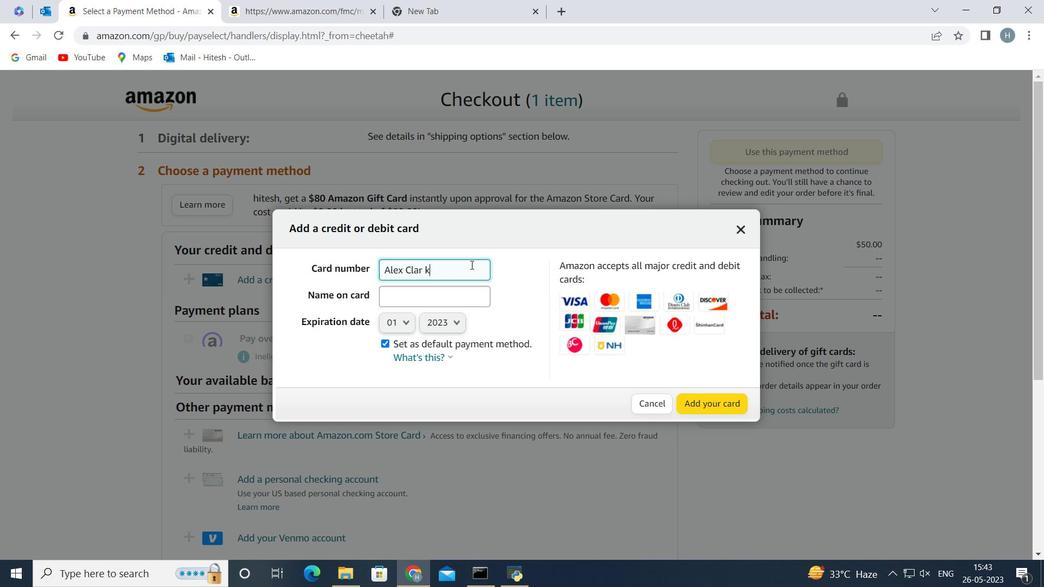 
Action: Mouse moved to (469, 282)
Screenshot: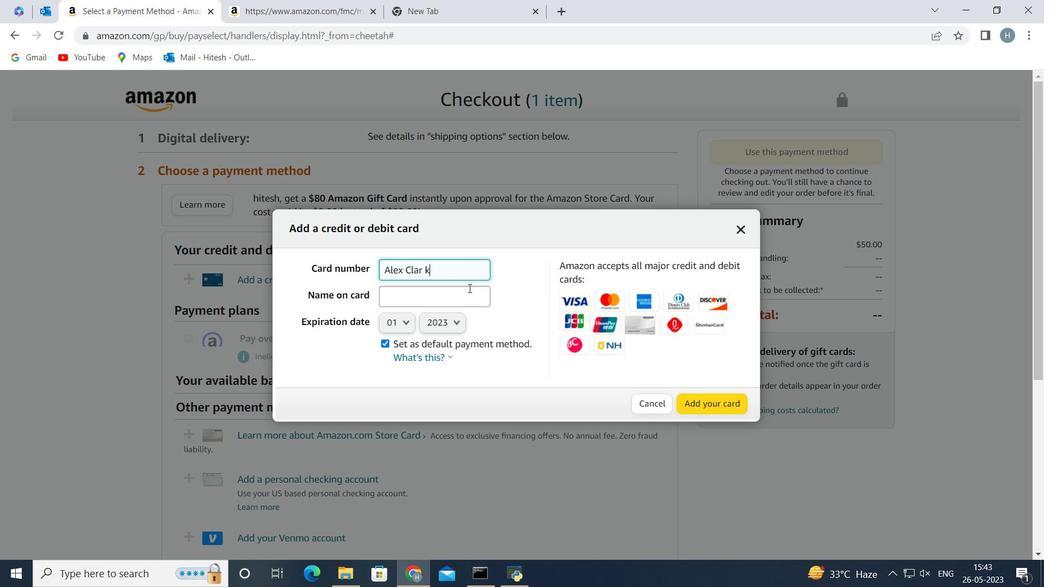 
Action: Key pressed <Key.backspace><Key.backspace><Key.backspace><Key.backspace><Key.backspace><Key.backspace><Key.backspace><Key.backspace><Key.backspace><Key.backspace><Key.backspace><Key.backspace><Key.backspace><Key.backspace><Key.backspace>48937724563<Key.backspace>216759
Screenshot: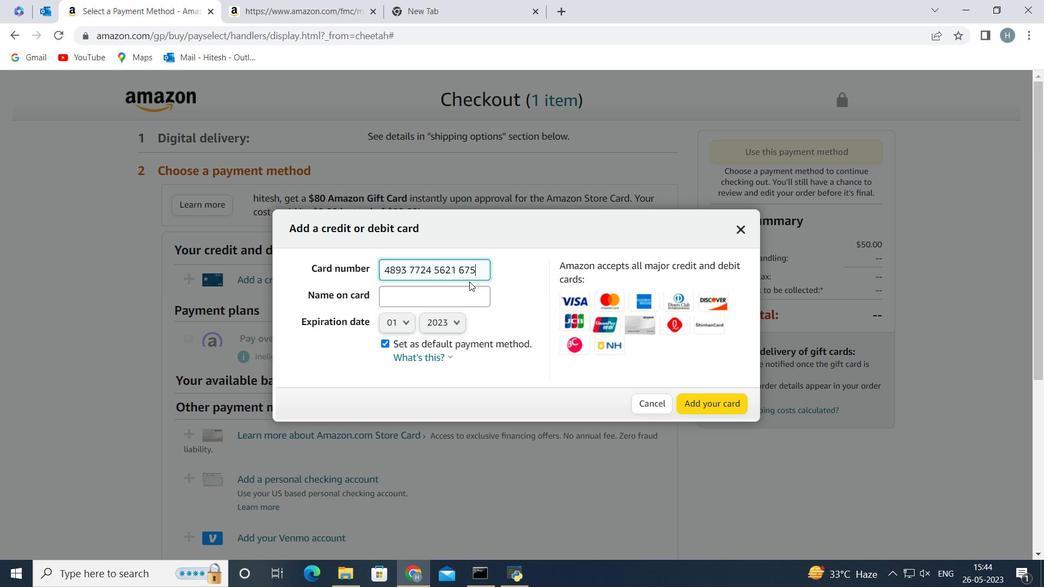 
Action: Mouse moved to (468, 293)
Screenshot: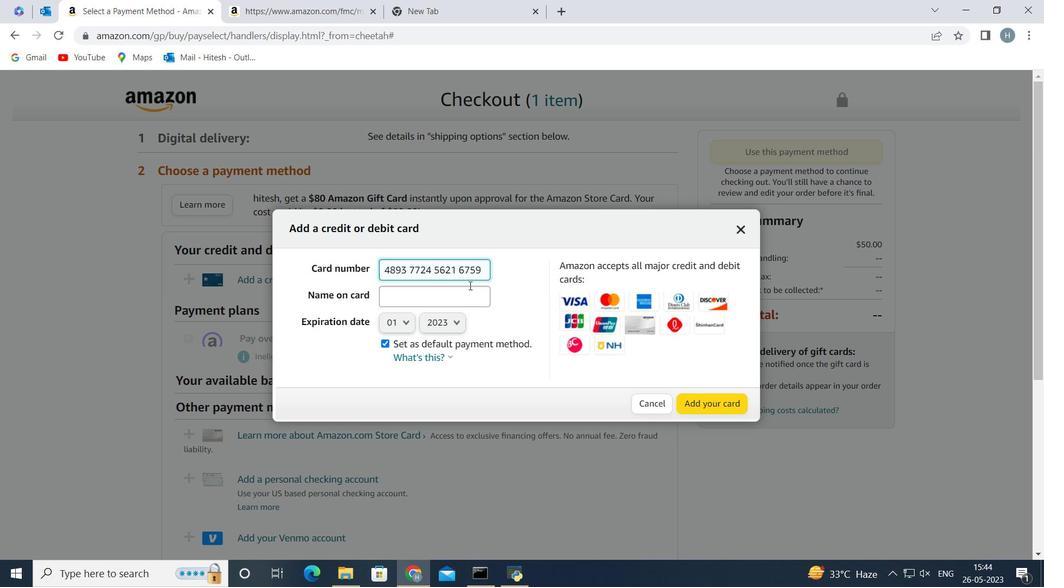 
Action: Mouse pressed left at (468, 293)
Screenshot: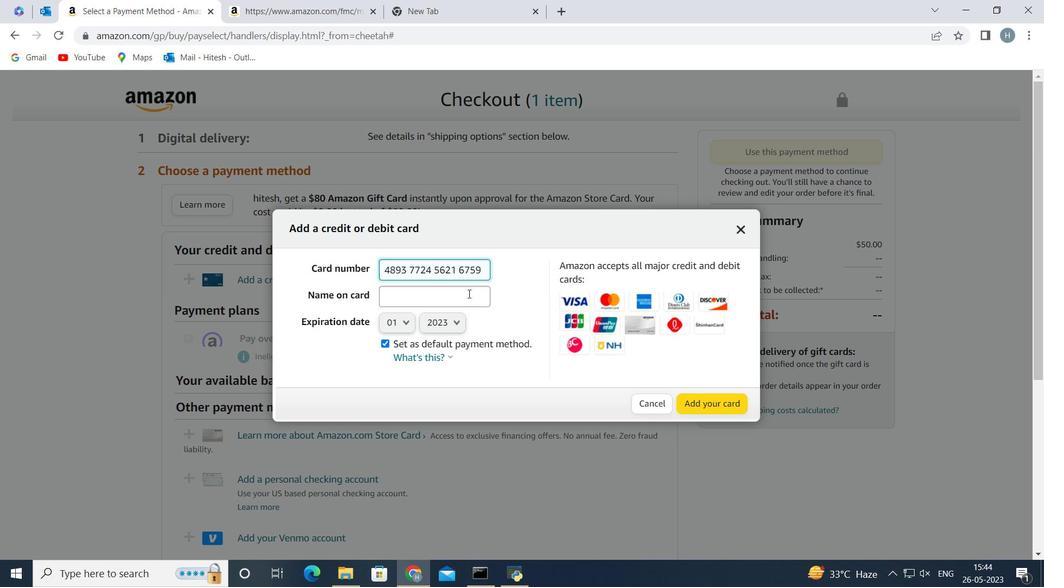 
Action: Mouse moved to (468, 294)
Screenshot: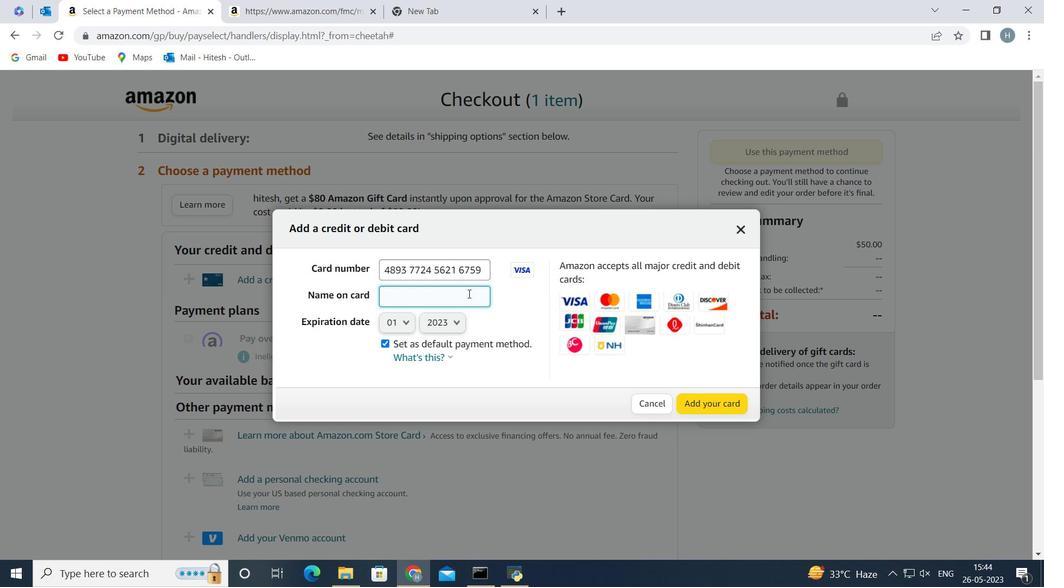 
Action: Key pressed <Key.shift>Ale<Key.space><Key.backspace>x<Key.space><Key.space><Key.shift>X<Key.backspace><Key.shift>Clark<Key.space>
Screenshot: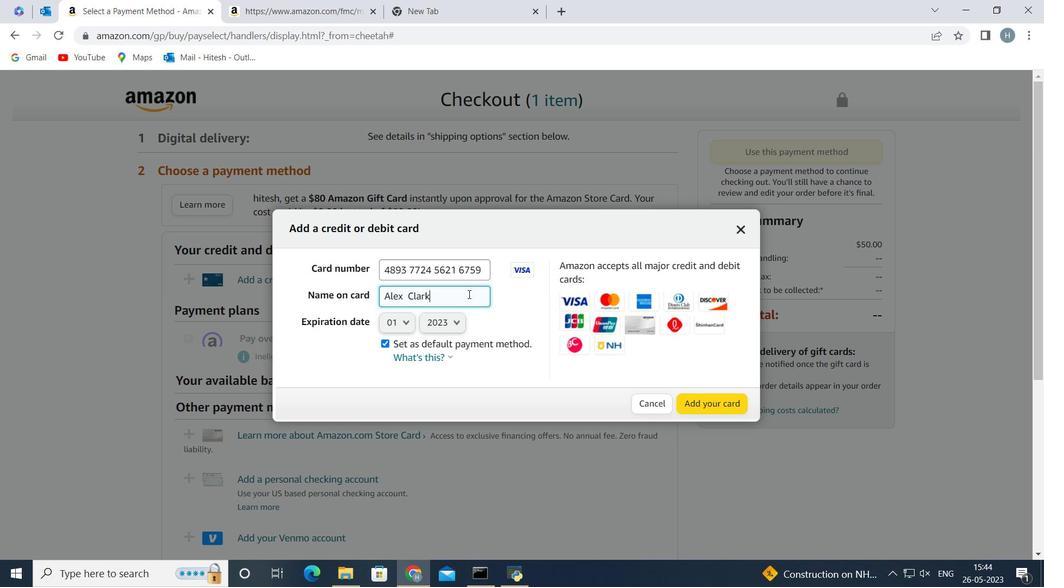 
Action: Mouse moved to (399, 322)
Screenshot: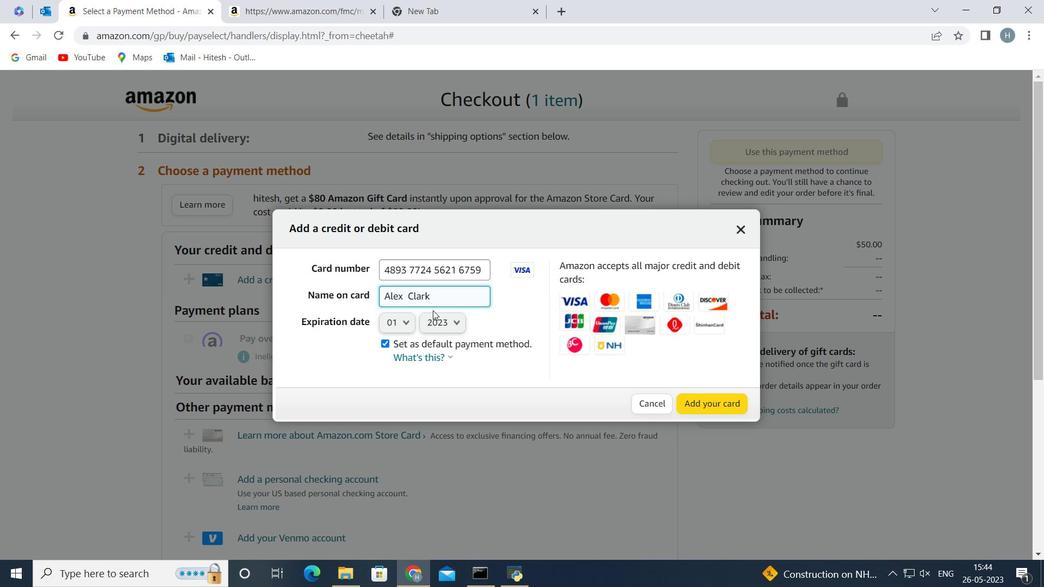 
Action: Mouse pressed left at (399, 322)
Screenshot: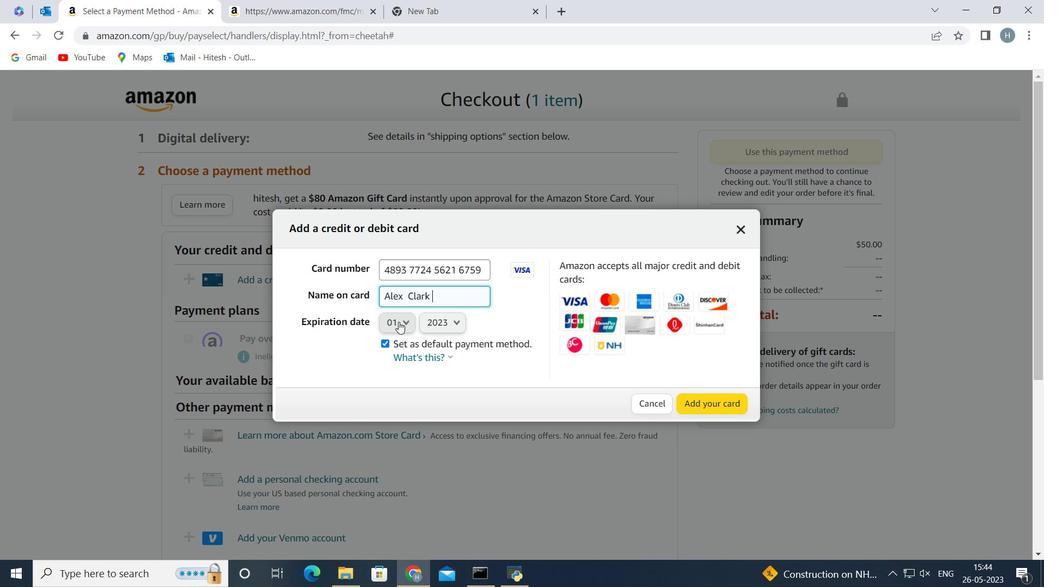 
Action: Mouse moved to (395, 508)
Screenshot: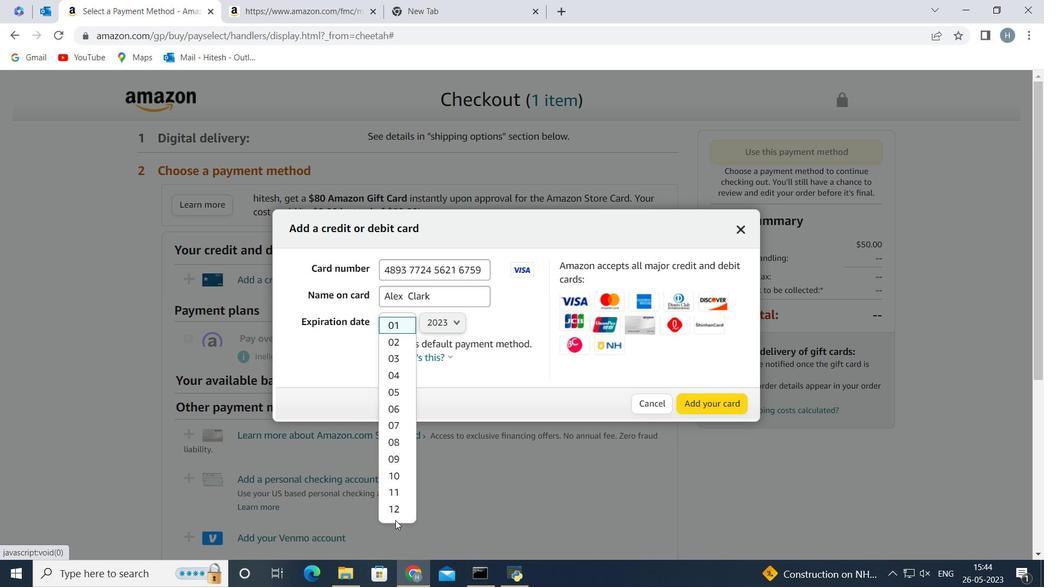 
Action: Mouse pressed left at (395, 508)
Screenshot: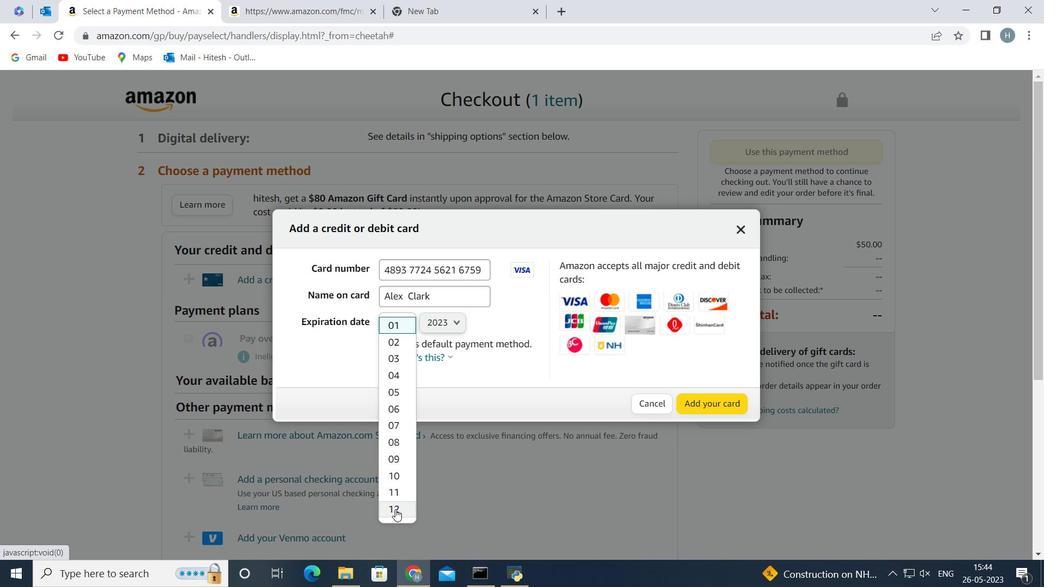 
Action: Mouse moved to (443, 316)
Screenshot: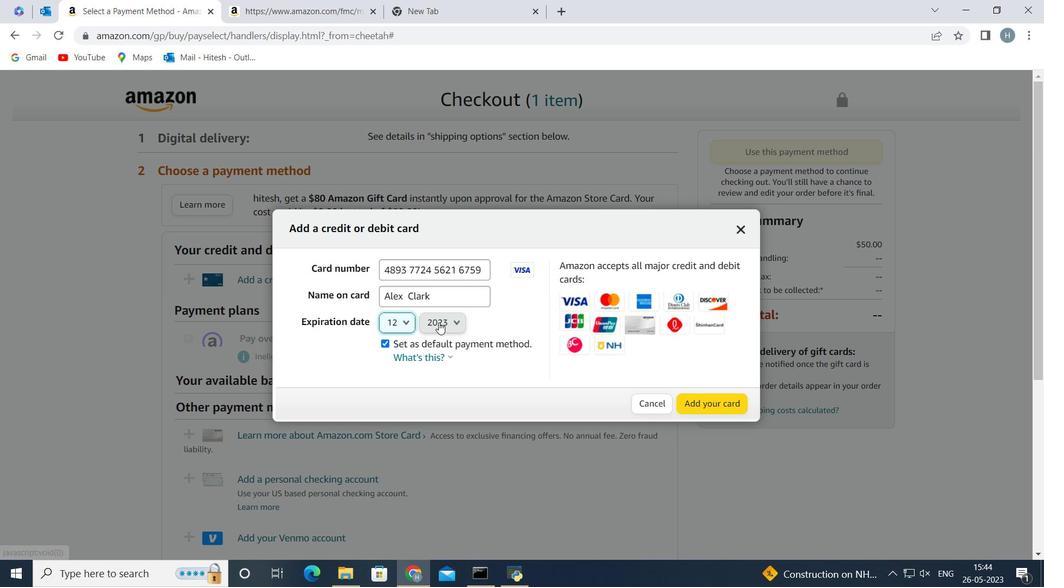 
Action: Mouse pressed left at (443, 316)
Screenshot: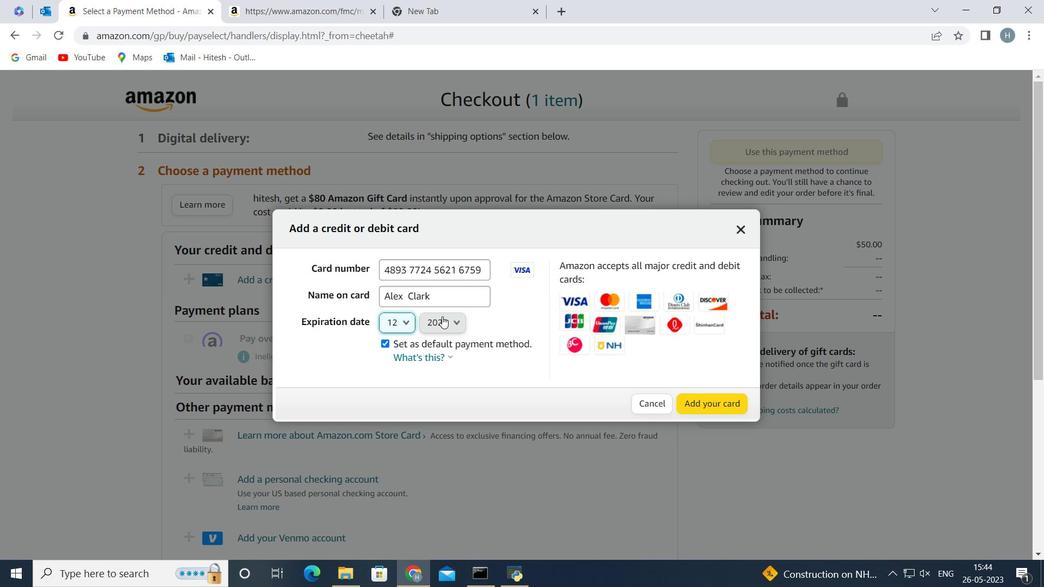 
Action: Mouse moved to (457, 121)
Screenshot: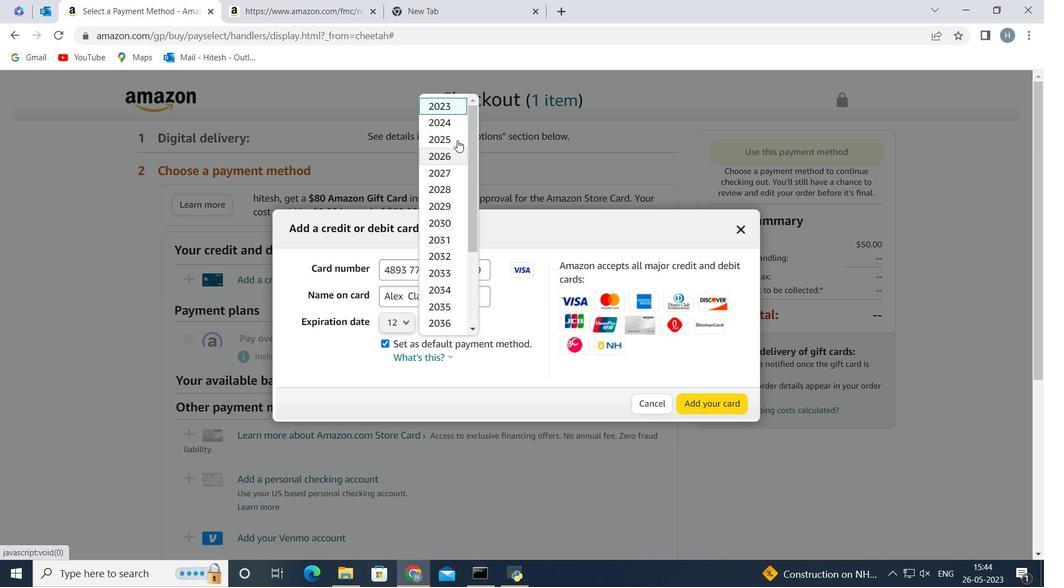 
Action: Mouse pressed left at (457, 121)
Screenshot: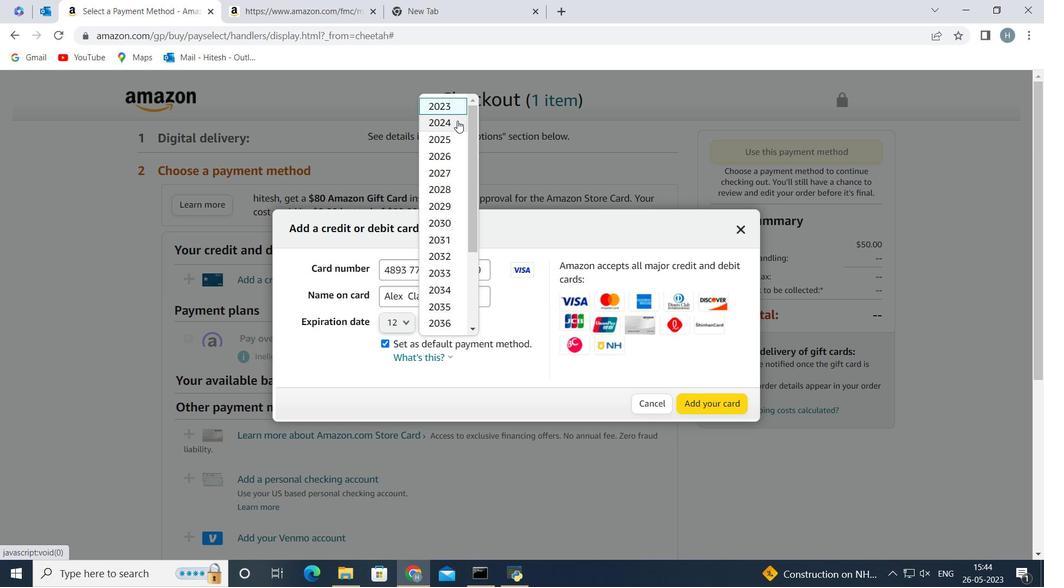 
Action: Mouse moved to (702, 429)
Screenshot: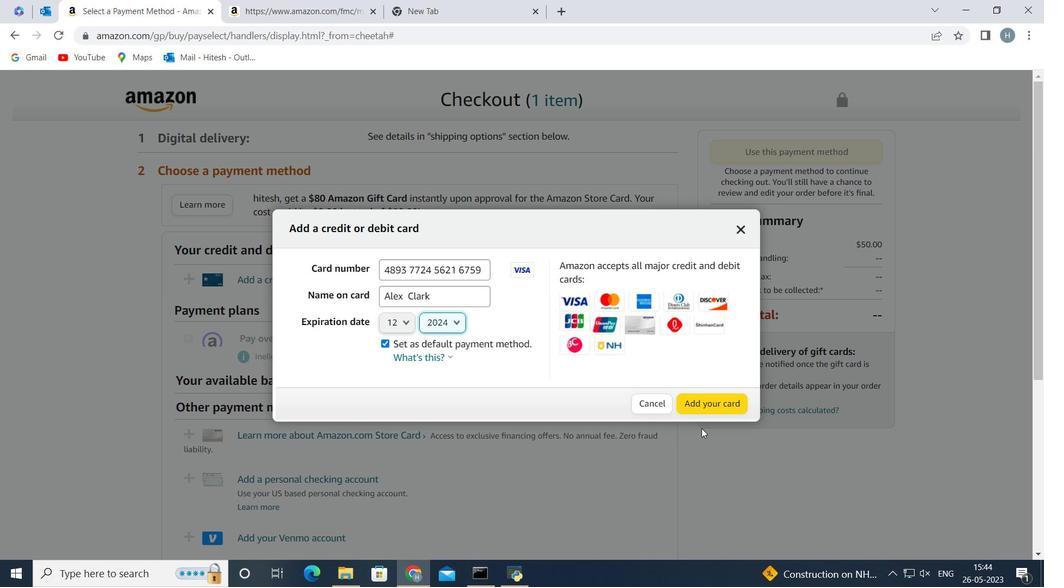 
